 Task: Look for space in Kuningan, Indonesia from 9th July, 2023 to 16th July, 2023 for 2 adults, 1 child in price range Rs.8000 to Rs.16000. Place can be entire place with 2 bedrooms having 2 beds and 1 bathroom. Property type can be house, flat, guest house. Booking option can be shelf check-in. Required host language is English.
Action: Mouse moved to (538, 66)
Screenshot: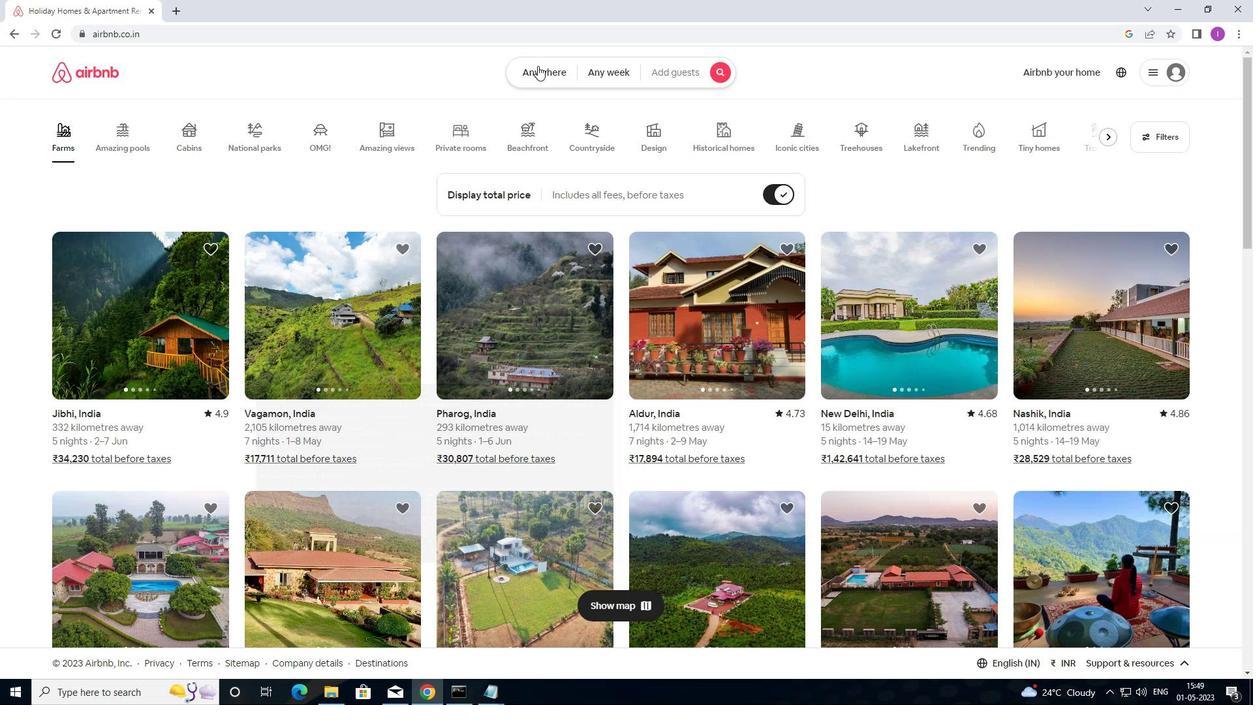 
Action: Mouse pressed left at (538, 66)
Screenshot: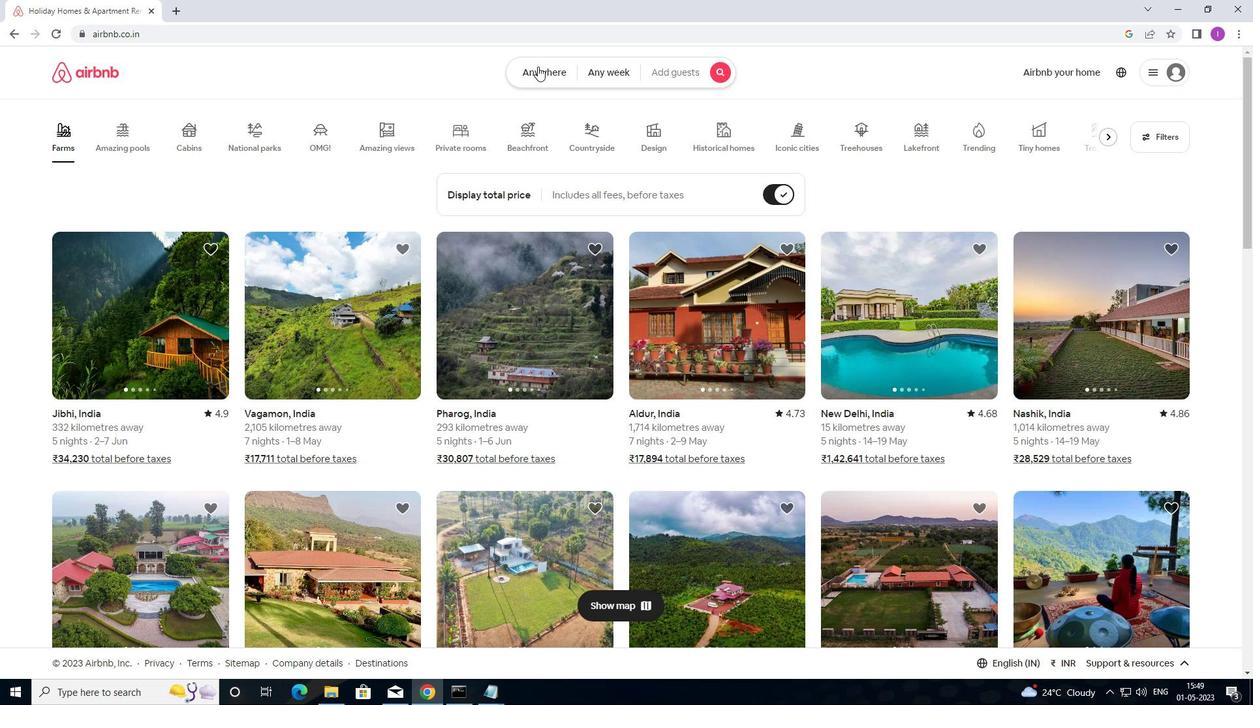 
Action: Mouse moved to (413, 131)
Screenshot: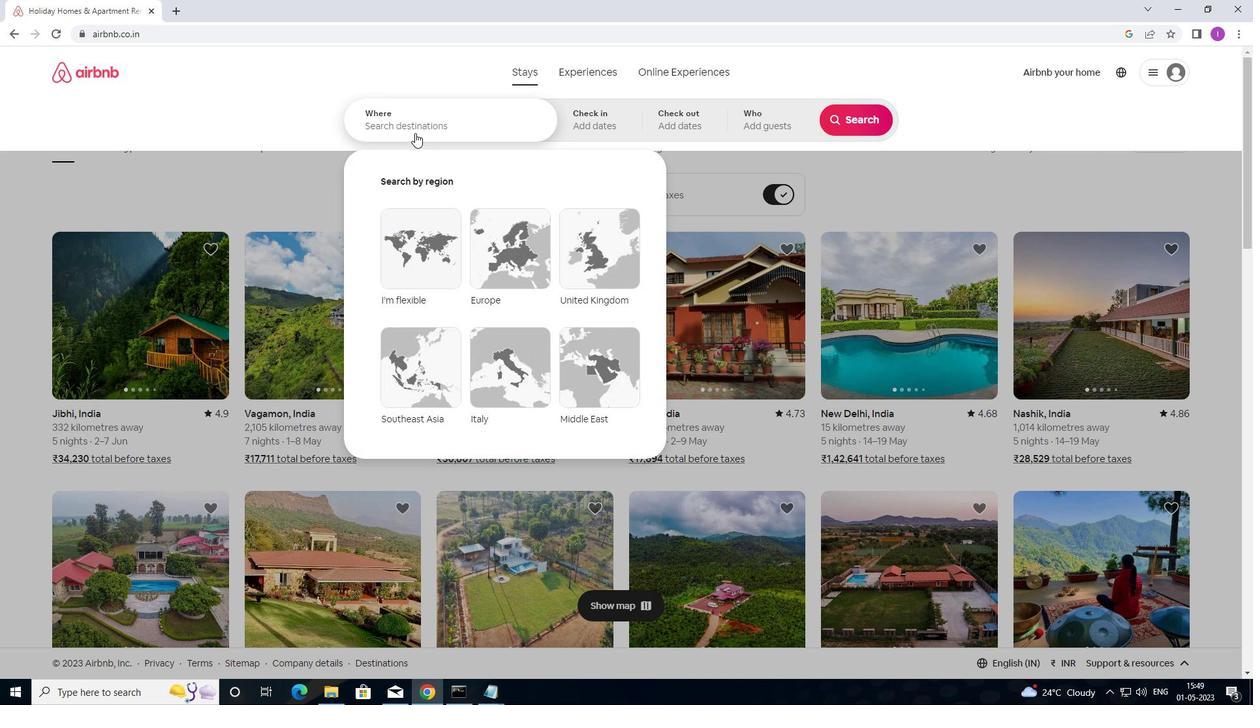 
Action: Mouse pressed left at (413, 131)
Screenshot: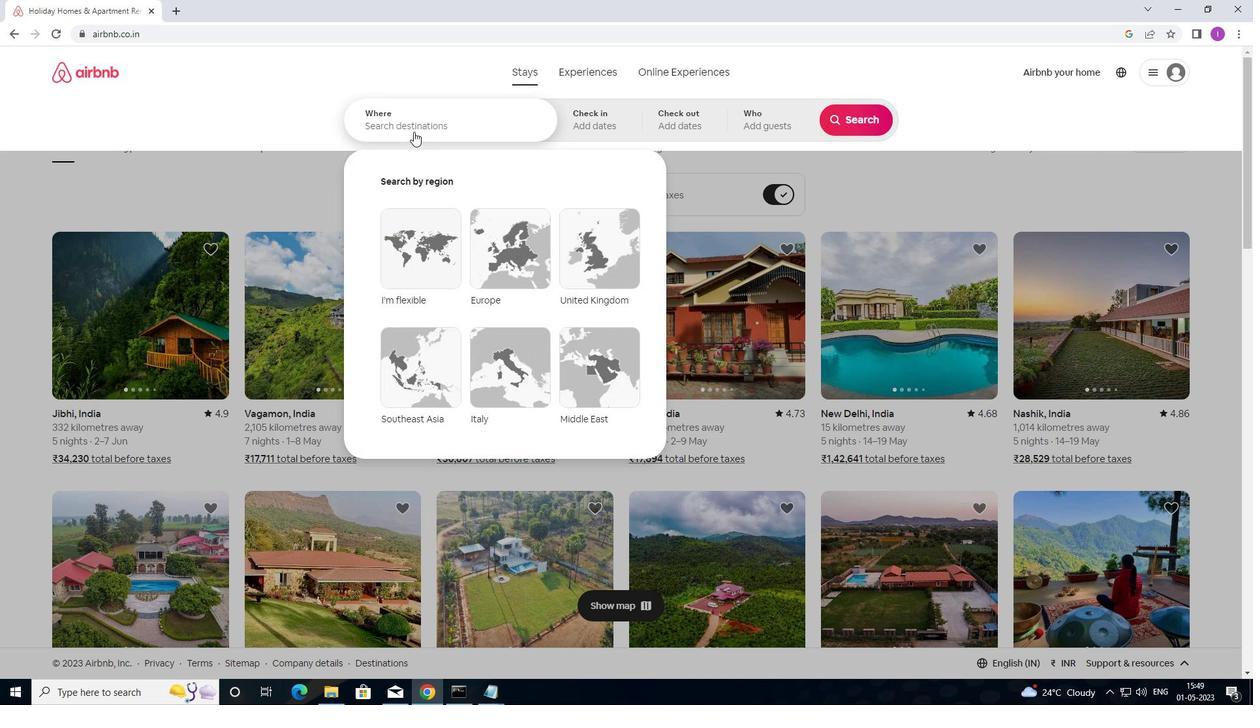 
Action: Mouse moved to (923, 12)
Screenshot: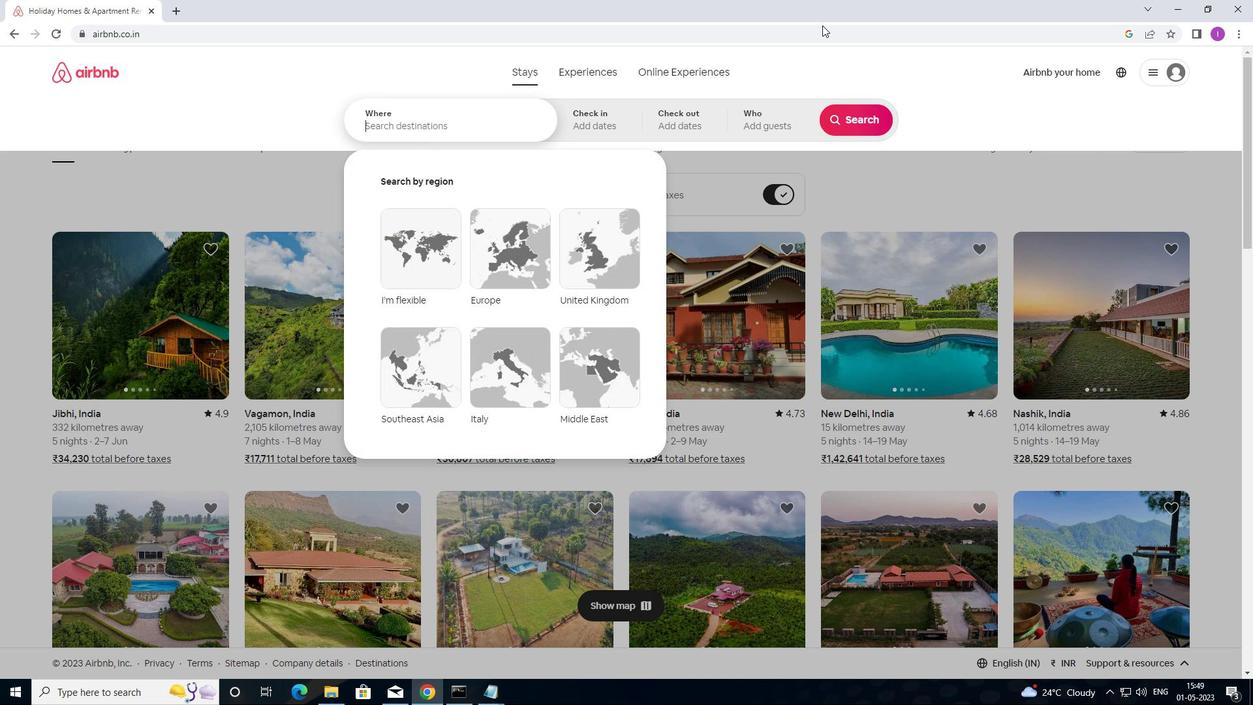 
Action: Key pressed <Key.shift>
Screenshot: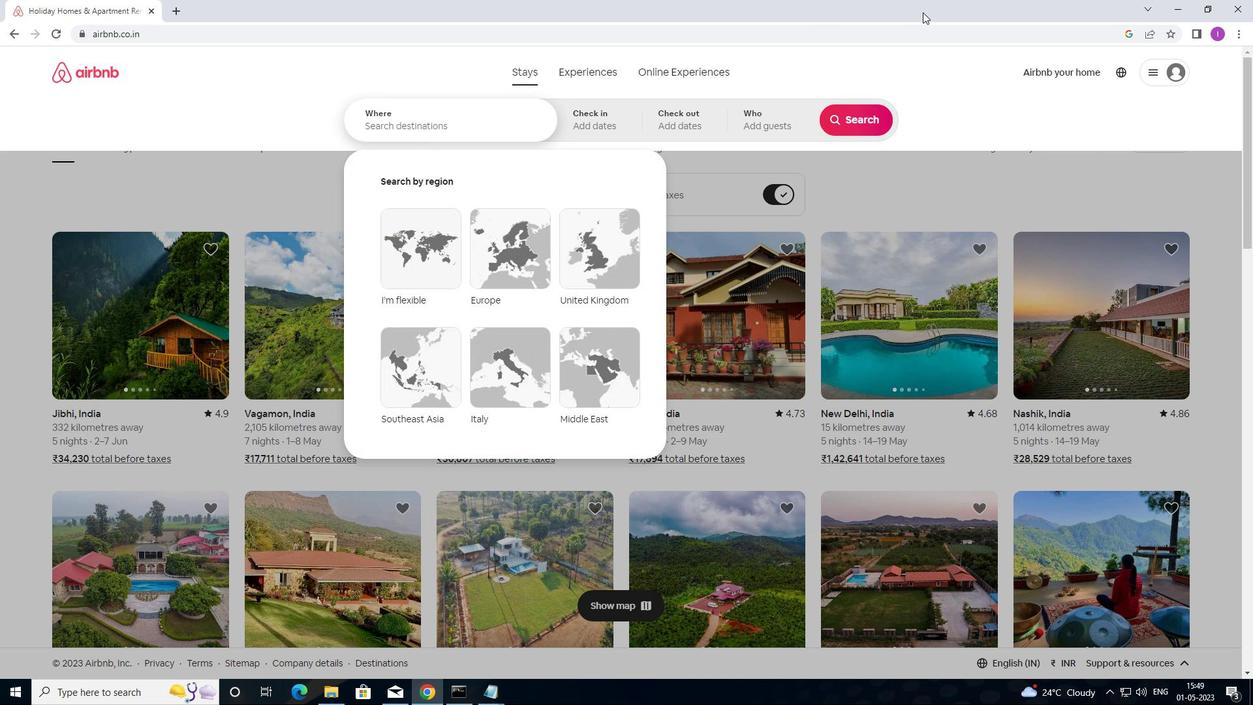 
Action: Mouse moved to (1253, 0)
Screenshot: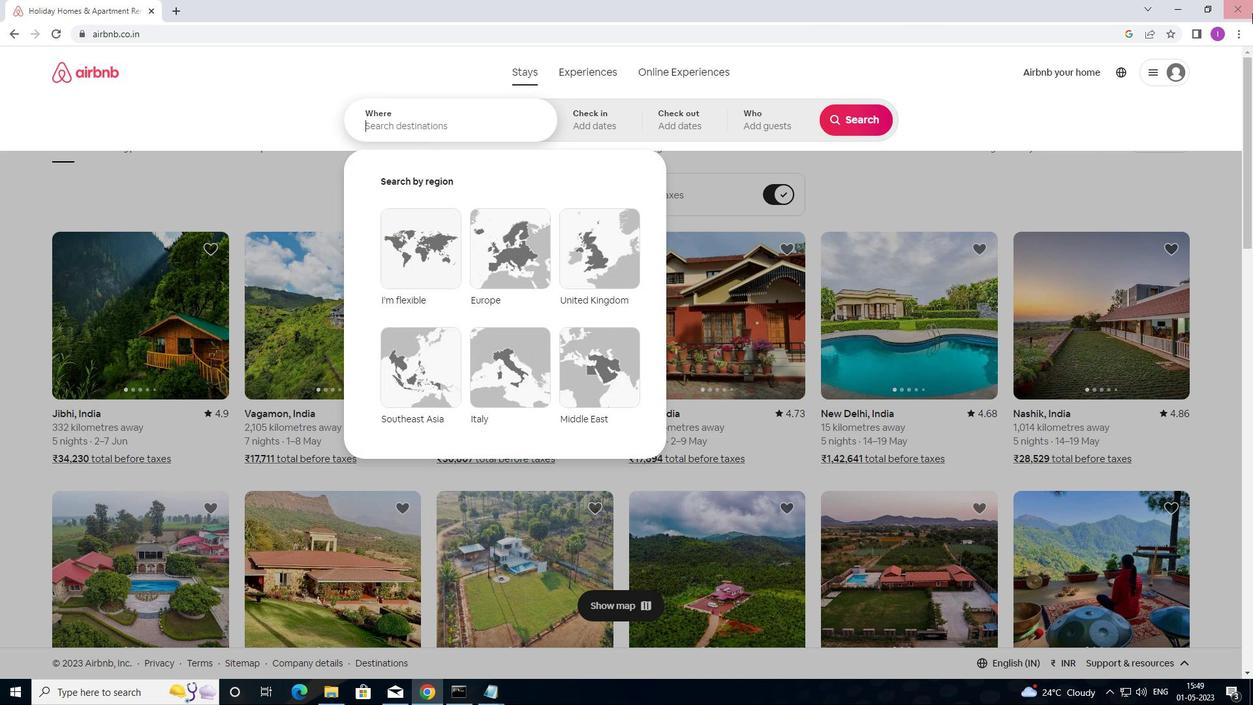 
Action: Key pressed <Key.shift>
Screenshot: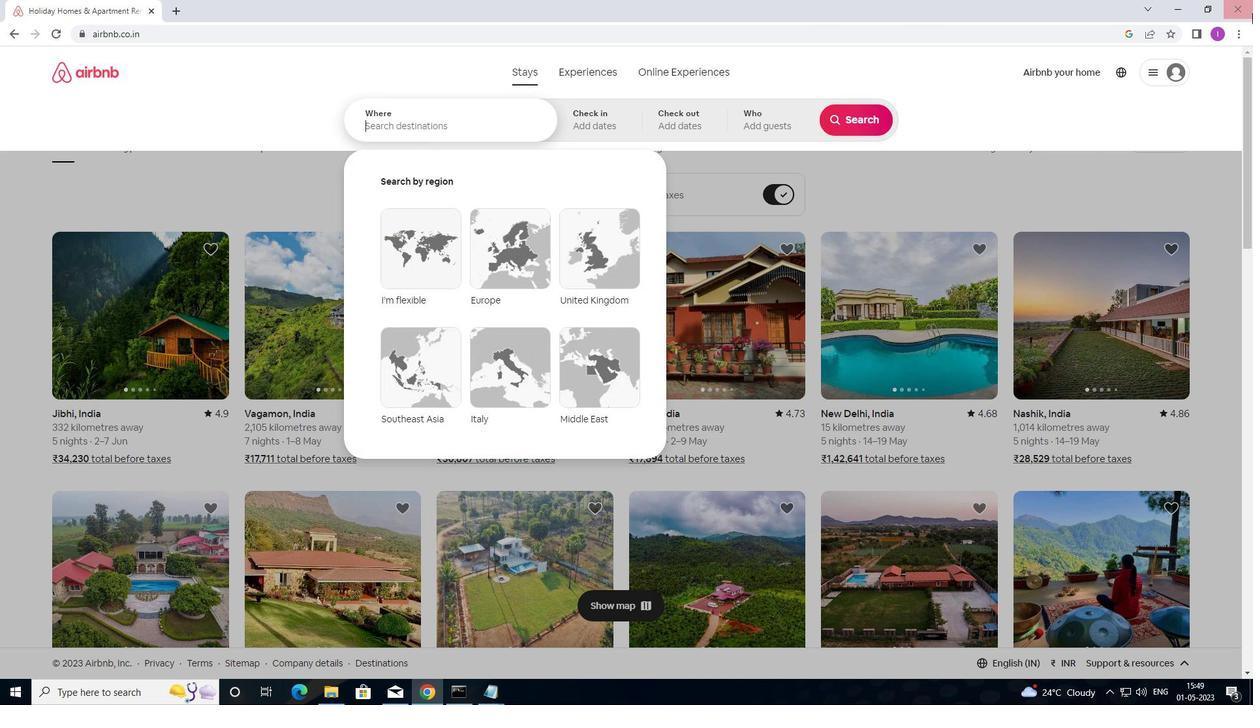 
Action: Mouse moved to (1255, 0)
Screenshot: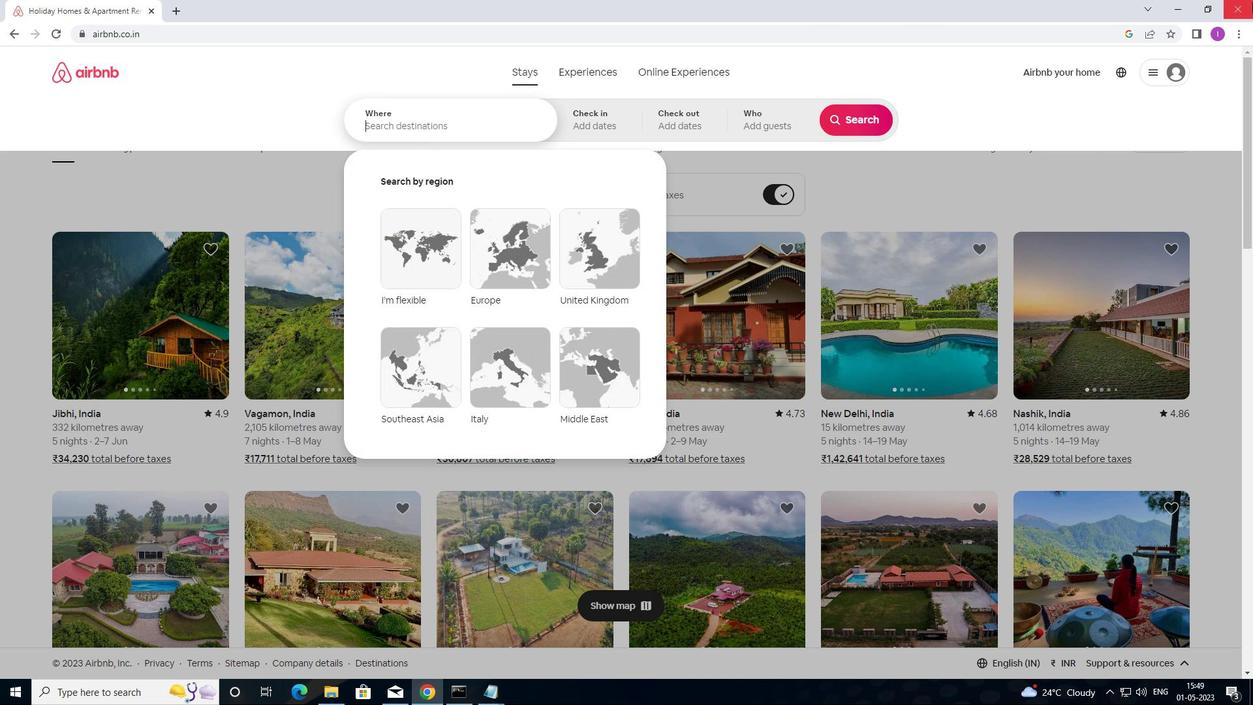 
Action: Key pressed <Key.shift>
Screenshot: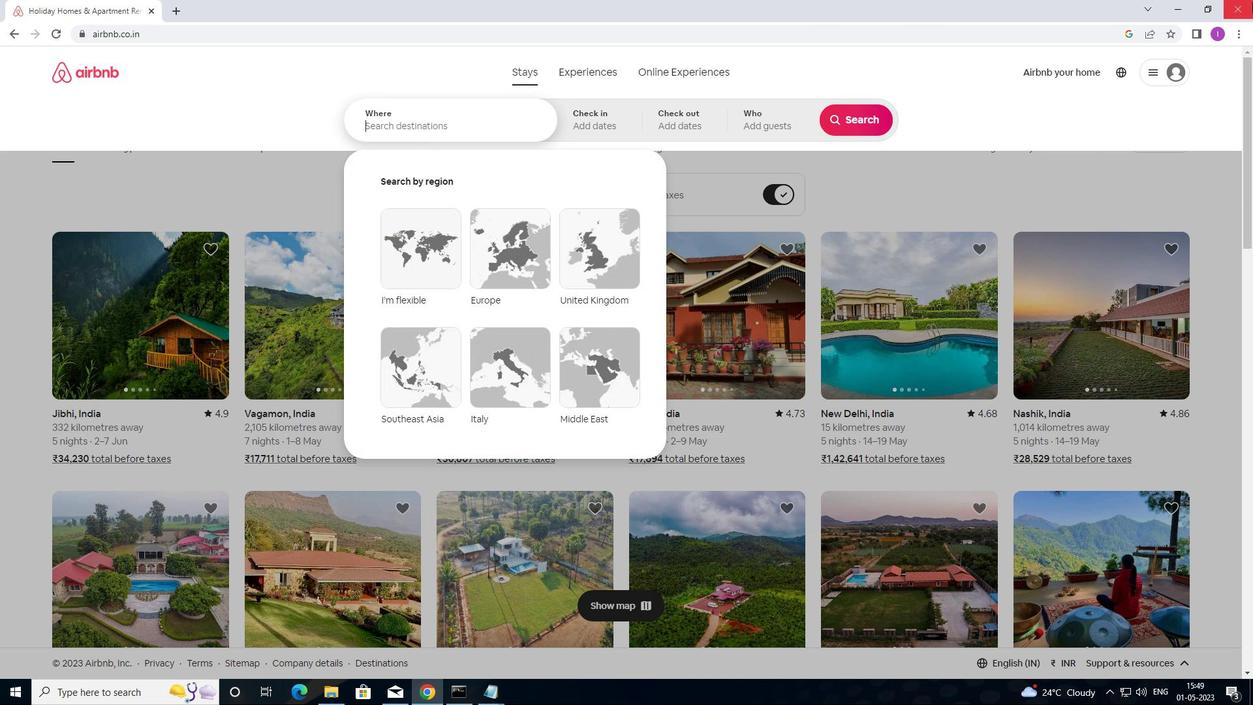 
Action: Mouse moved to (1259, 0)
Screenshot: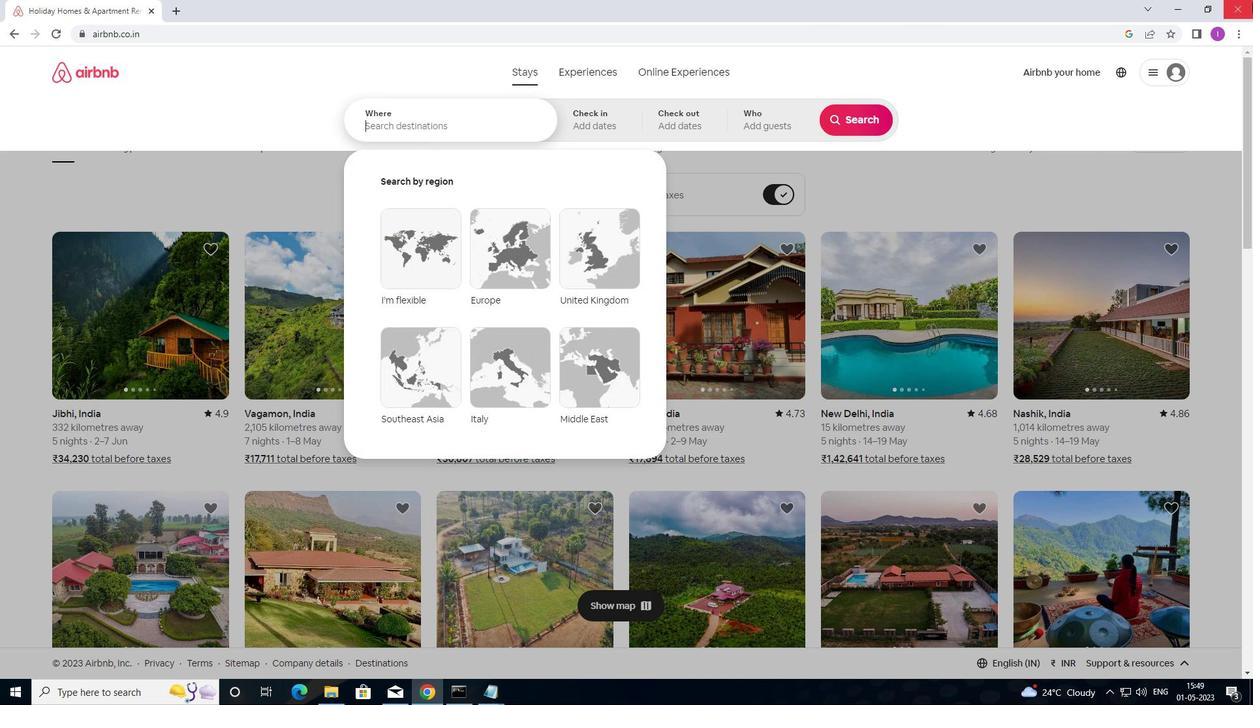 
Action: Key pressed <Key.shift>
Screenshot: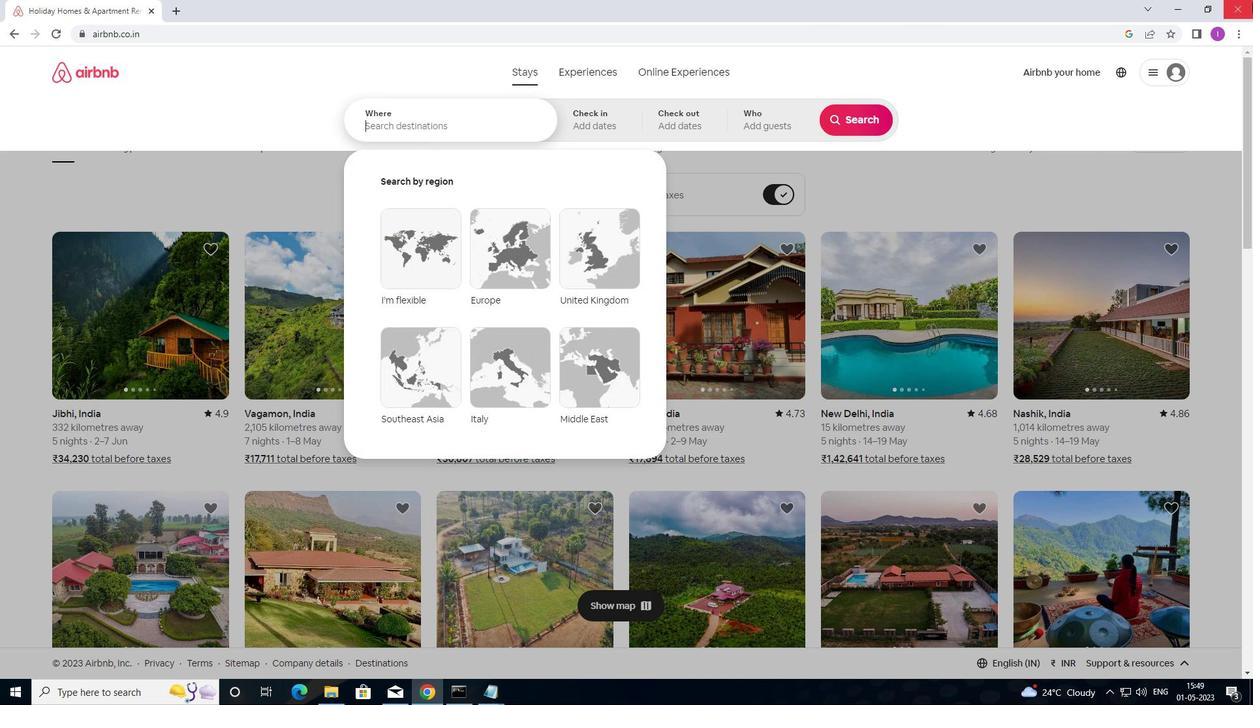 
Action: Mouse moved to (1255, 1)
Screenshot: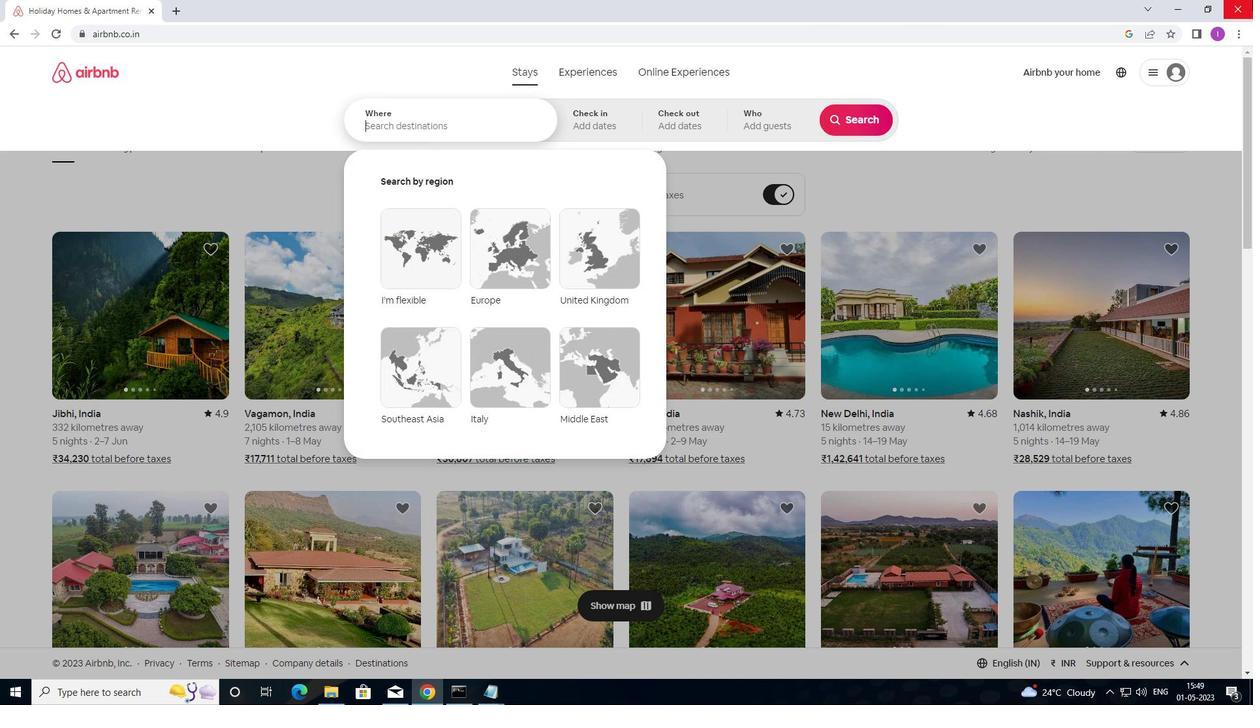 
Action: Key pressed <Key.shift>
Screenshot: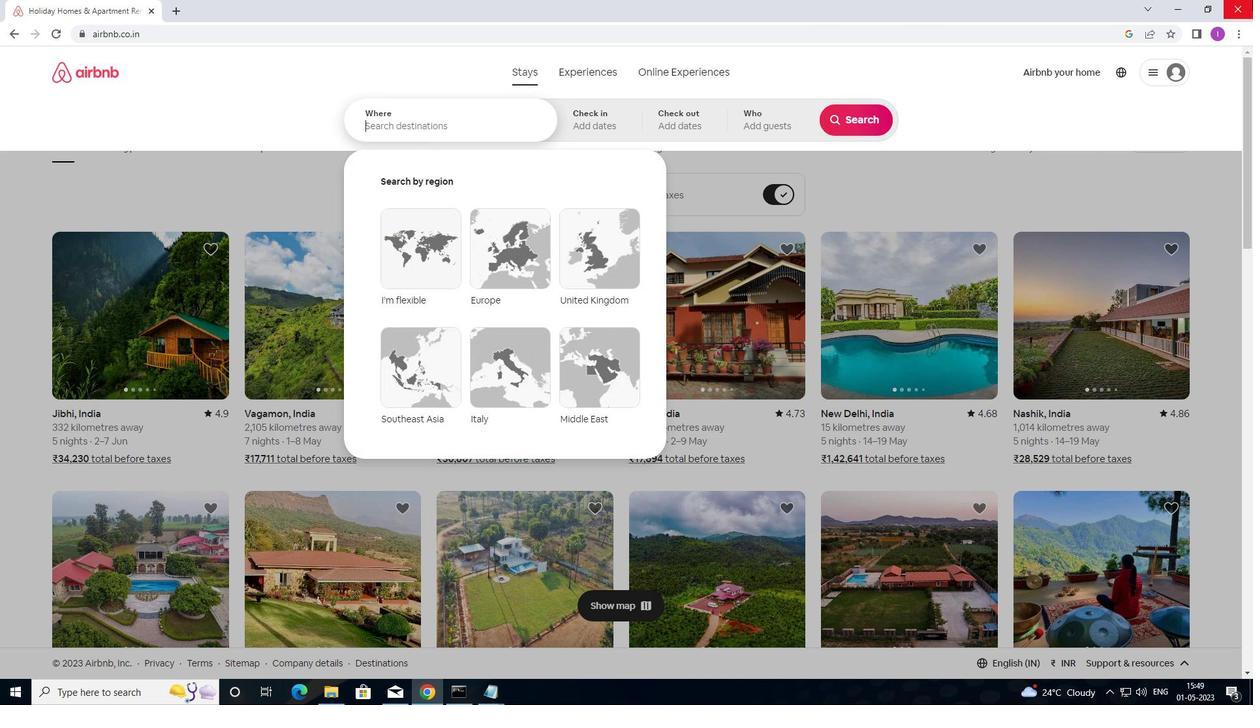 
Action: Mouse moved to (1253, 1)
Screenshot: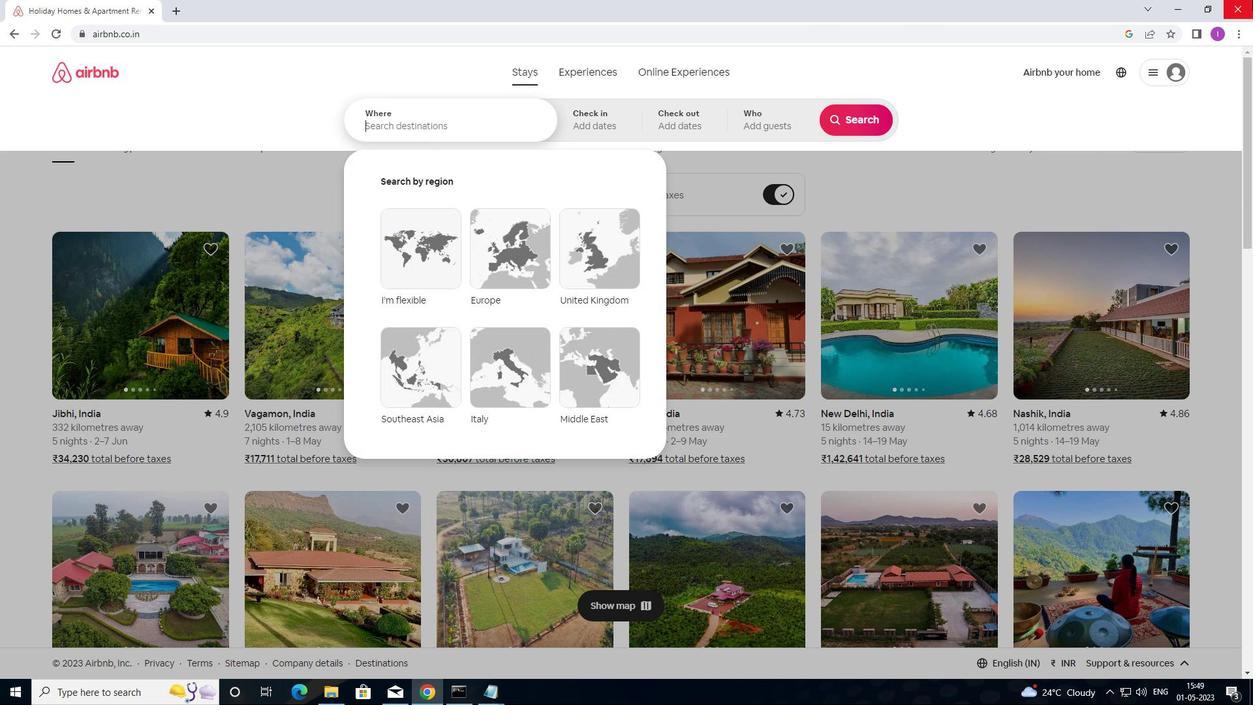 
Action: Key pressed <Key.shift><Key.shift><Key.shift><Key.shift><Key.shift><Key.shift><Key.shift><Key.shift><Key.shift>KU
Screenshot: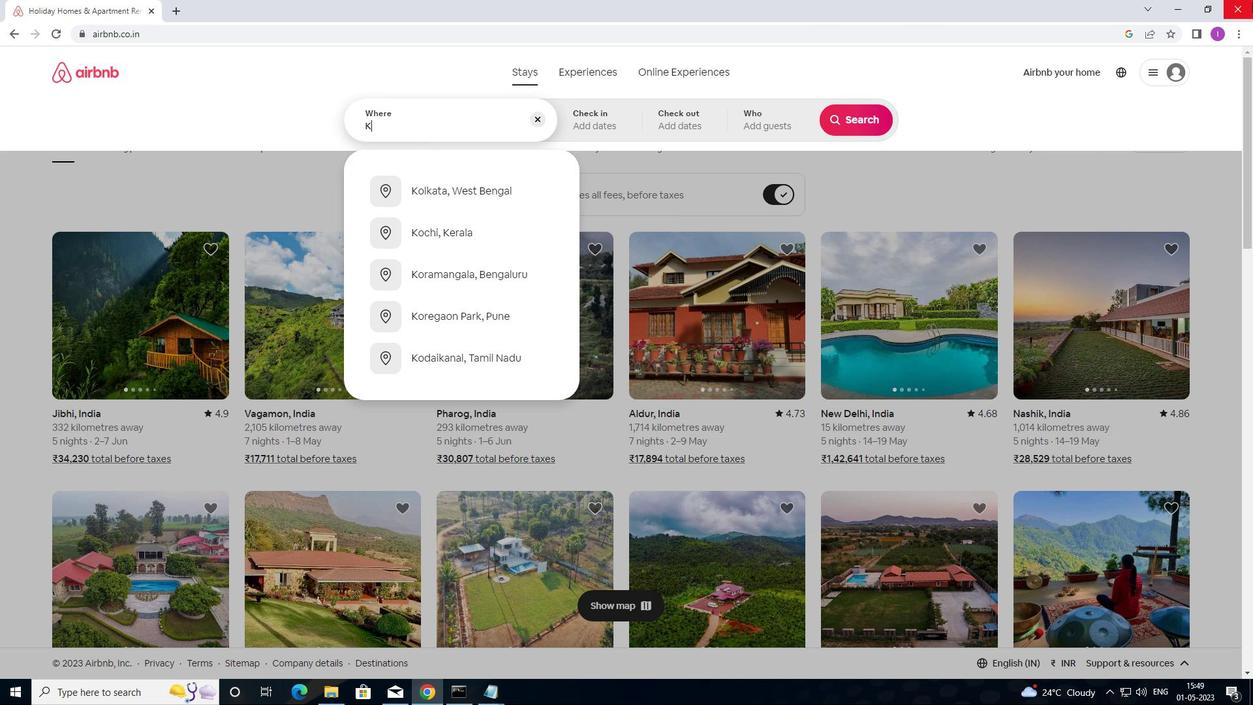 
Action: Mouse moved to (1253, 23)
Screenshot: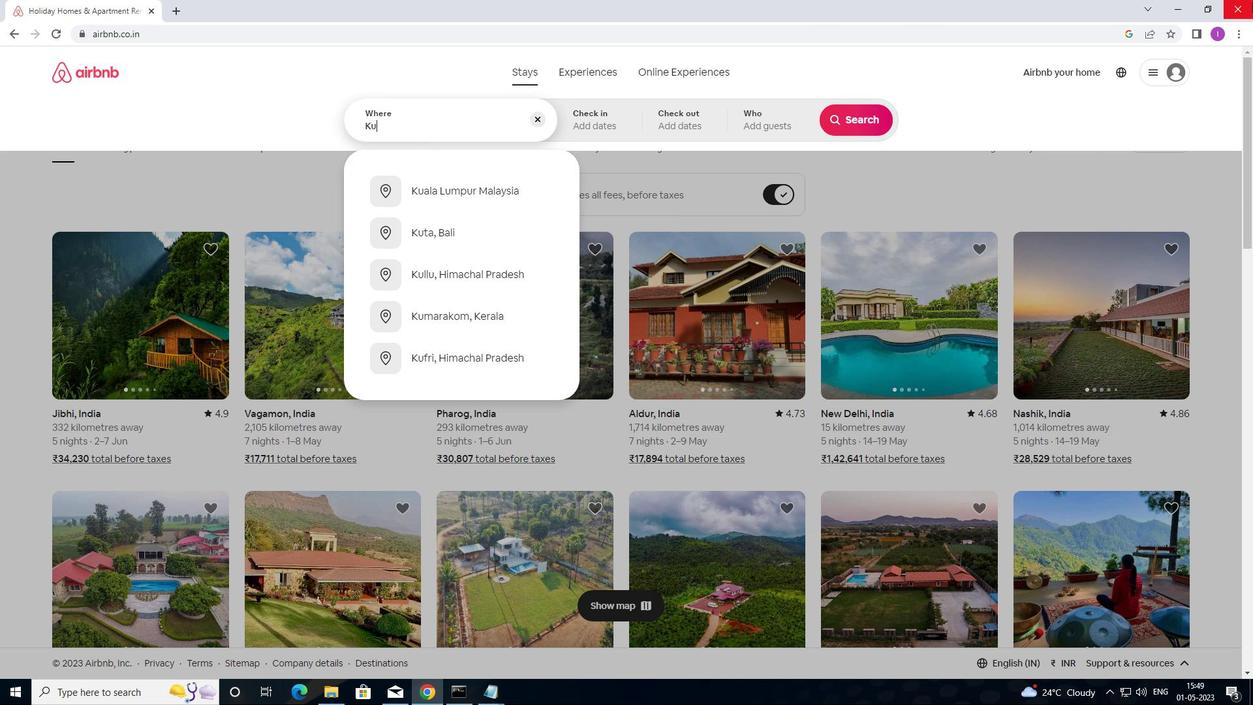 
Action: Key pressed NI
Screenshot: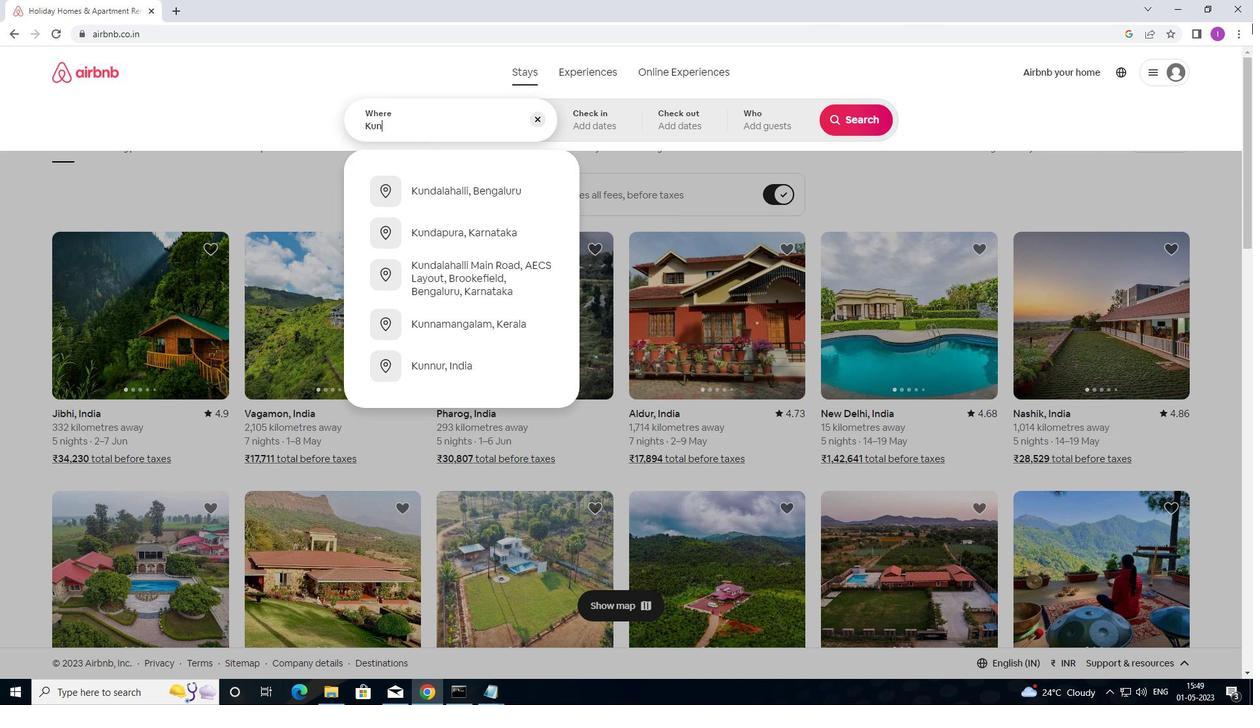 
Action: Mouse moved to (1253, 37)
Screenshot: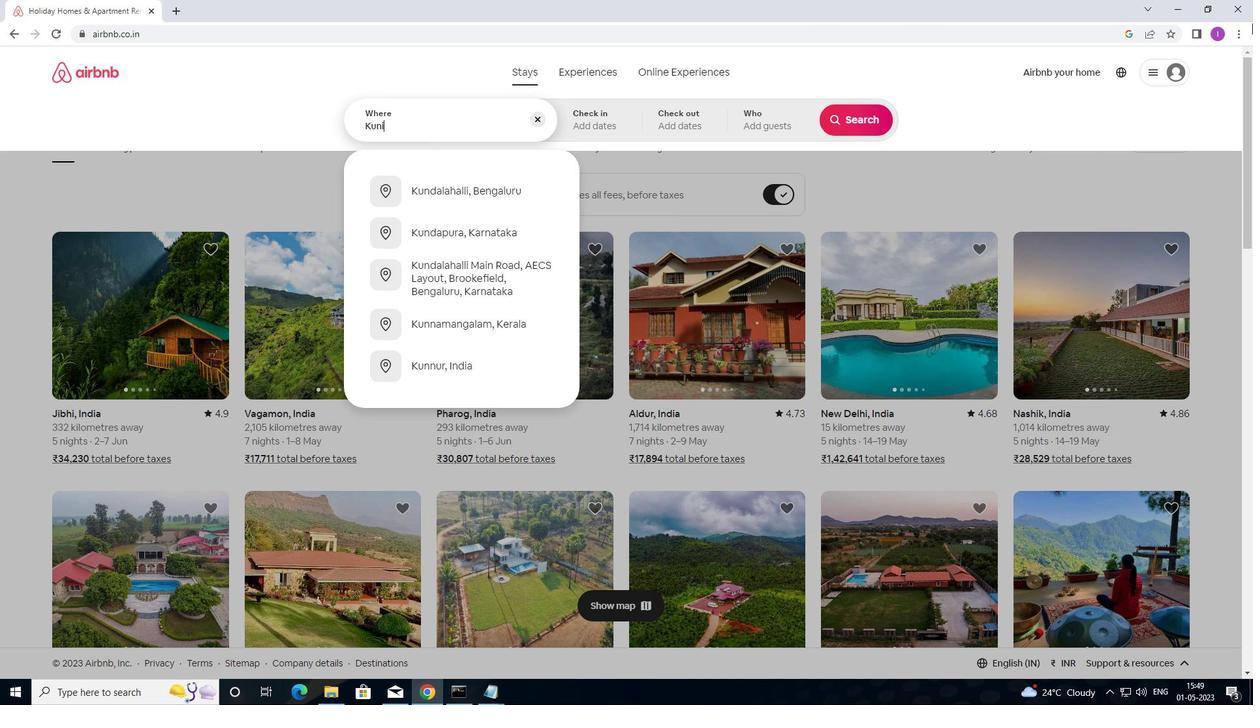 
Action: Key pressed NGAN
Screenshot: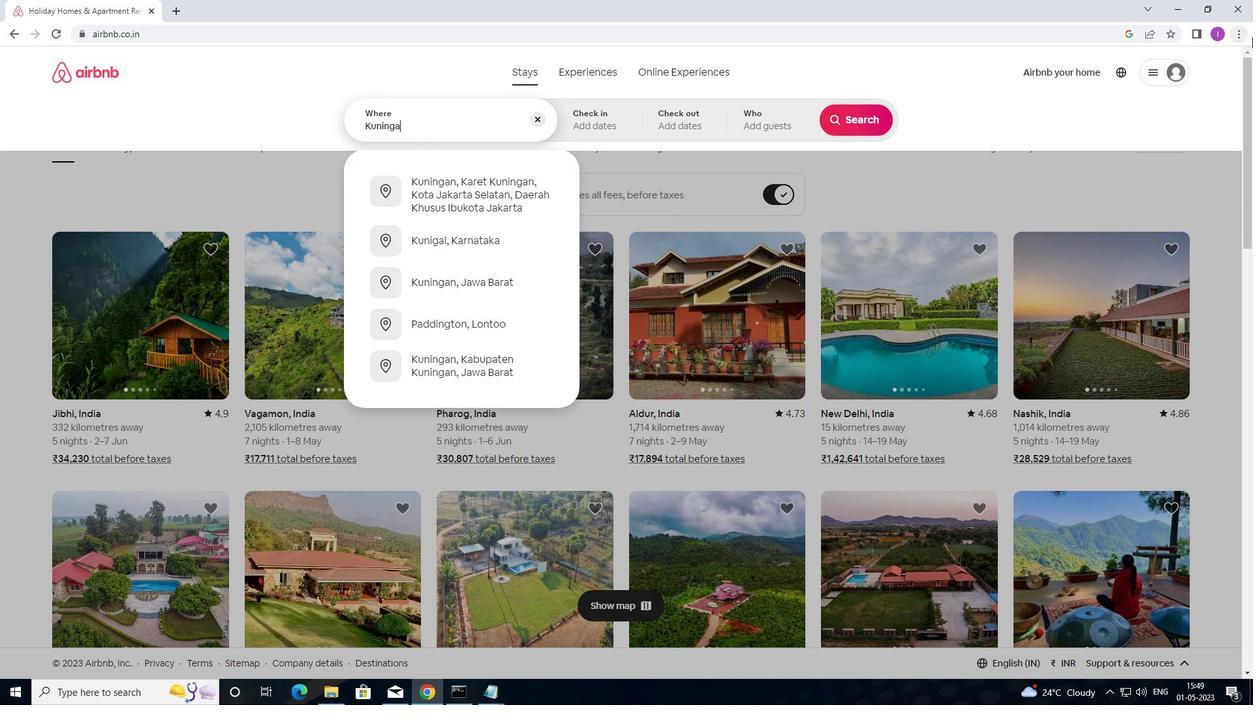 
Action: Mouse moved to (1253, 73)
Screenshot: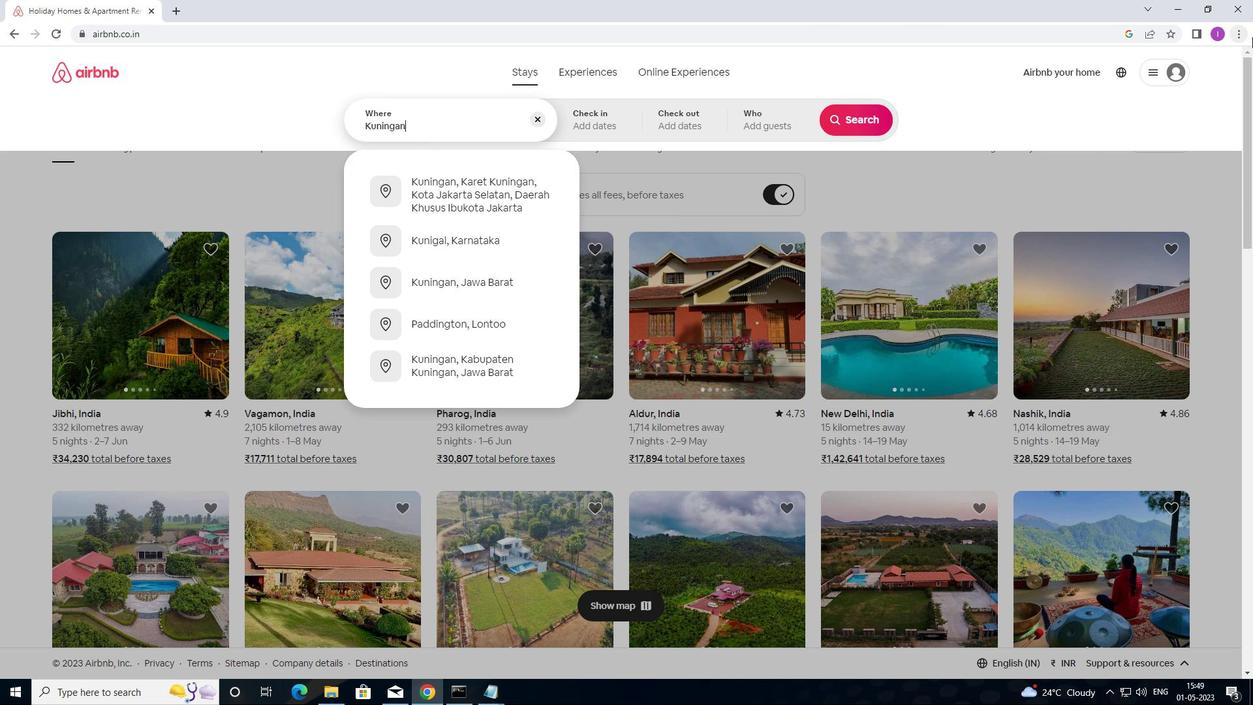 
Action: Key pressed ,<Key.shift>U
Screenshot: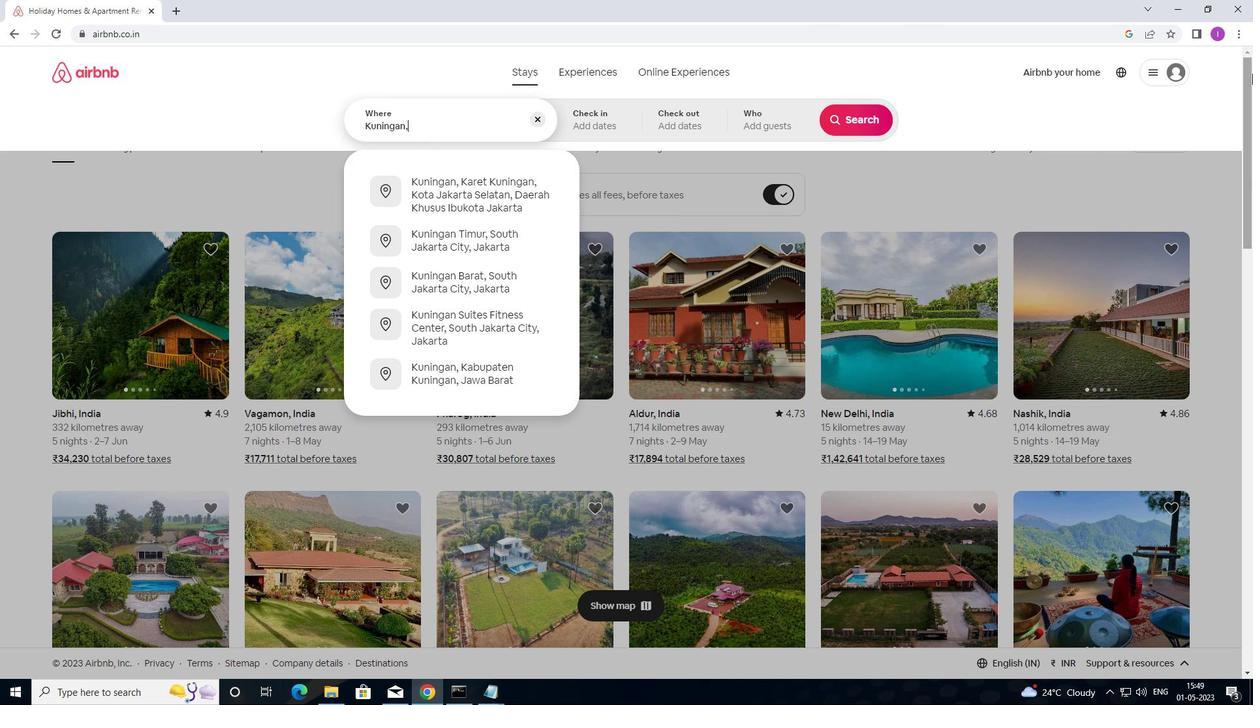 
Action: Mouse moved to (1254, 122)
Screenshot: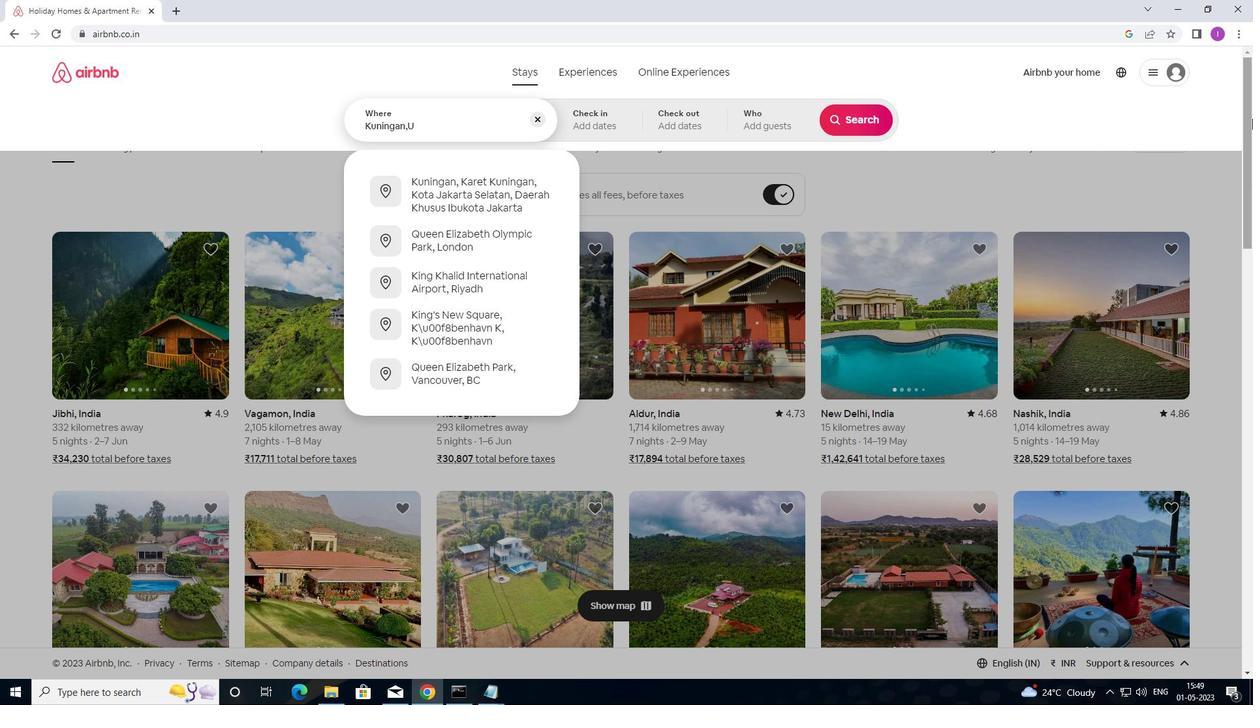 
Action: Key pressed <Key.backspace><Key.shift>I
Screenshot: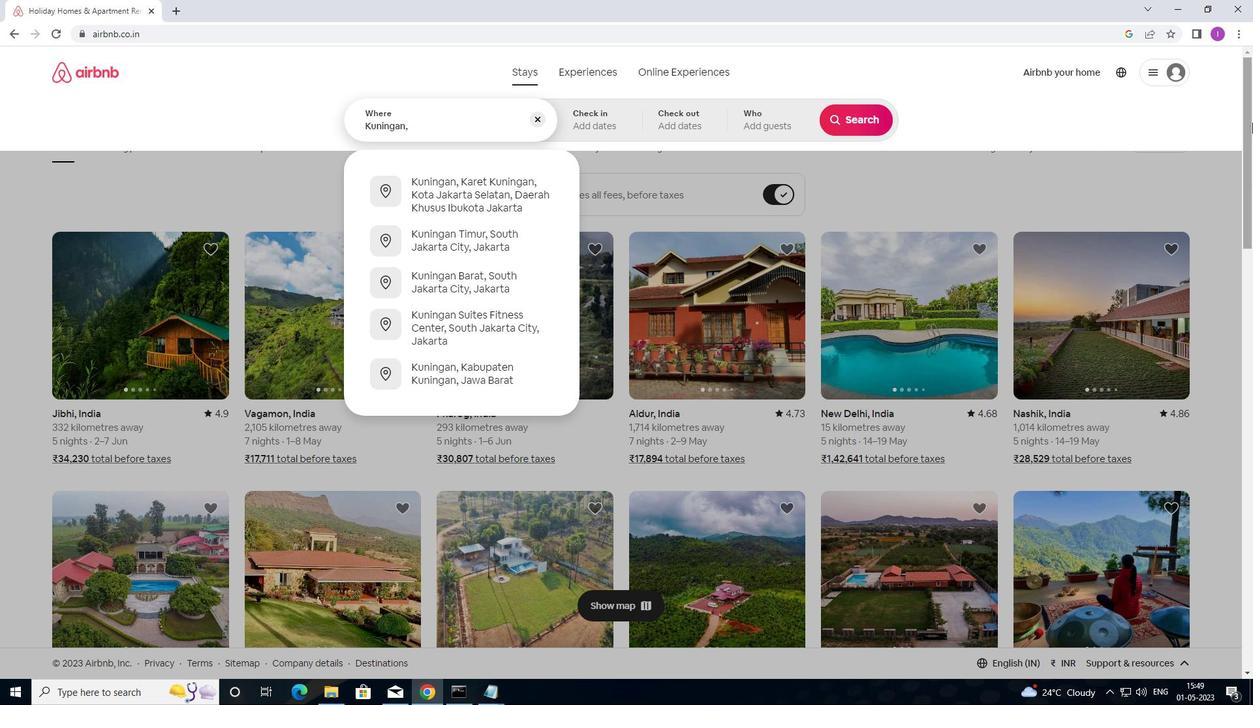
Action: Mouse moved to (1253, 228)
Screenshot: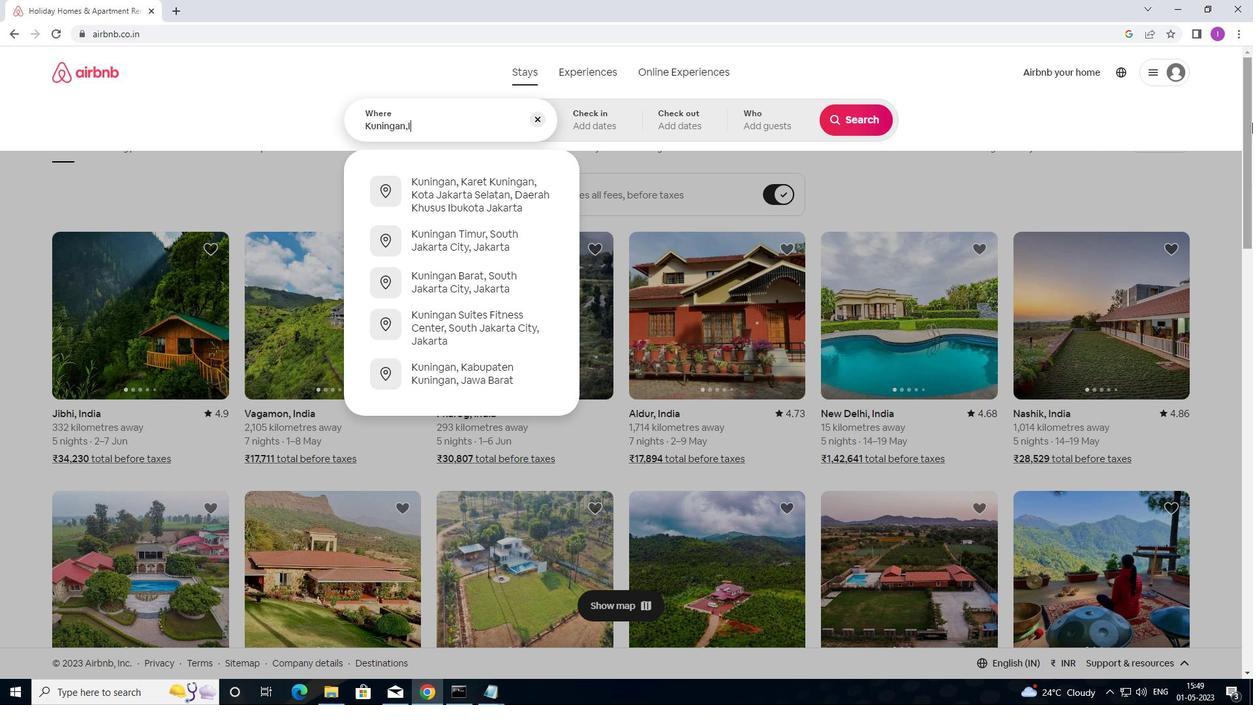 
Action: Key pressed NDONE
Screenshot: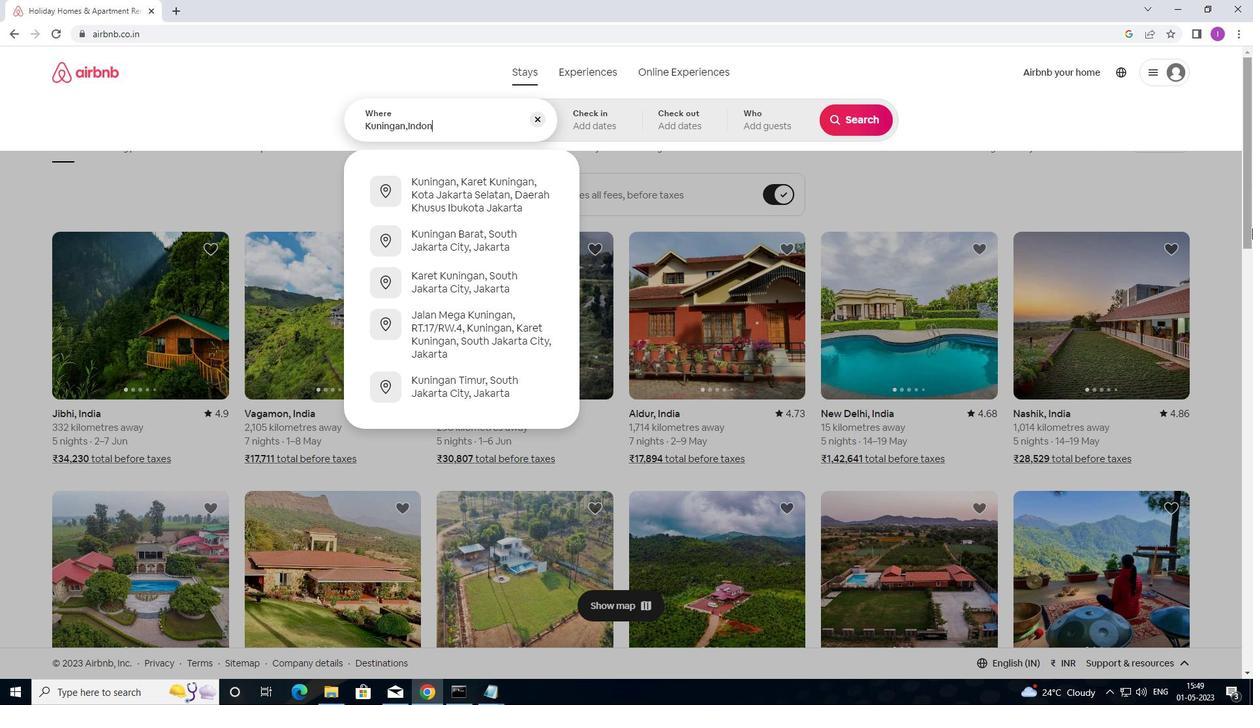 
Action: Mouse moved to (1253, 228)
Screenshot: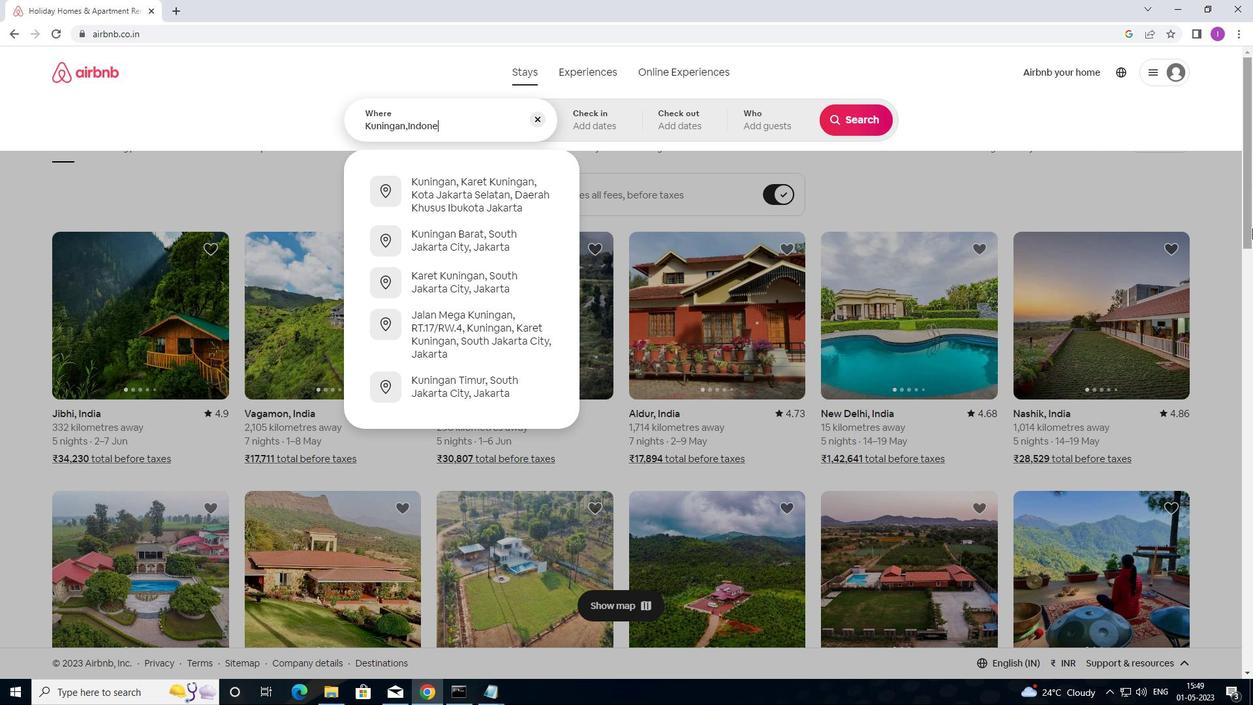 
Action: Key pressed SIA
Screenshot: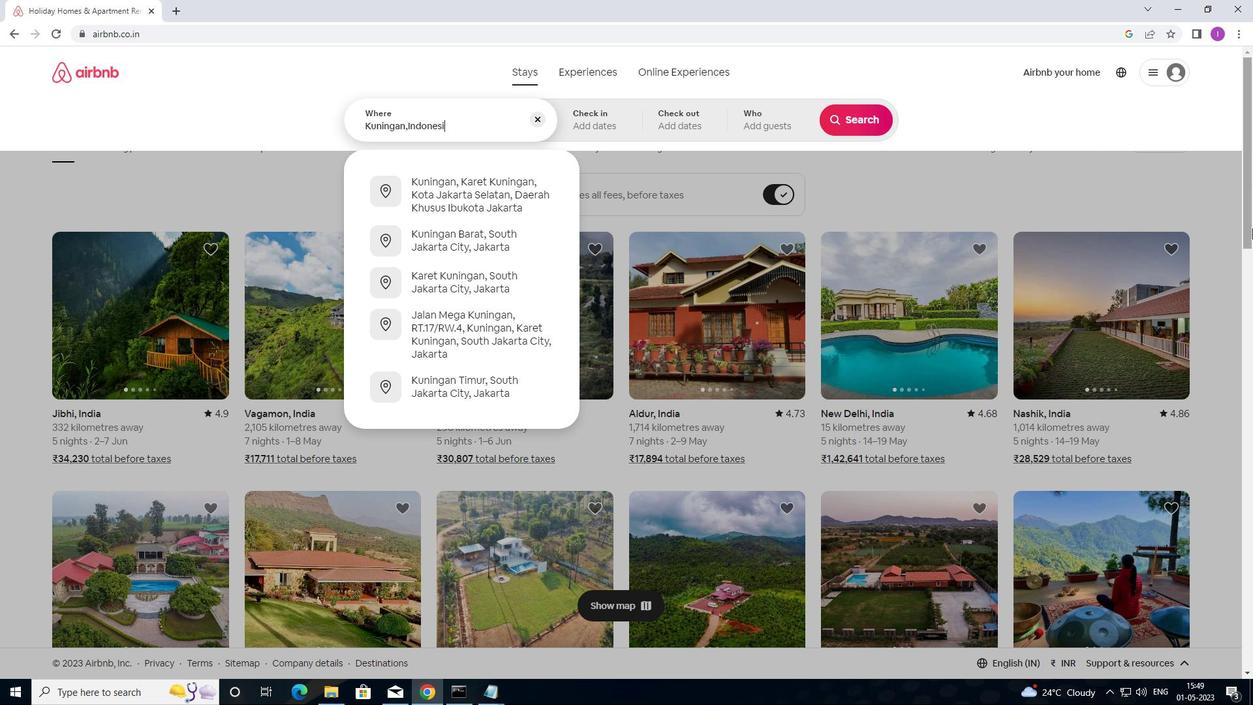 
Action: Mouse moved to (594, 120)
Screenshot: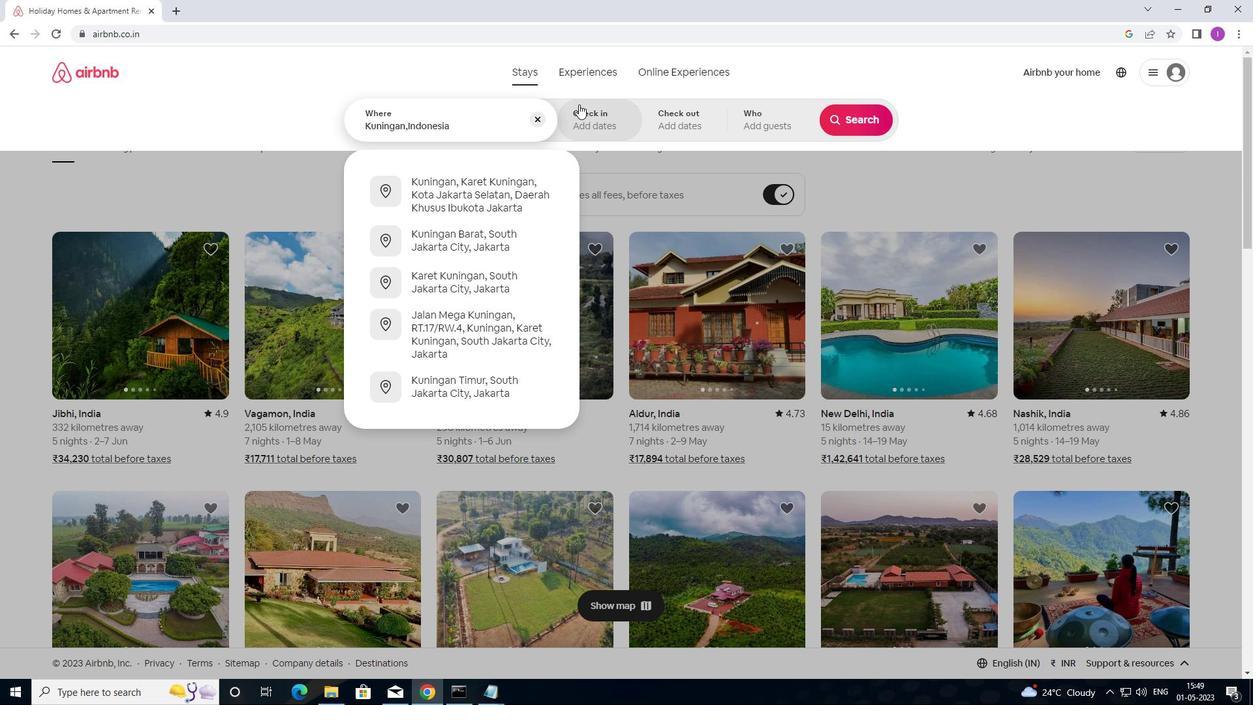 
Action: Mouse pressed left at (594, 120)
Screenshot: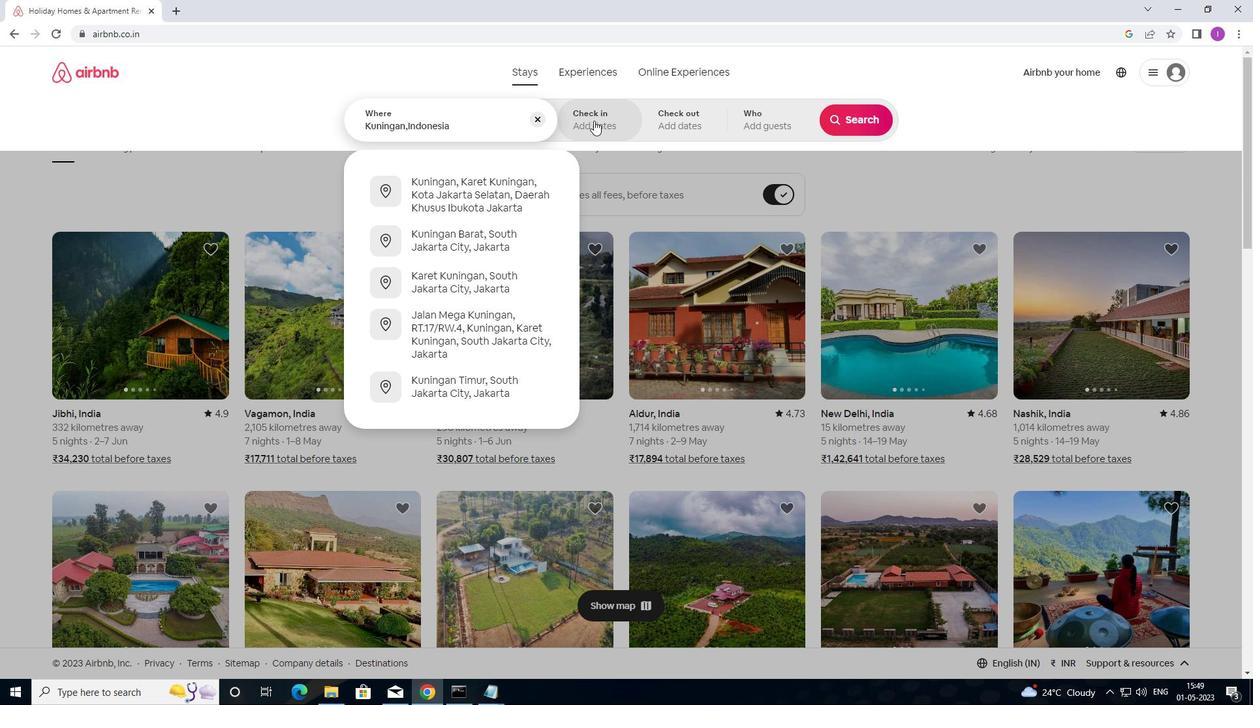 
Action: Mouse moved to (856, 216)
Screenshot: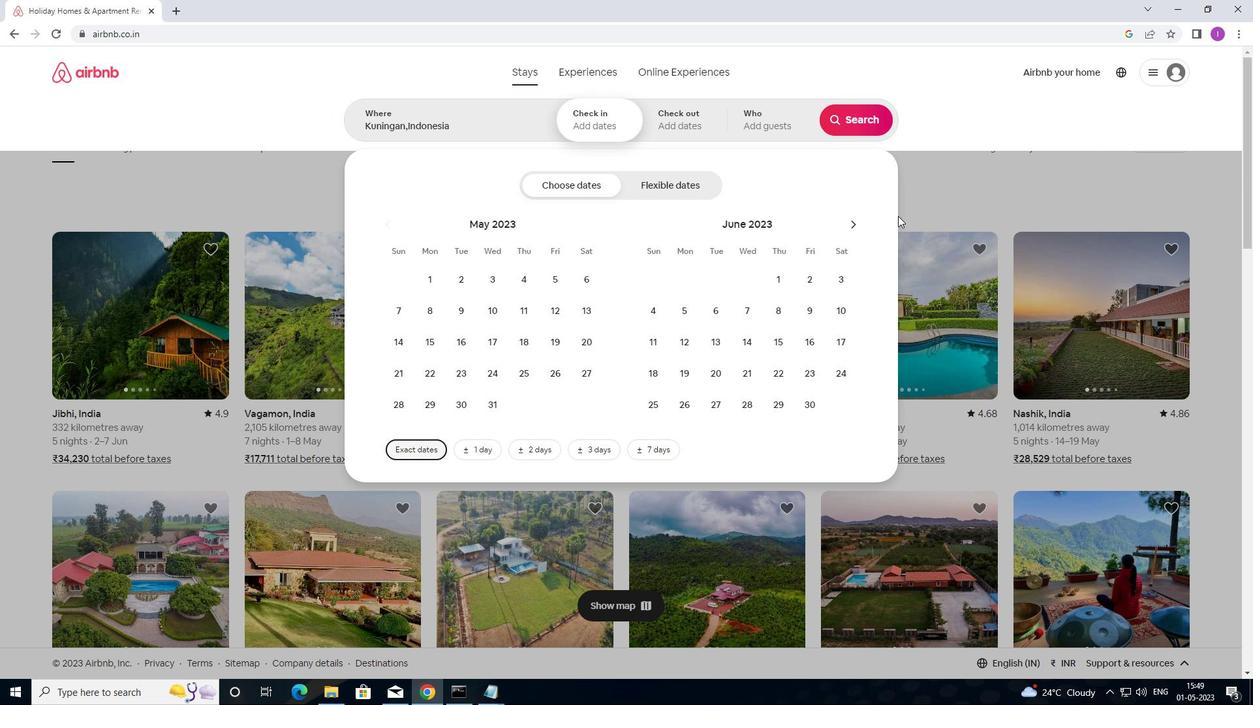 
Action: Mouse pressed left at (856, 216)
Screenshot: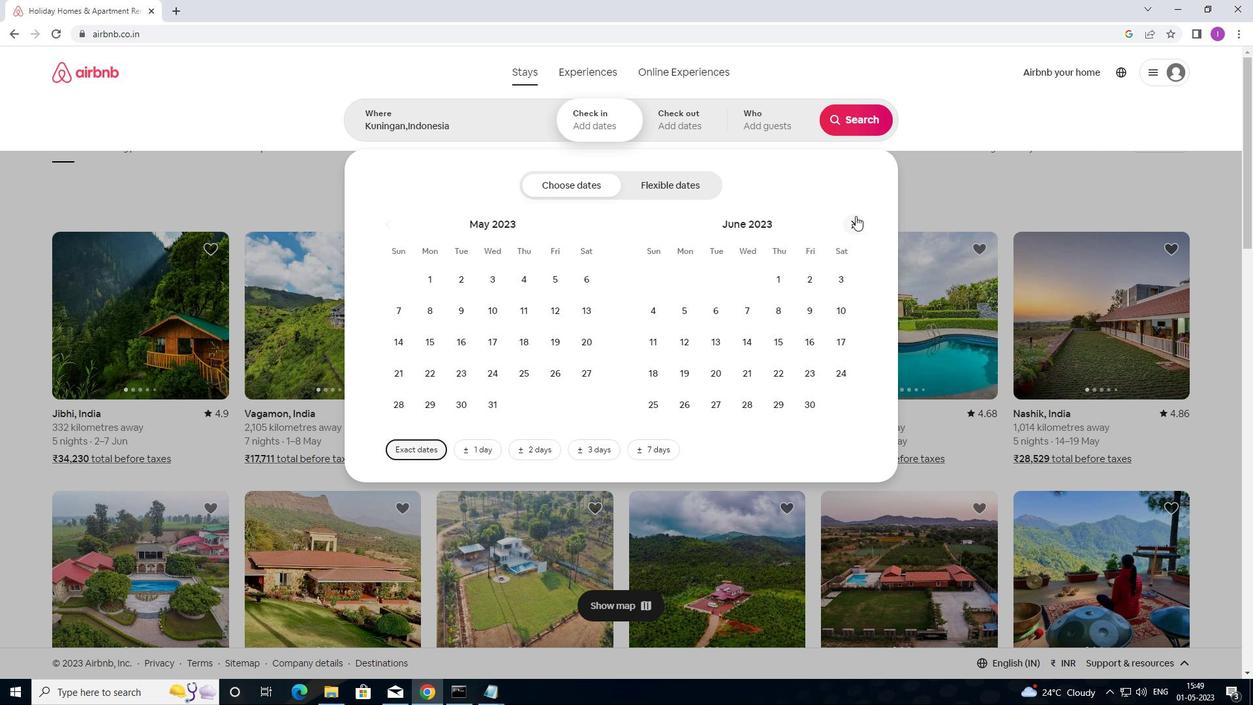 
Action: Mouse pressed left at (856, 216)
Screenshot: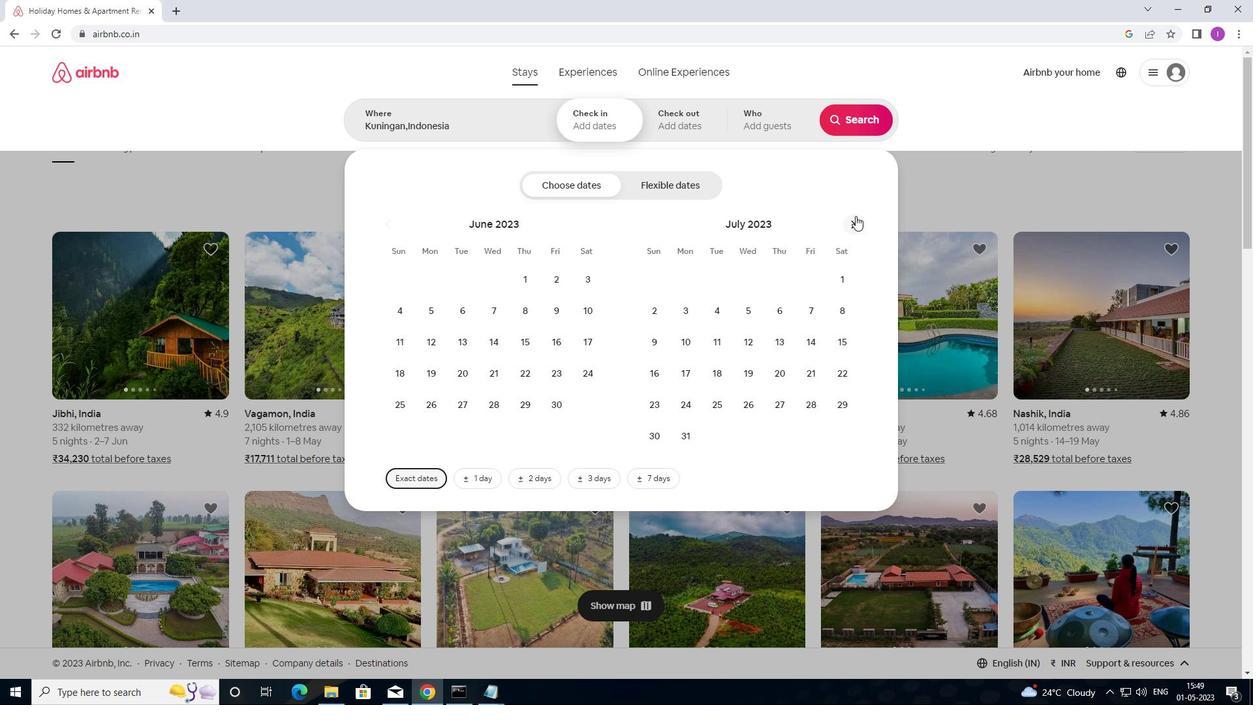 
Action: Mouse moved to (399, 339)
Screenshot: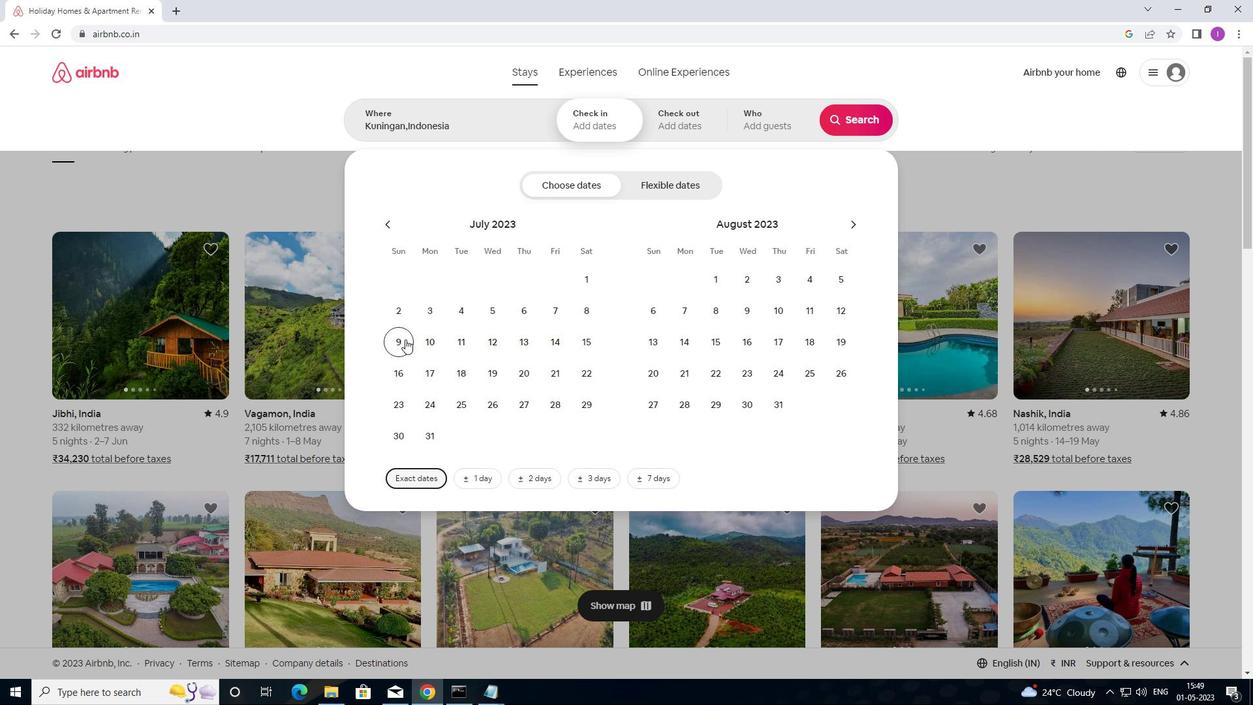 
Action: Mouse pressed left at (399, 339)
Screenshot: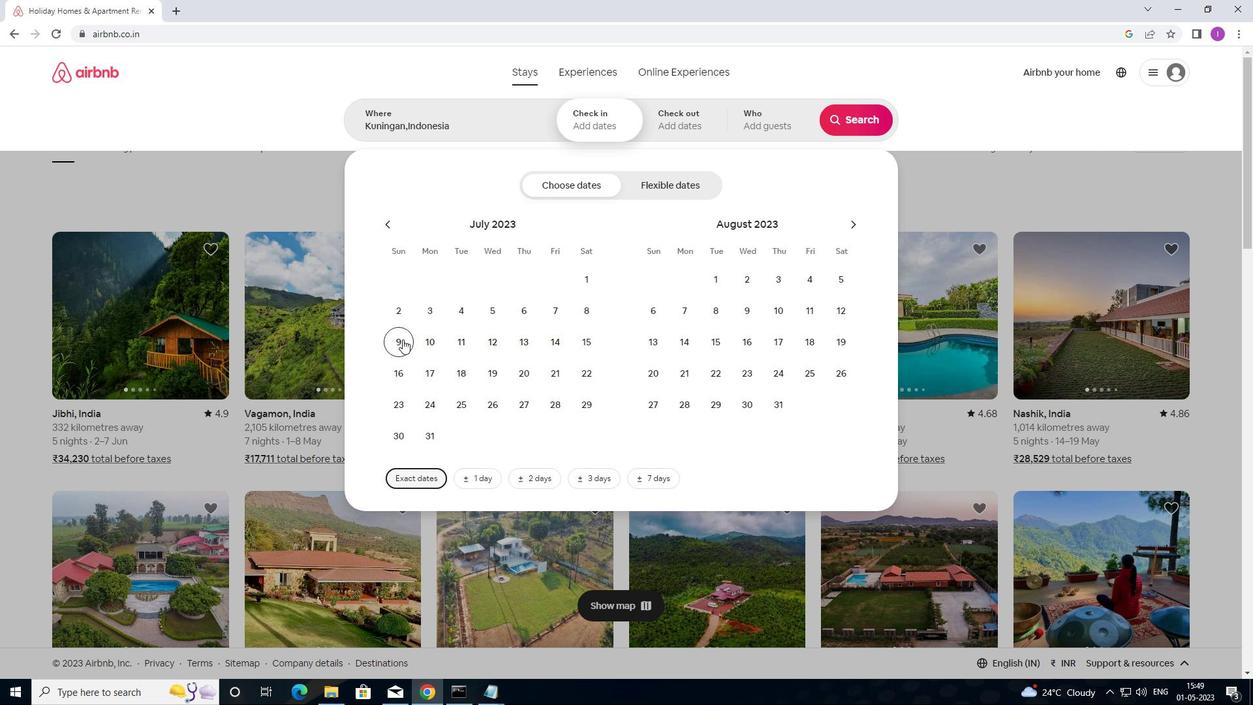 
Action: Mouse moved to (410, 376)
Screenshot: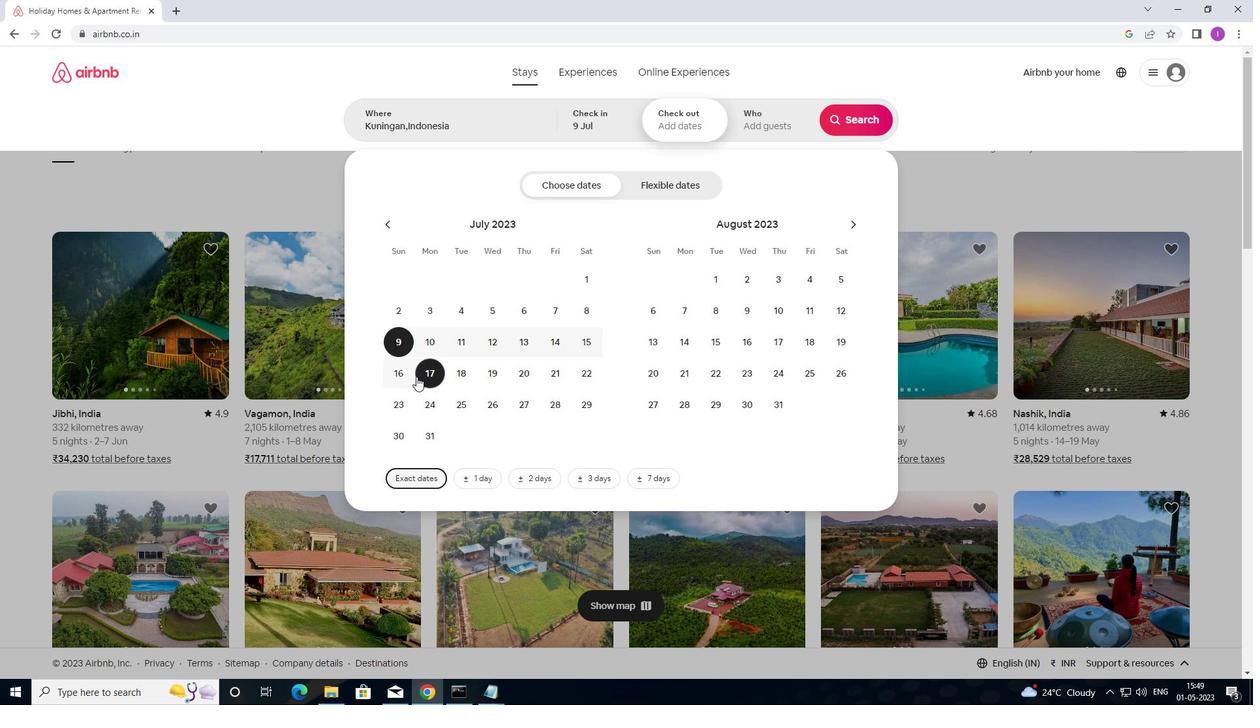 
Action: Mouse pressed left at (410, 376)
Screenshot: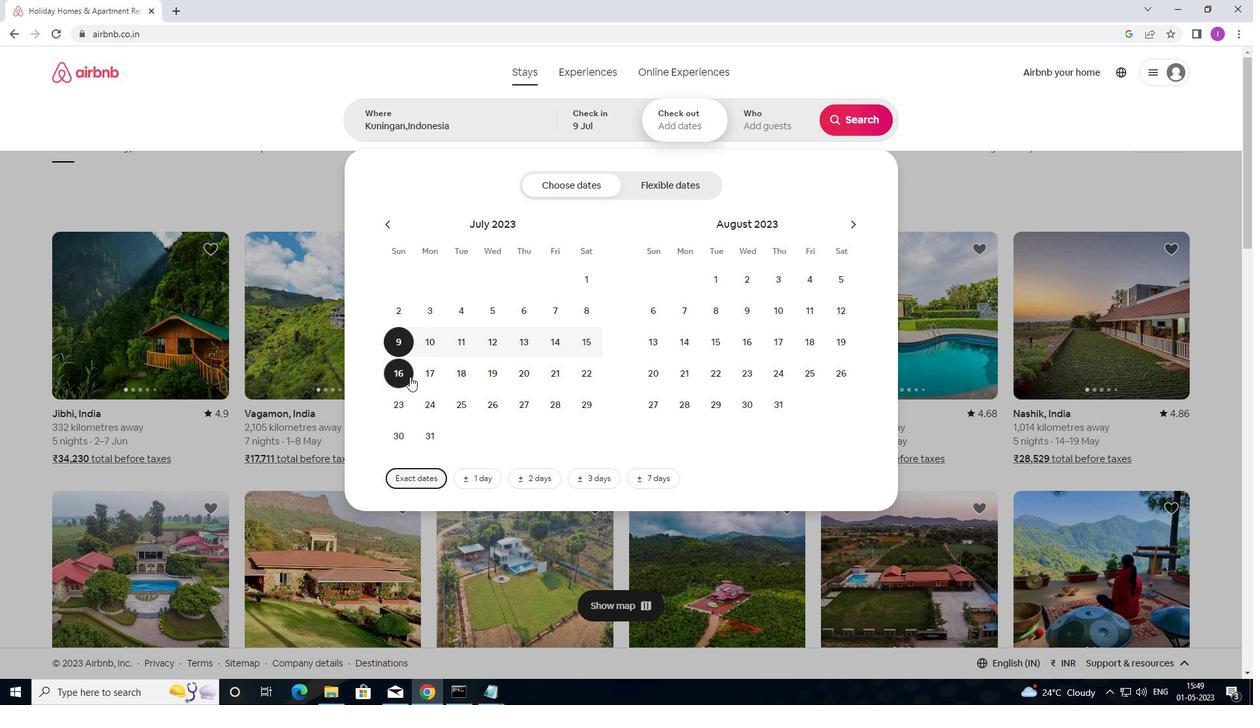 
Action: Mouse moved to (768, 132)
Screenshot: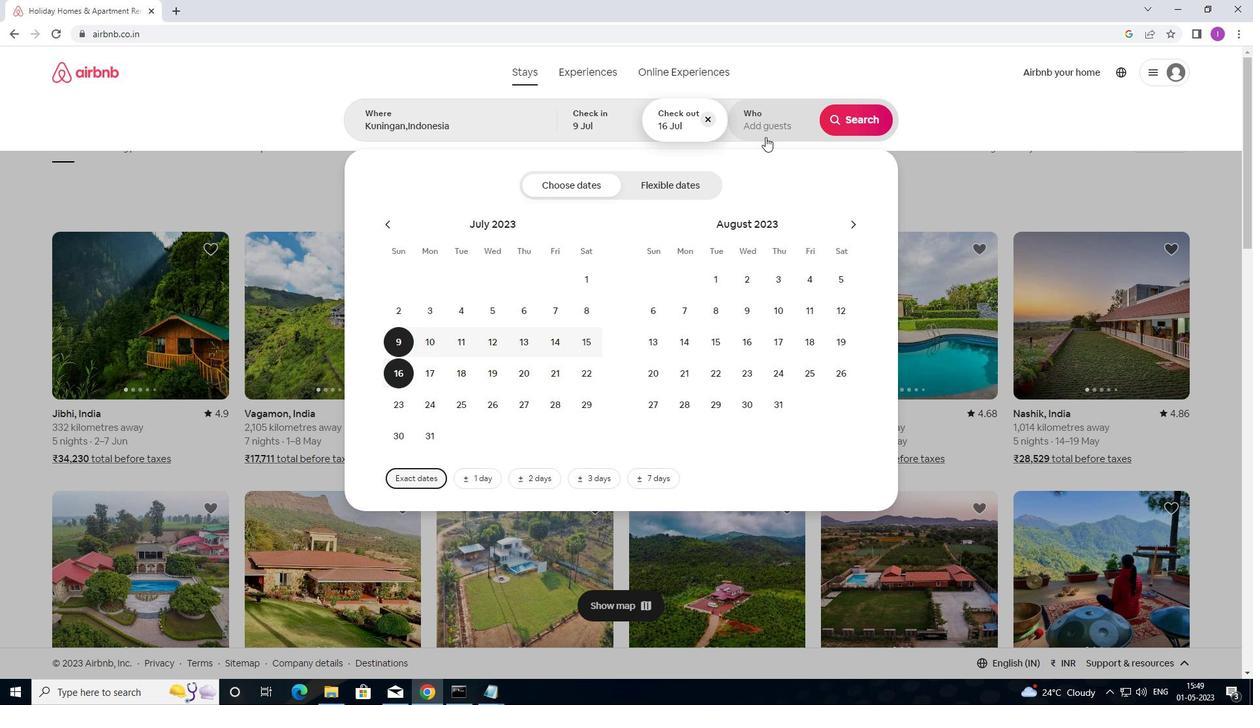 
Action: Mouse pressed left at (768, 132)
Screenshot: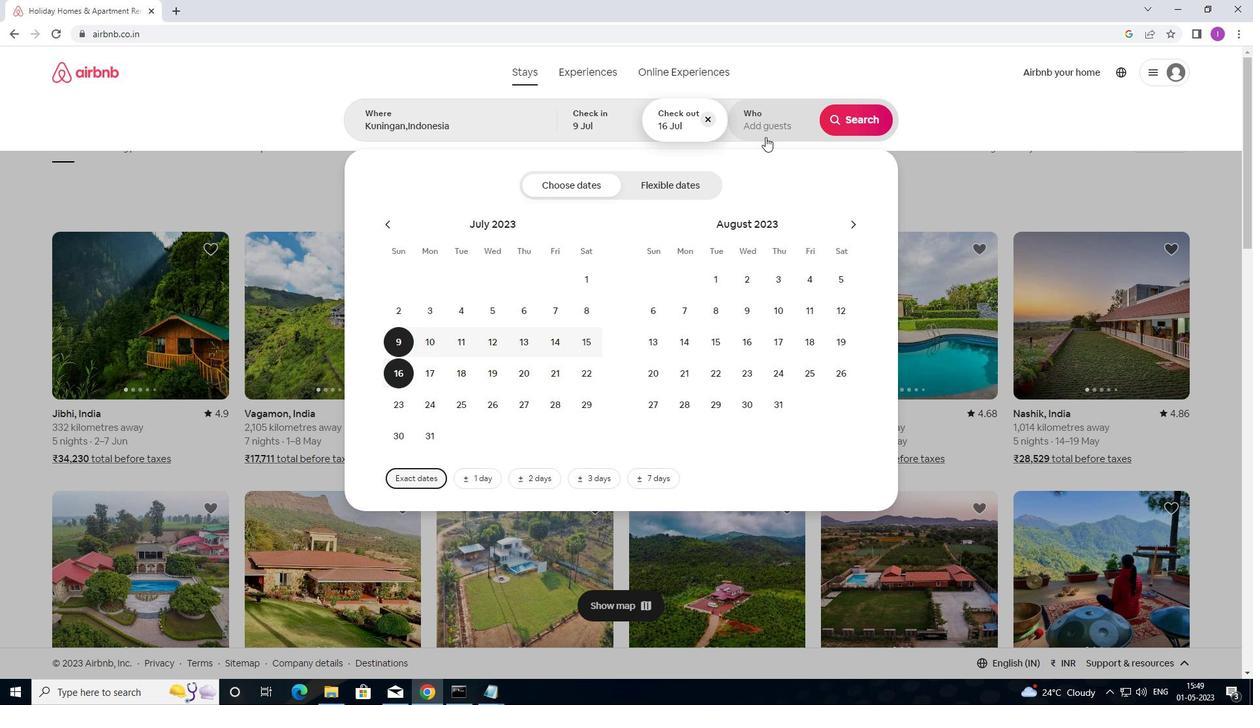 
Action: Mouse moved to (858, 195)
Screenshot: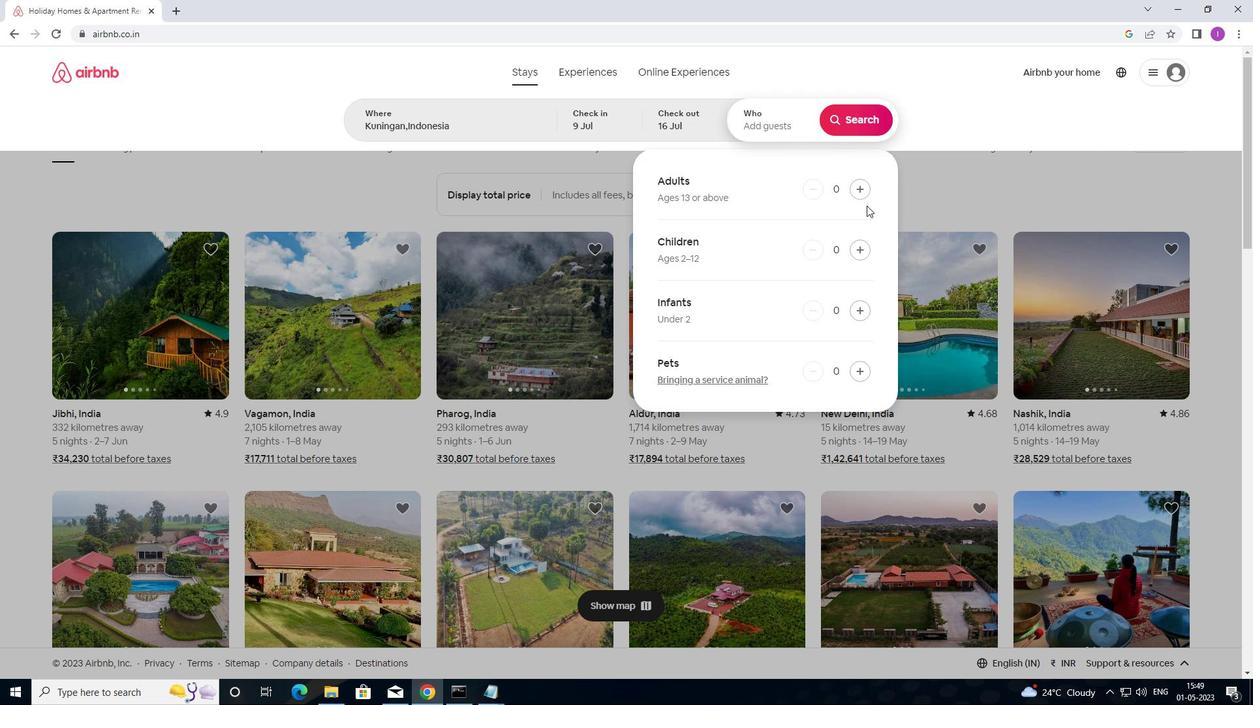 
Action: Mouse pressed left at (858, 195)
Screenshot: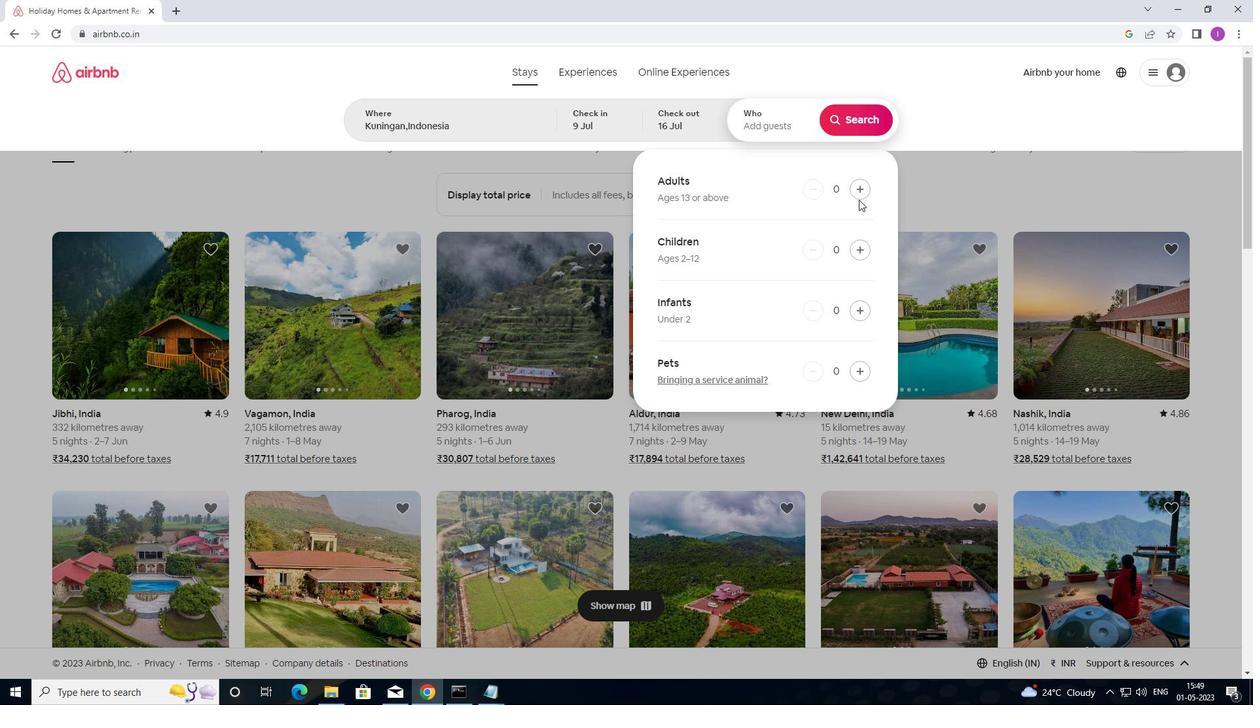 
Action: Mouse pressed left at (858, 195)
Screenshot: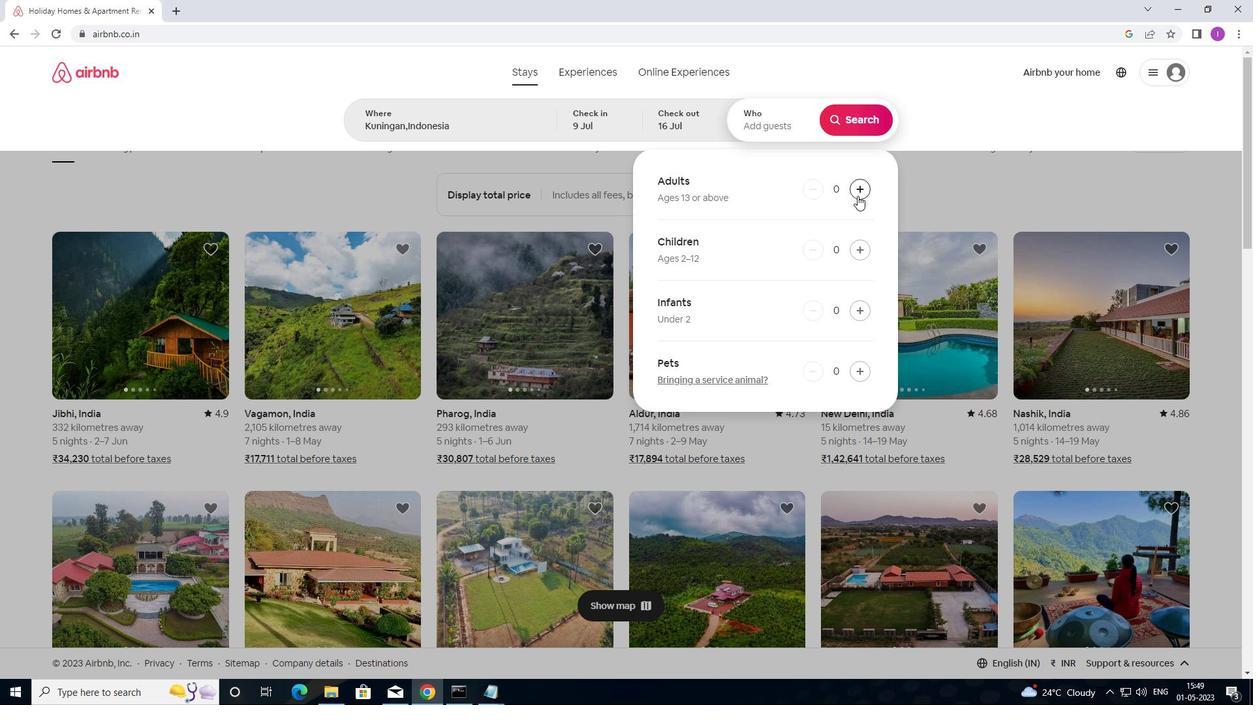 
Action: Mouse moved to (869, 248)
Screenshot: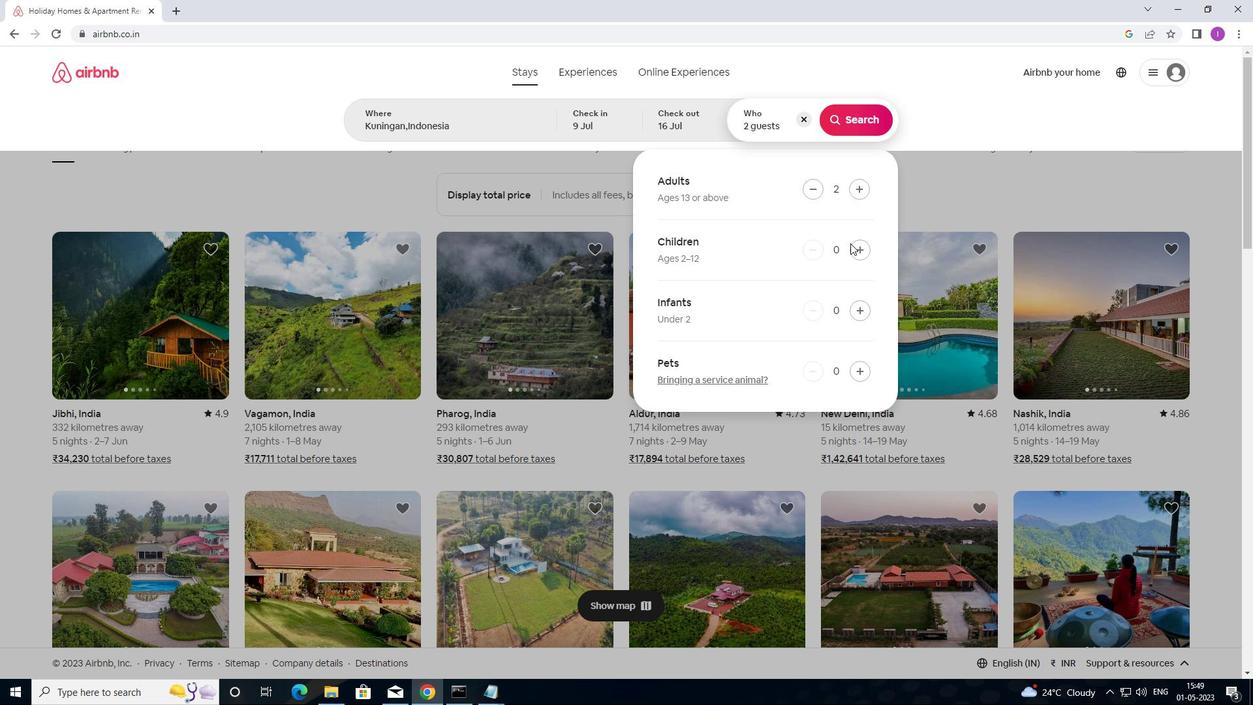
Action: Mouse pressed left at (869, 248)
Screenshot: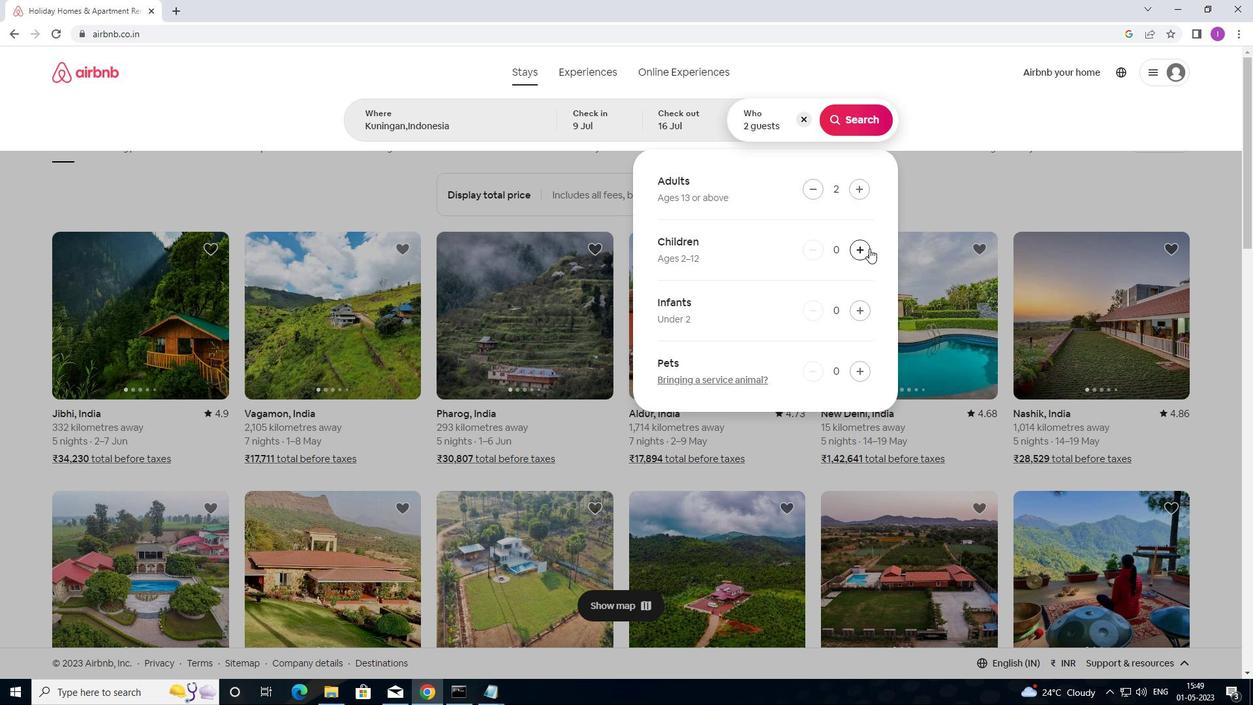 
Action: Mouse moved to (852, 130)
Screenshot: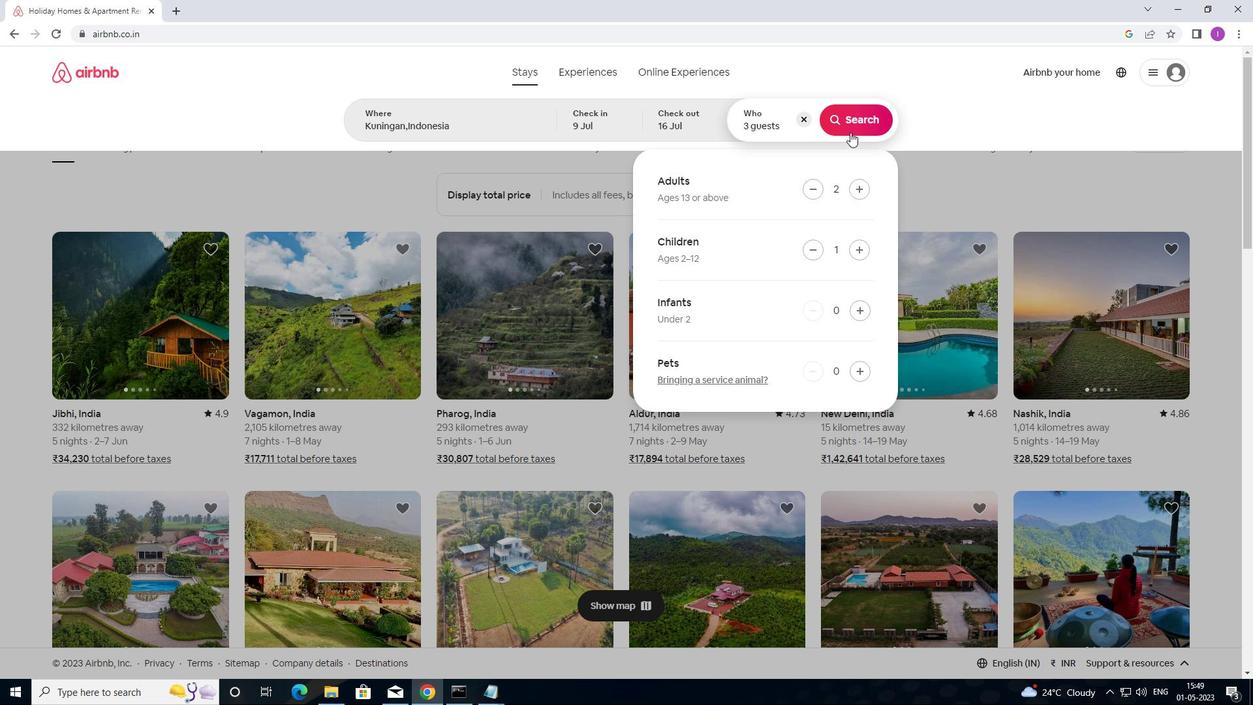 
Action: Mouse pressed left at (852, 130)
Screenshot: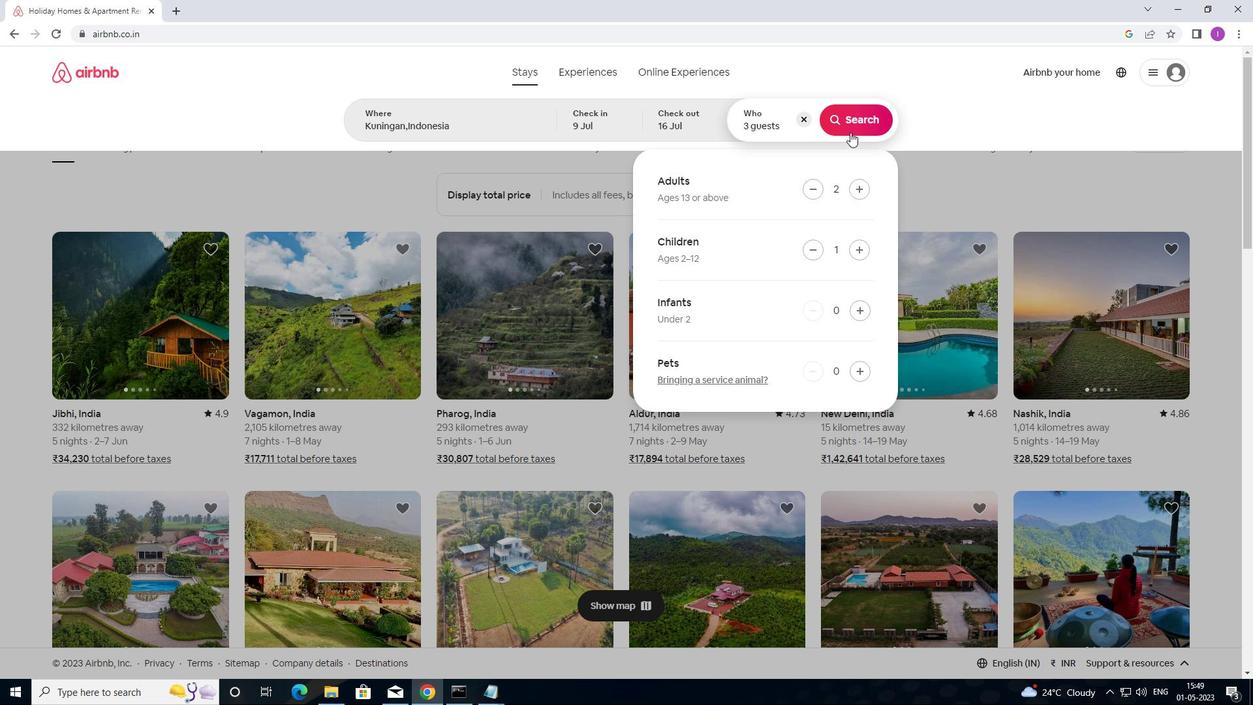 
Action: Mouse moved to (1210, 128)
Screenshot: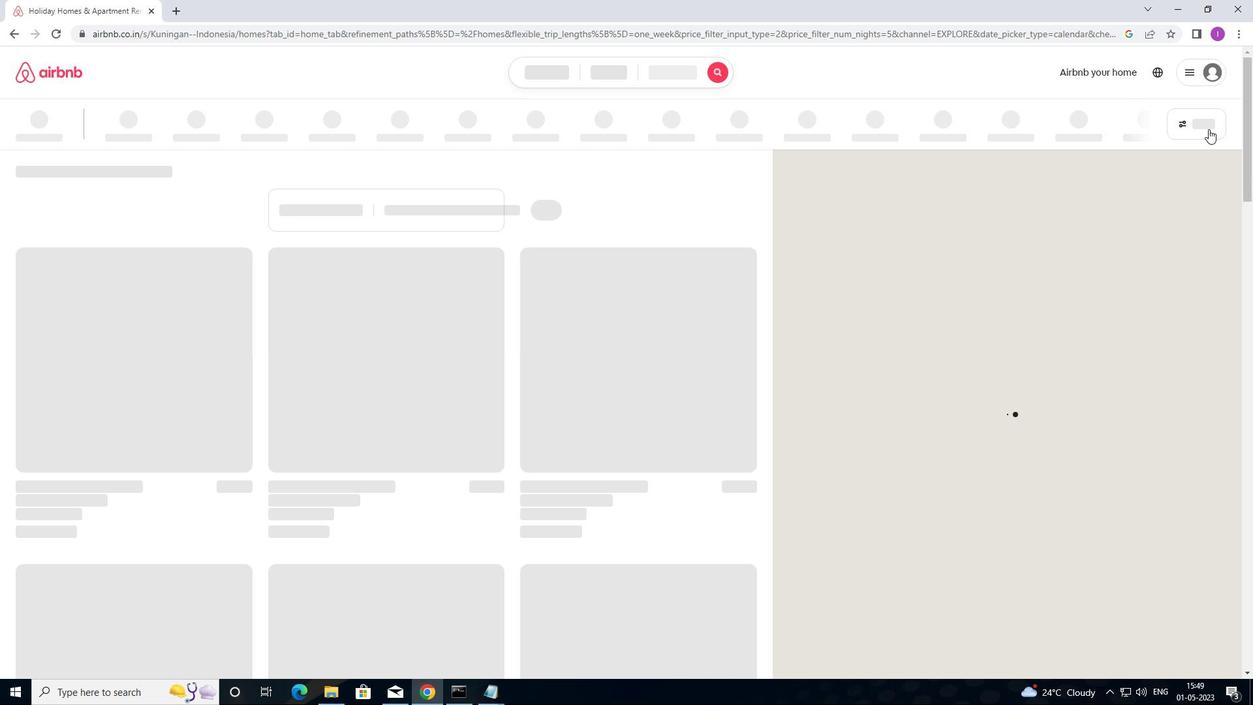 
Action: Mouse pressed left at (1210, 128)
Screenshot: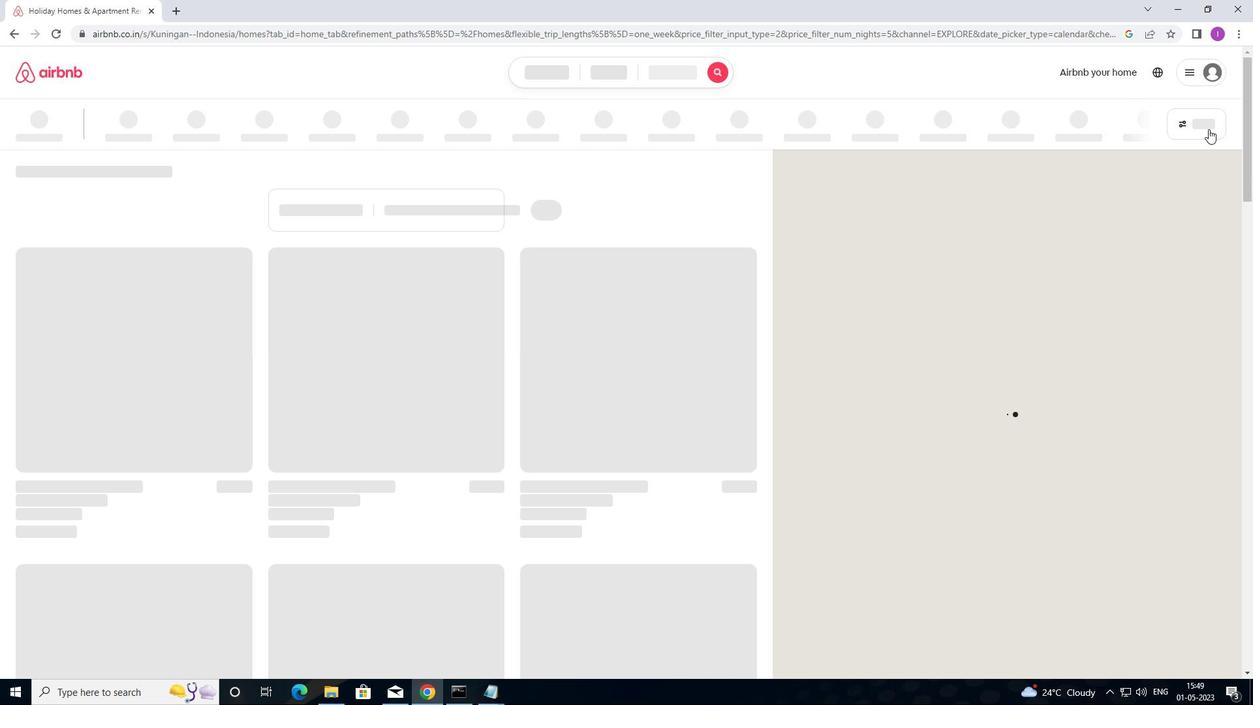 
Action: Mouse moved to (1192, 137)
Screenshot: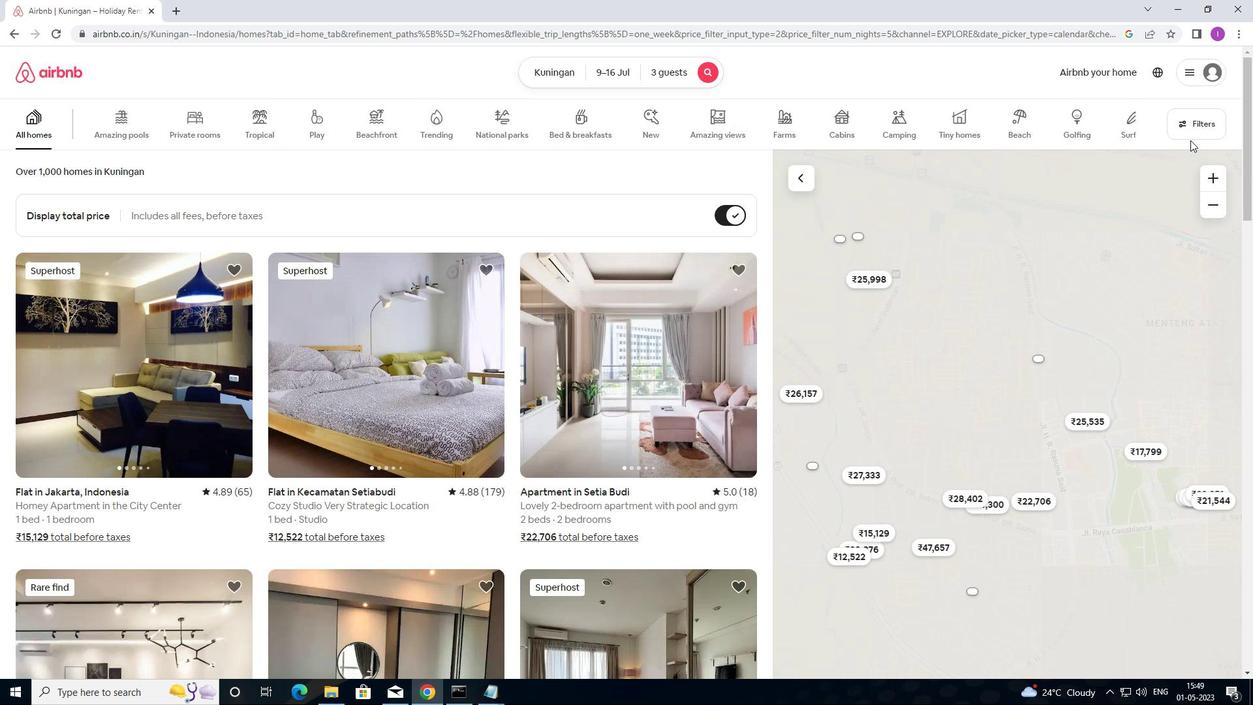 
Action: Mouse pressed left at (1192, 137)
Screenshot: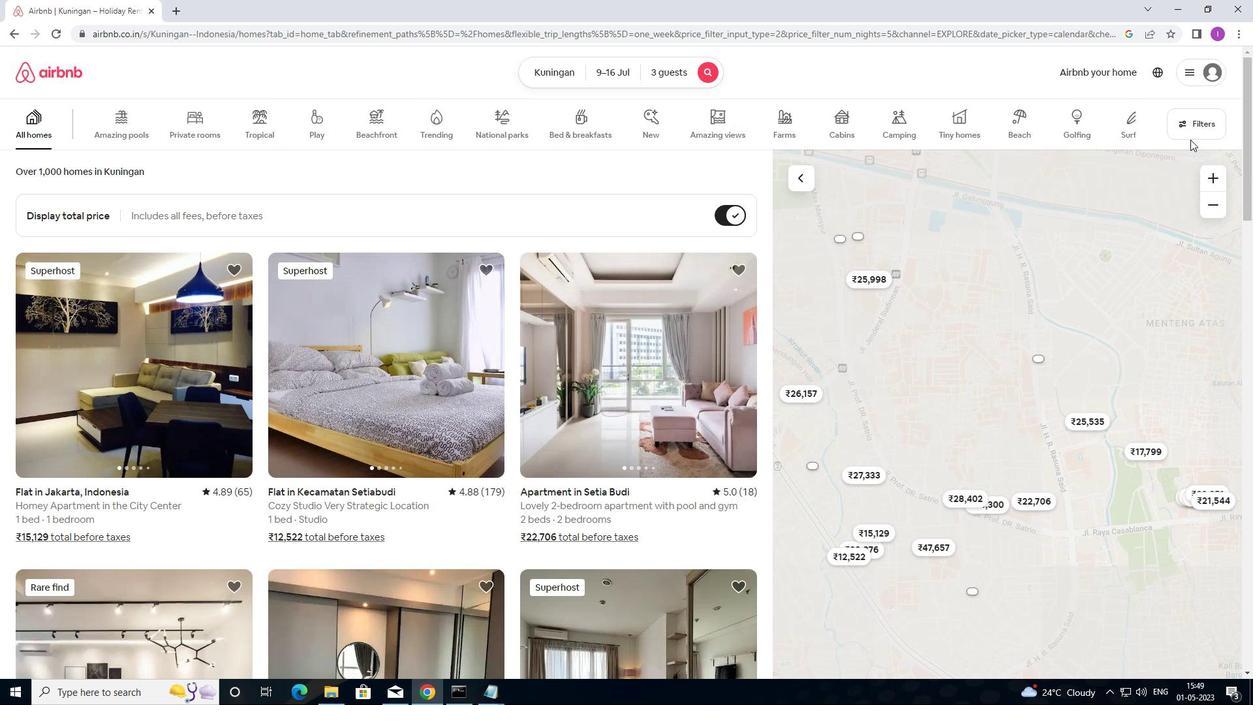 
Action: Mouse moved to (505, 286)
Screenshot: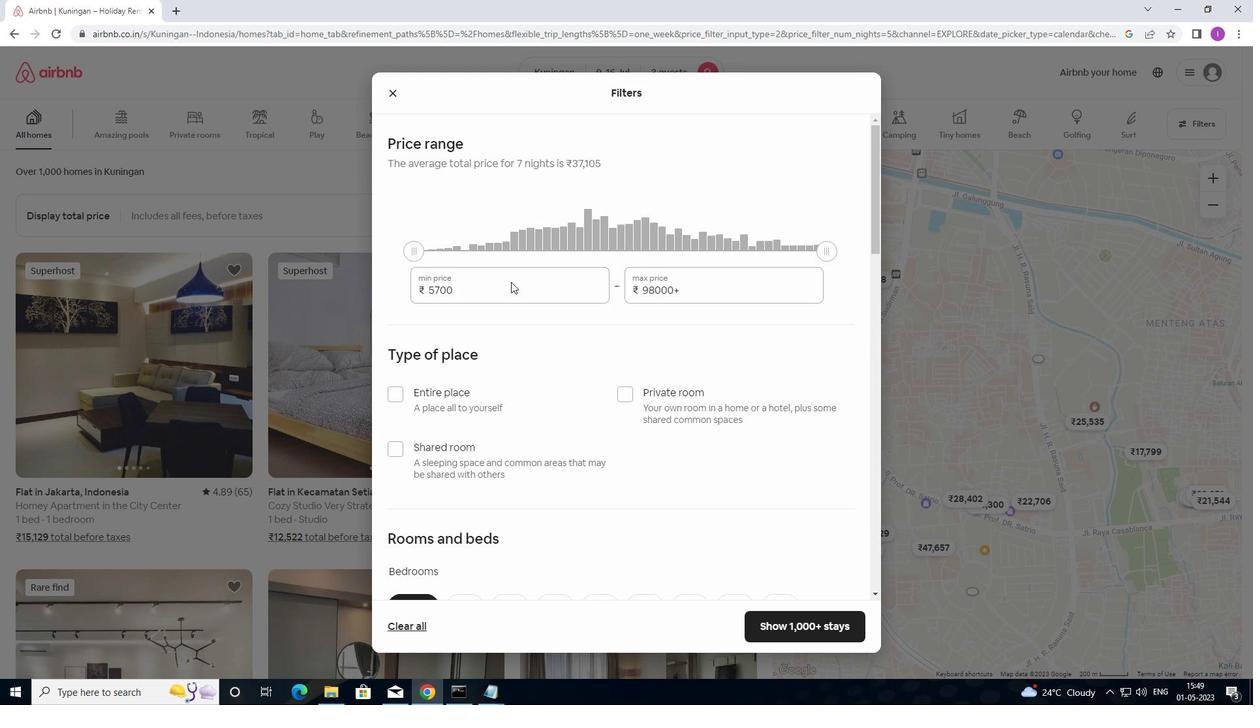 
Action: Mouse pressed left at (505, 286)
Screenshot: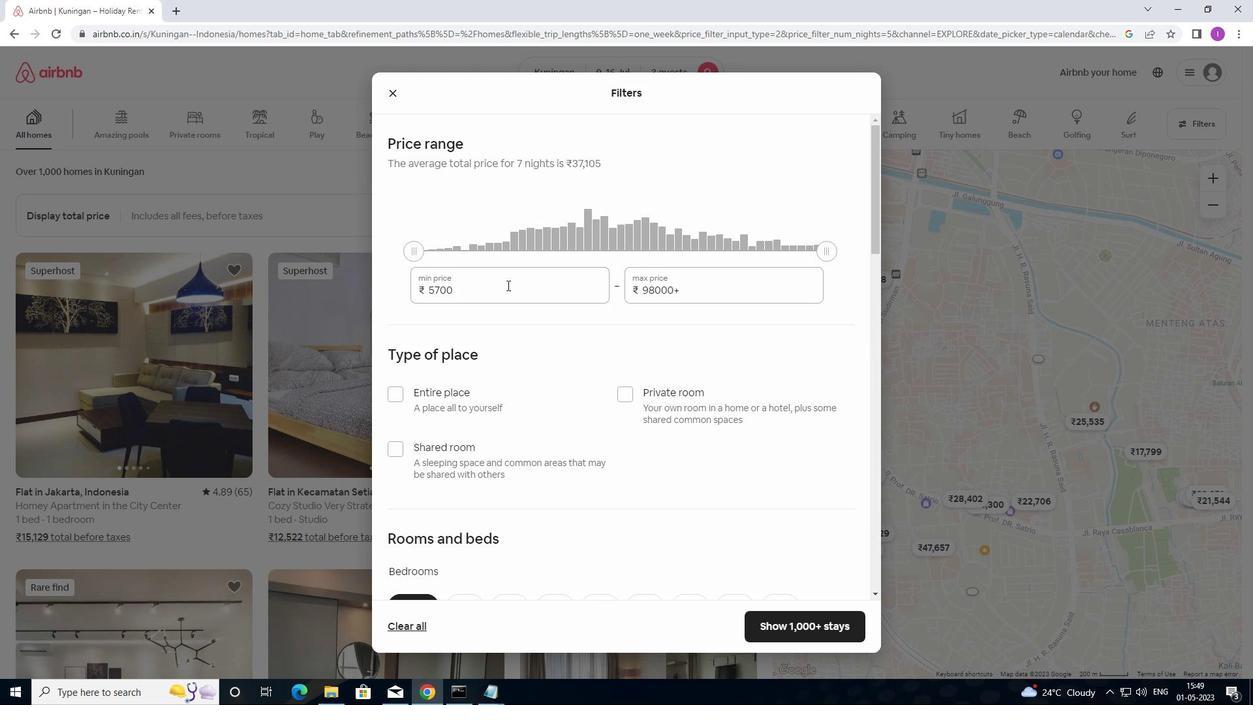 
Action: Mouse moved to (429, 291)
Screenshot: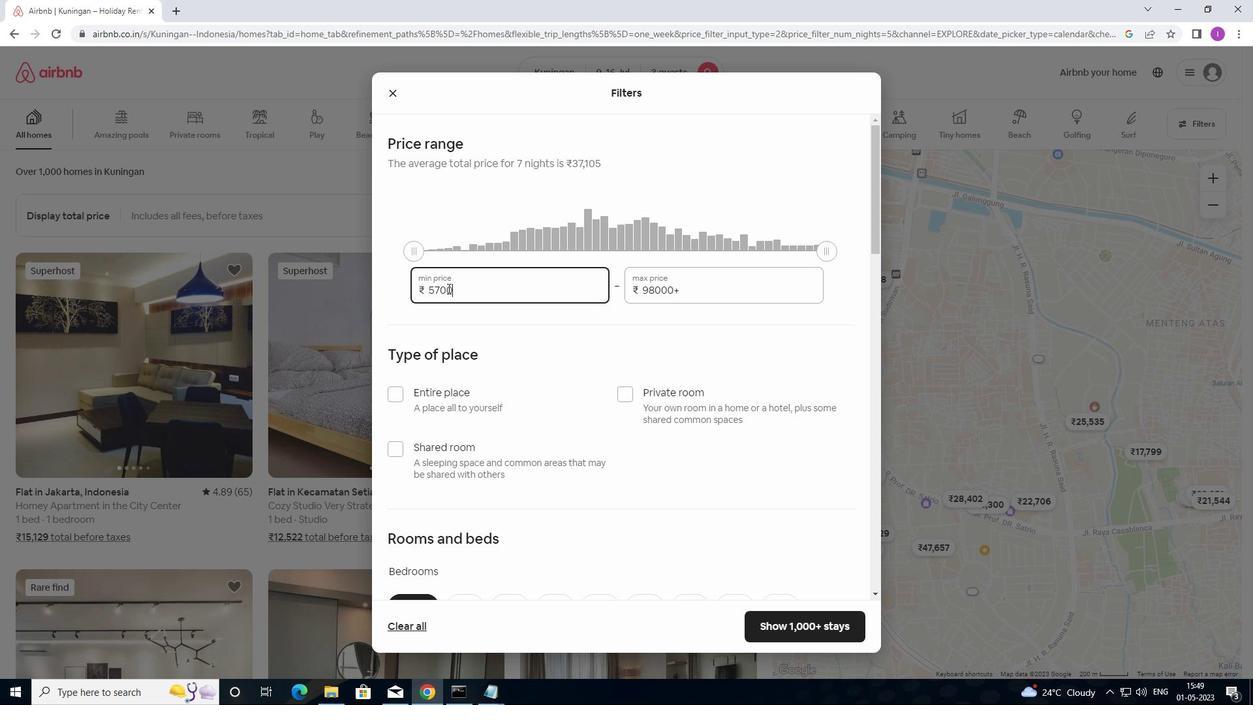 
Action: Mouse pressed left at (429, 291)
Screenshot: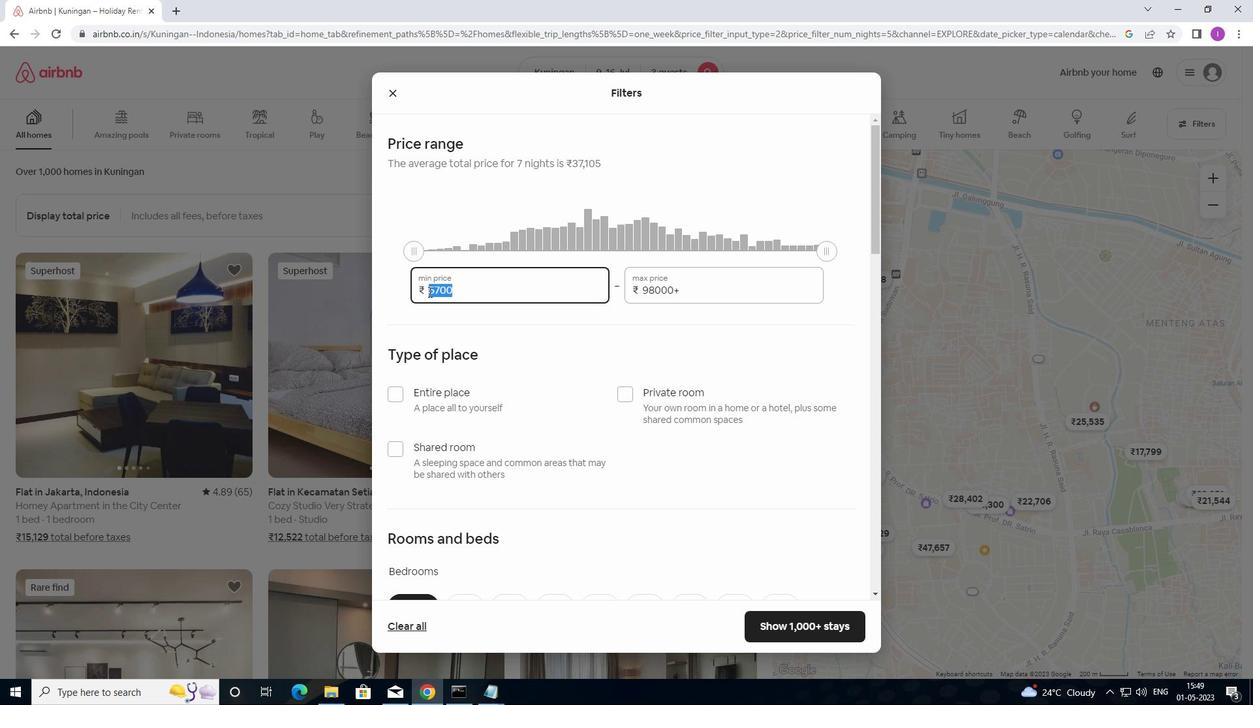 
Action: Mouse moved to (478, 311)
Screenshot: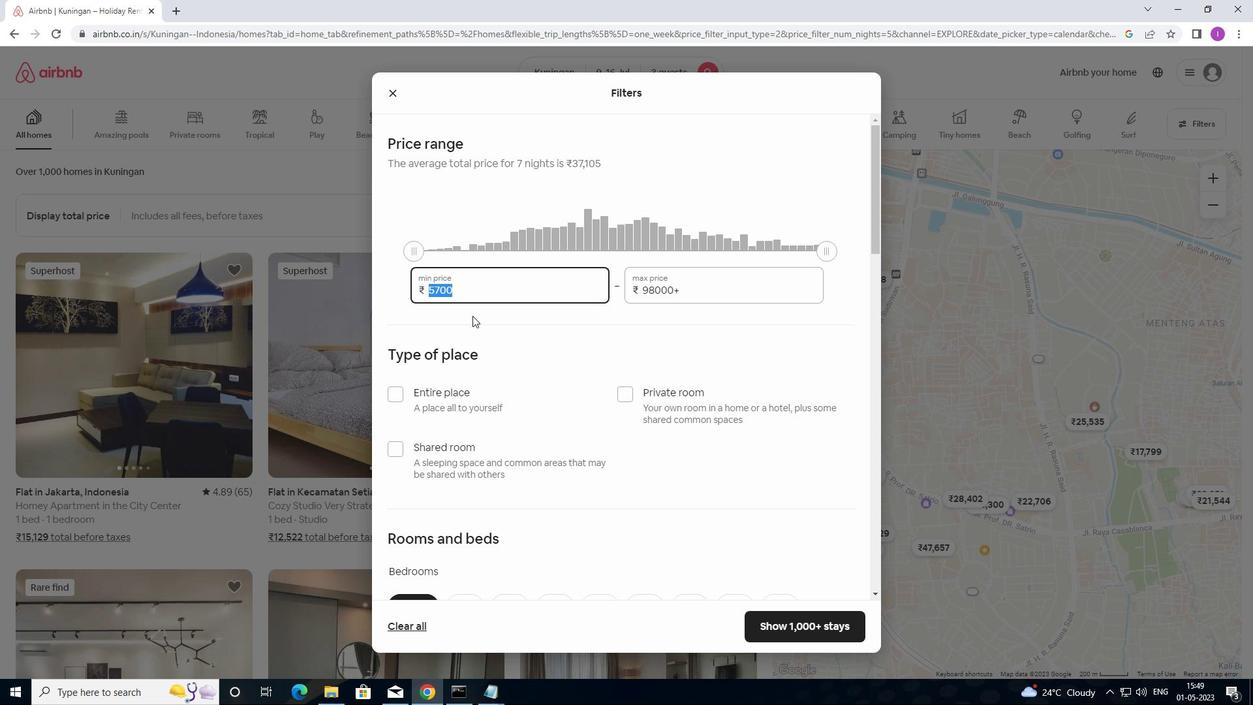 
Action: Key pressed 8
Screenshot: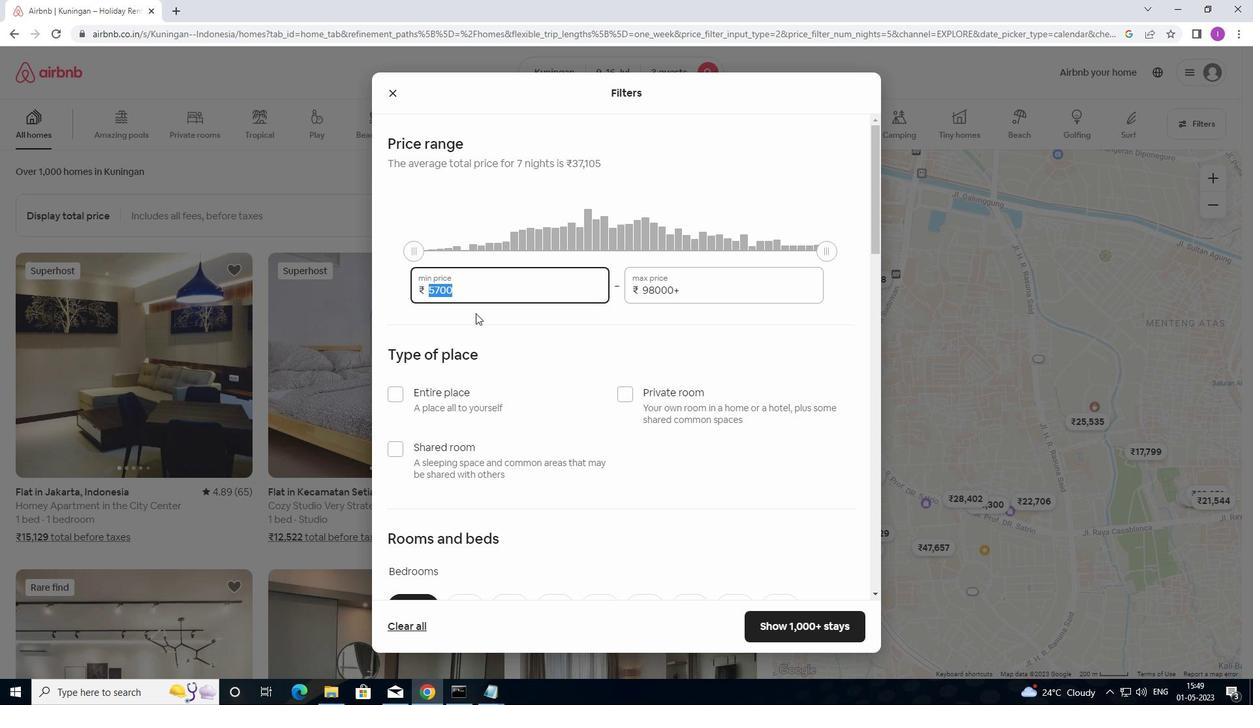 
Action: Mouse moved to (482, 310)
Screenshot: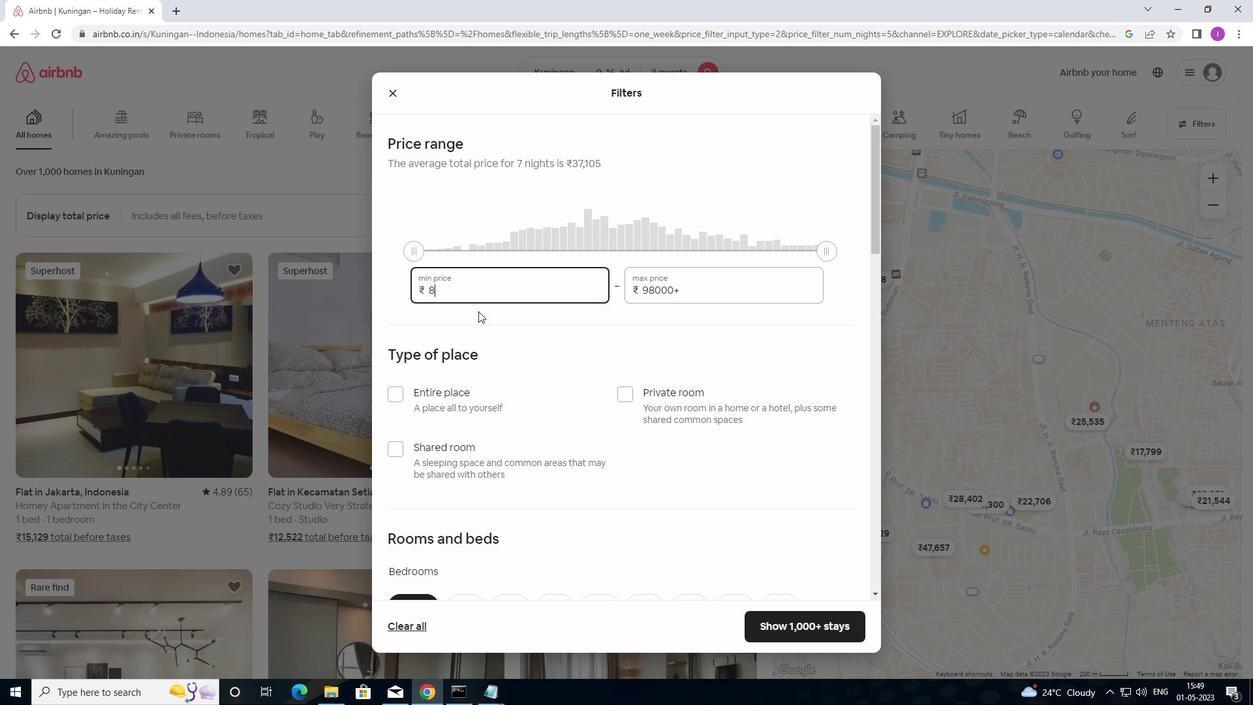 
Action: Key pressed 0
Screenshot: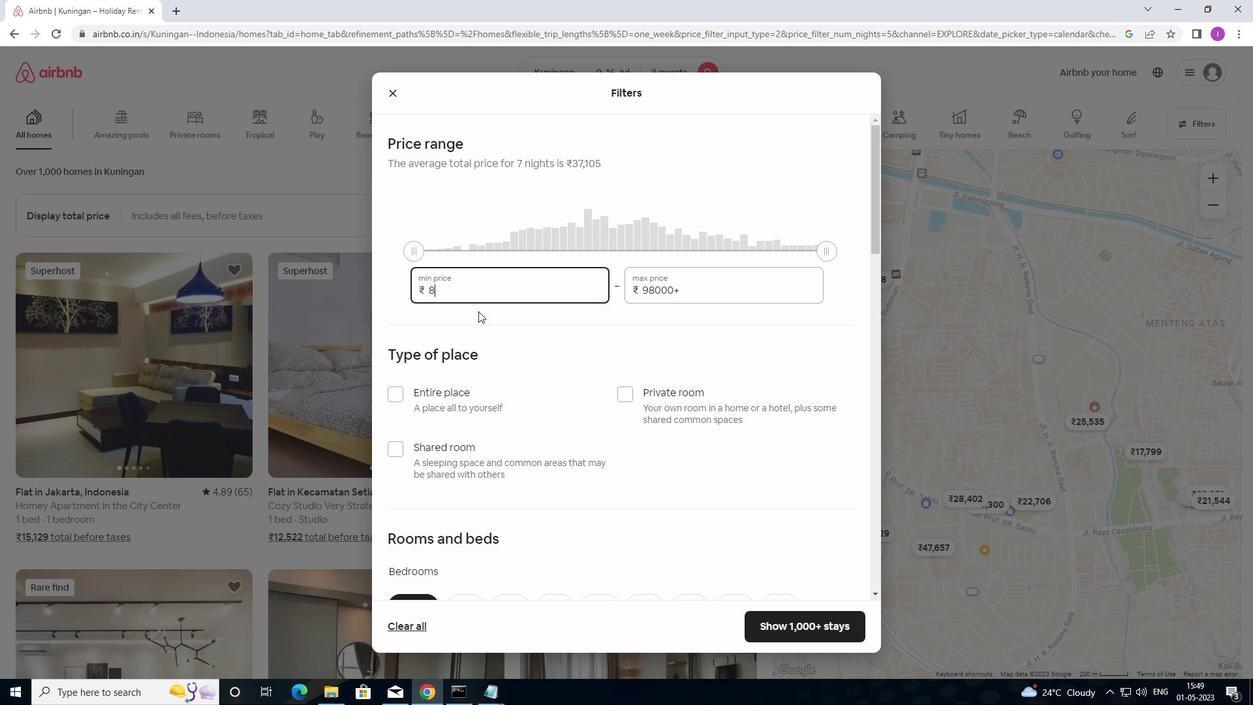 
Action: Mouse moved to (484, 309)
Screenshot: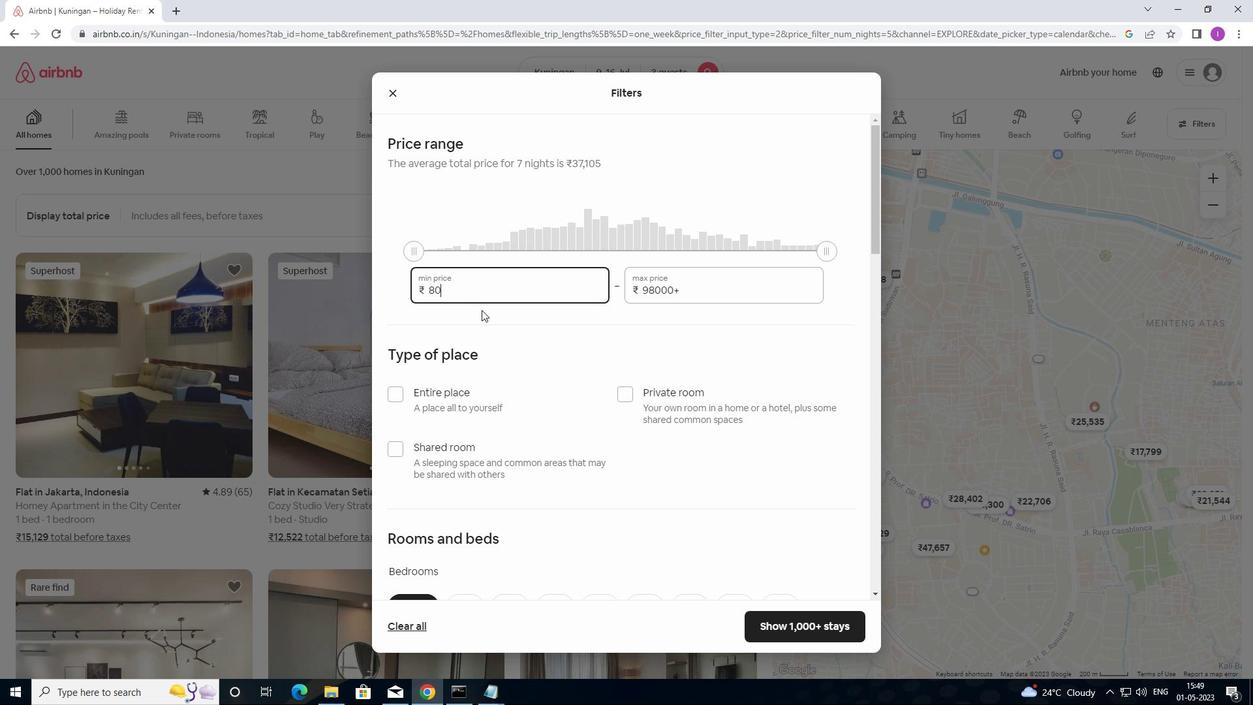 
Action: Key pressed 0
Screenshot: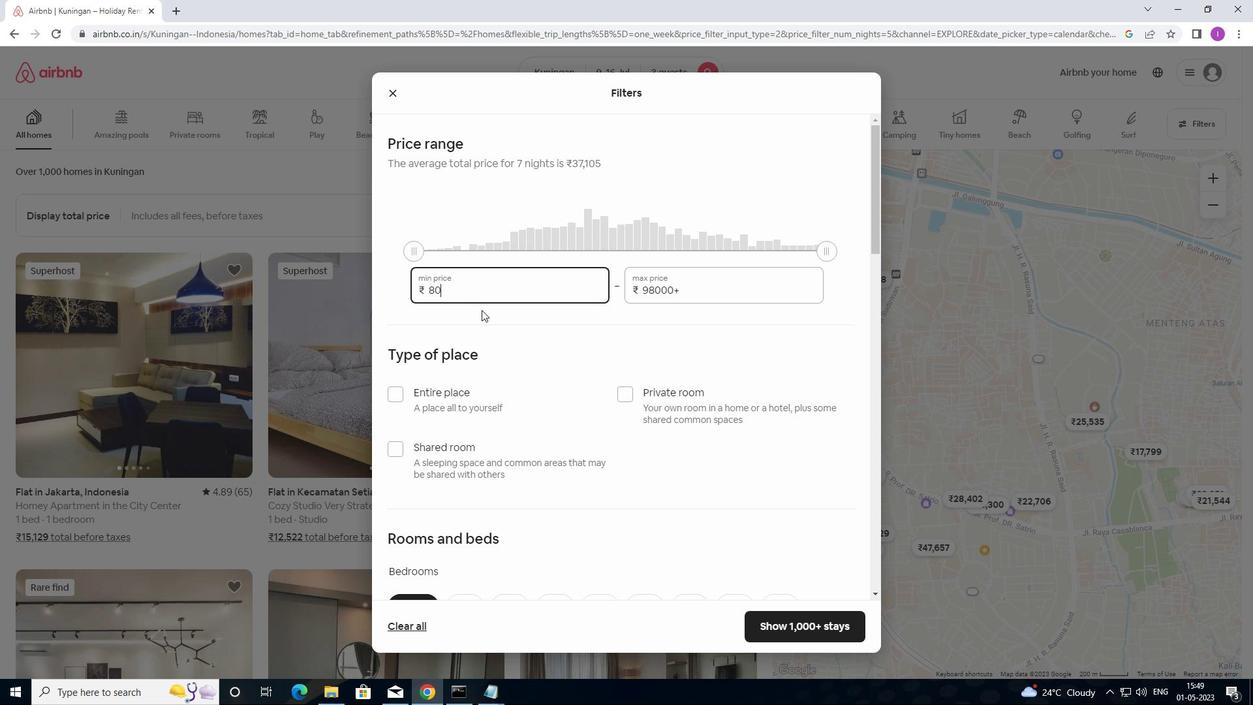 
Action: Mouse moved to (494, 308)
Screenshot: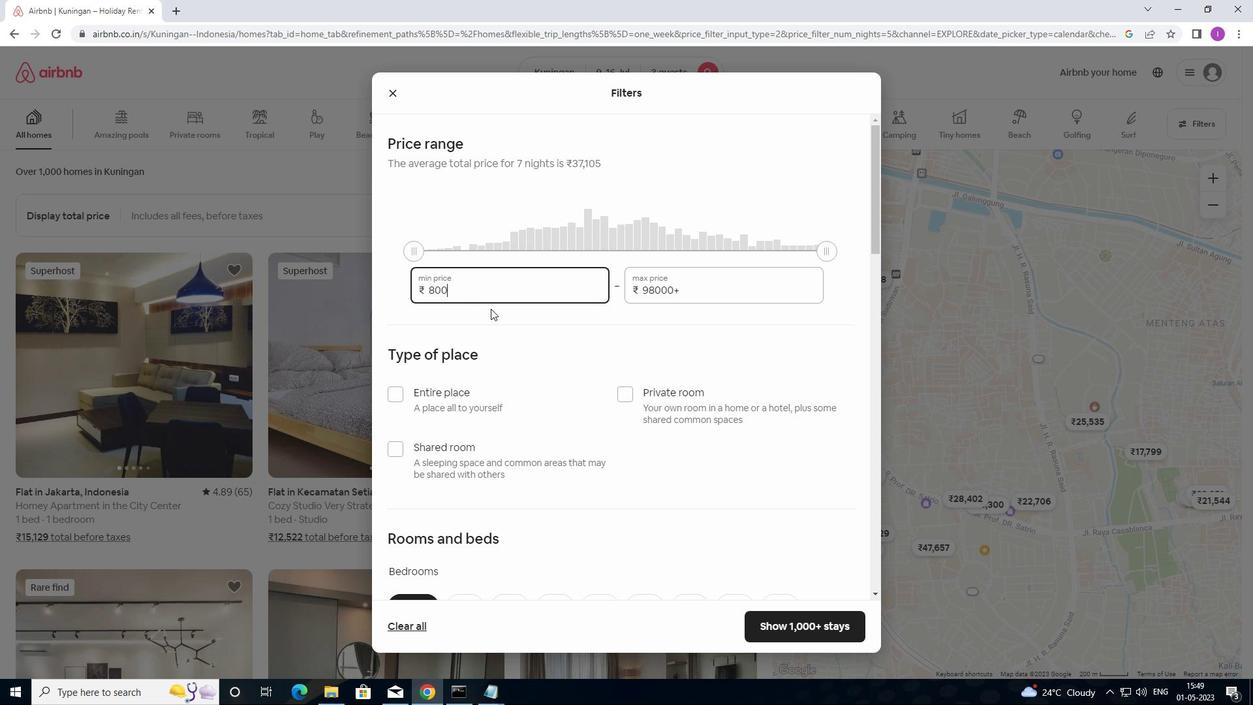 
Action: Key pressed 0
Screenshot: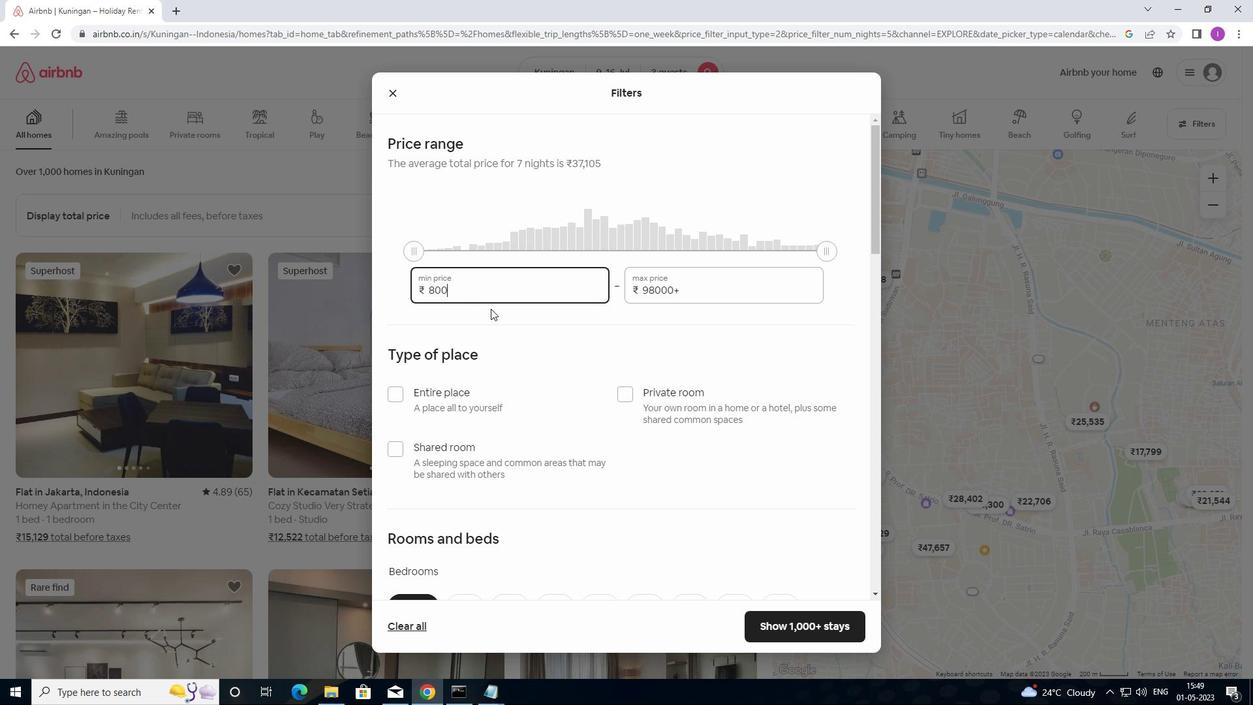 
Action: Mouse moved to (689, 291)
Screenshot: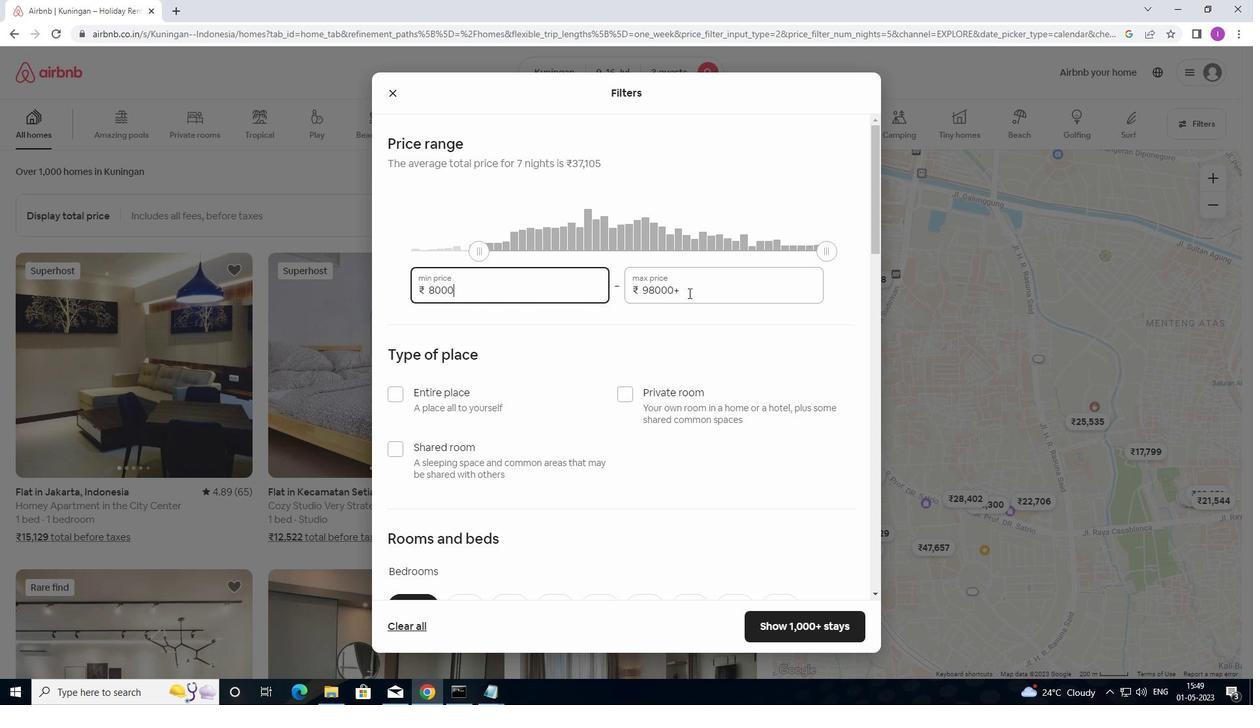 
Action: Mouse pressed left at (689, 291)
Screenshot: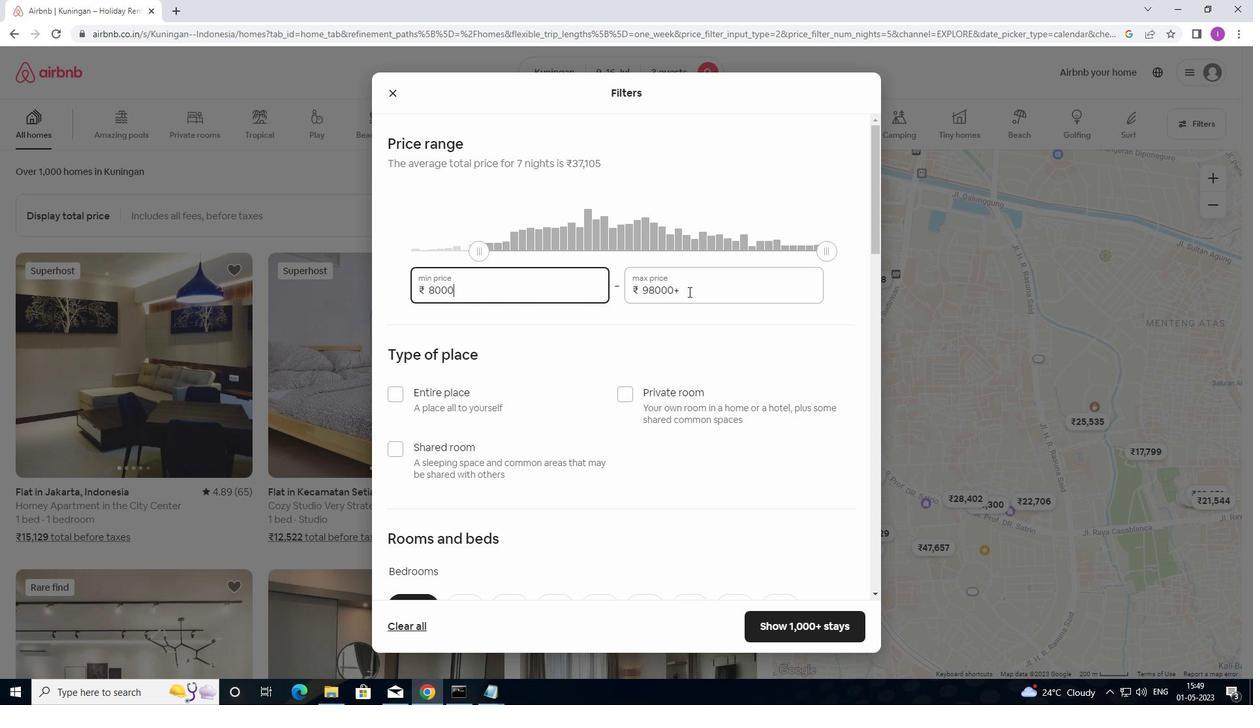 
Action: Mouse moved to (632, 297)
Screenshot: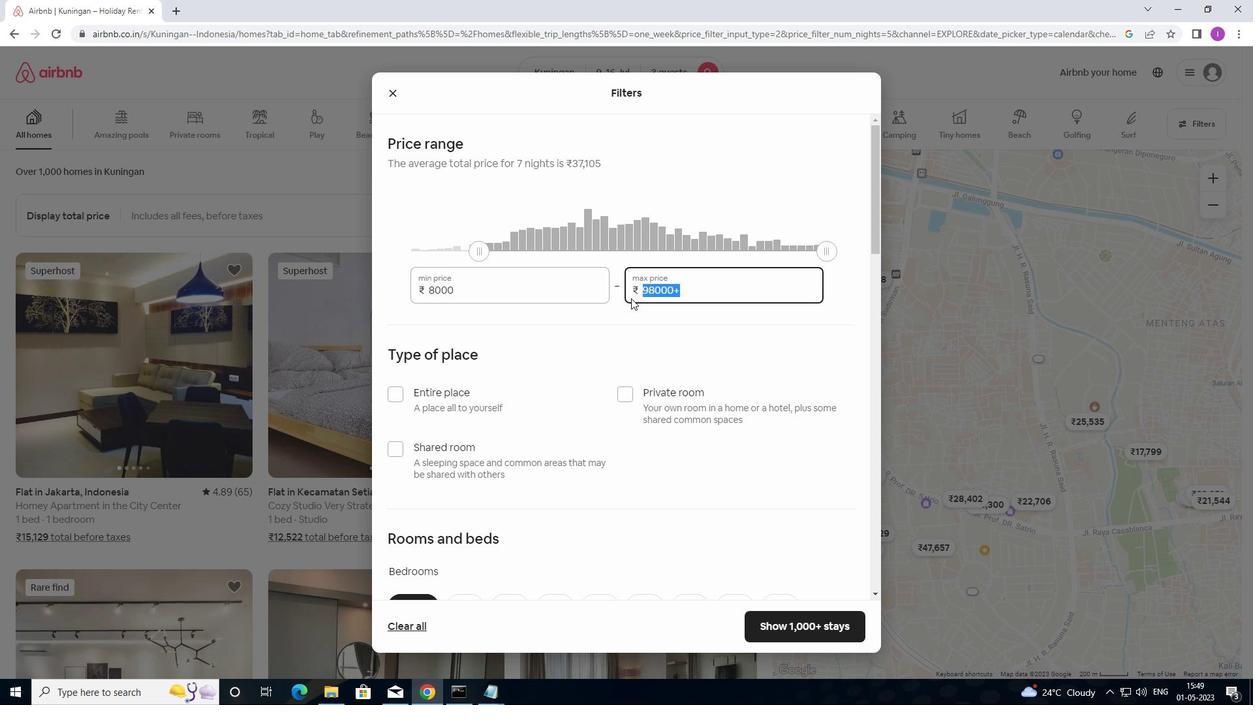
Action: Key pressed 1
Screenshot: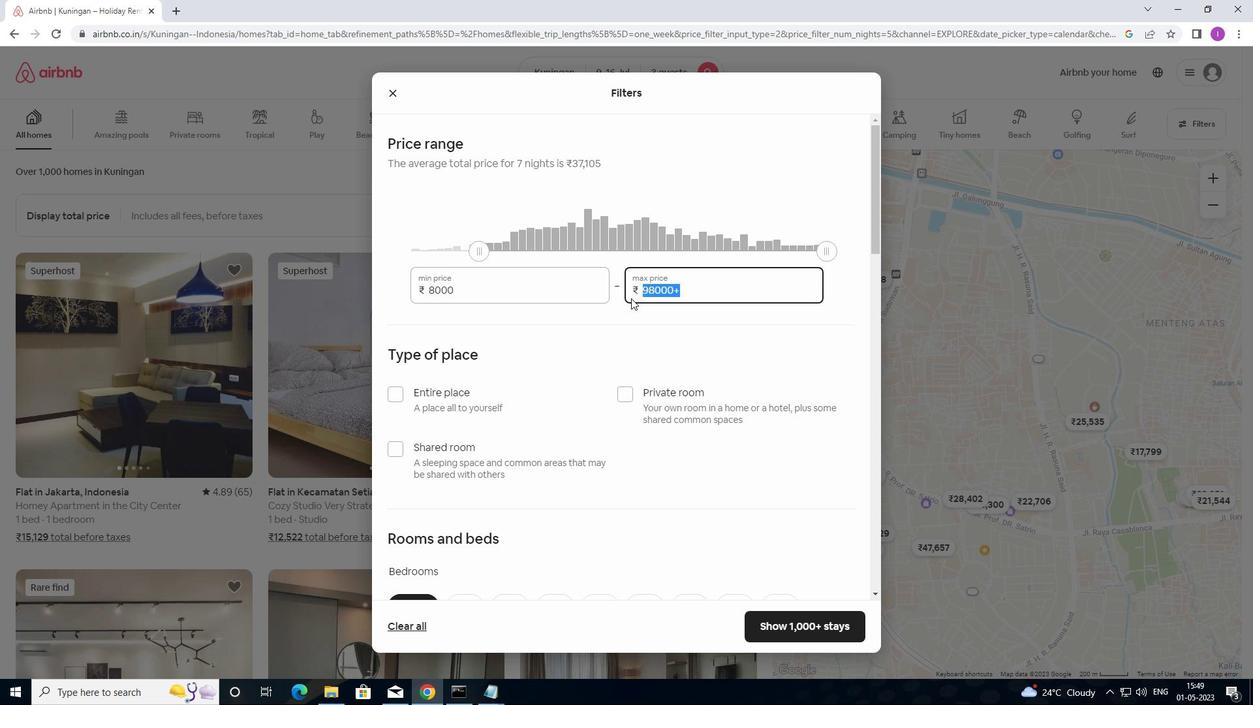 
Action: Mouse moved to (632, 297)
Screenshot: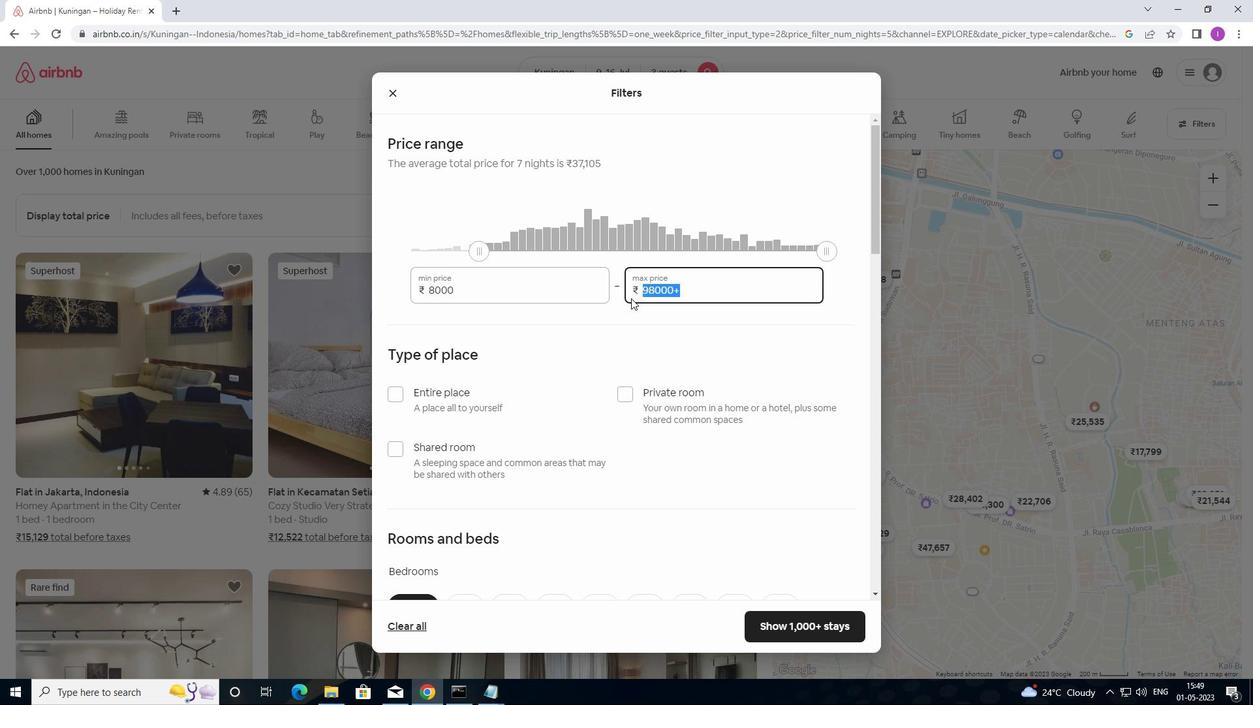 
Action: Key pressed 6
Screenshot: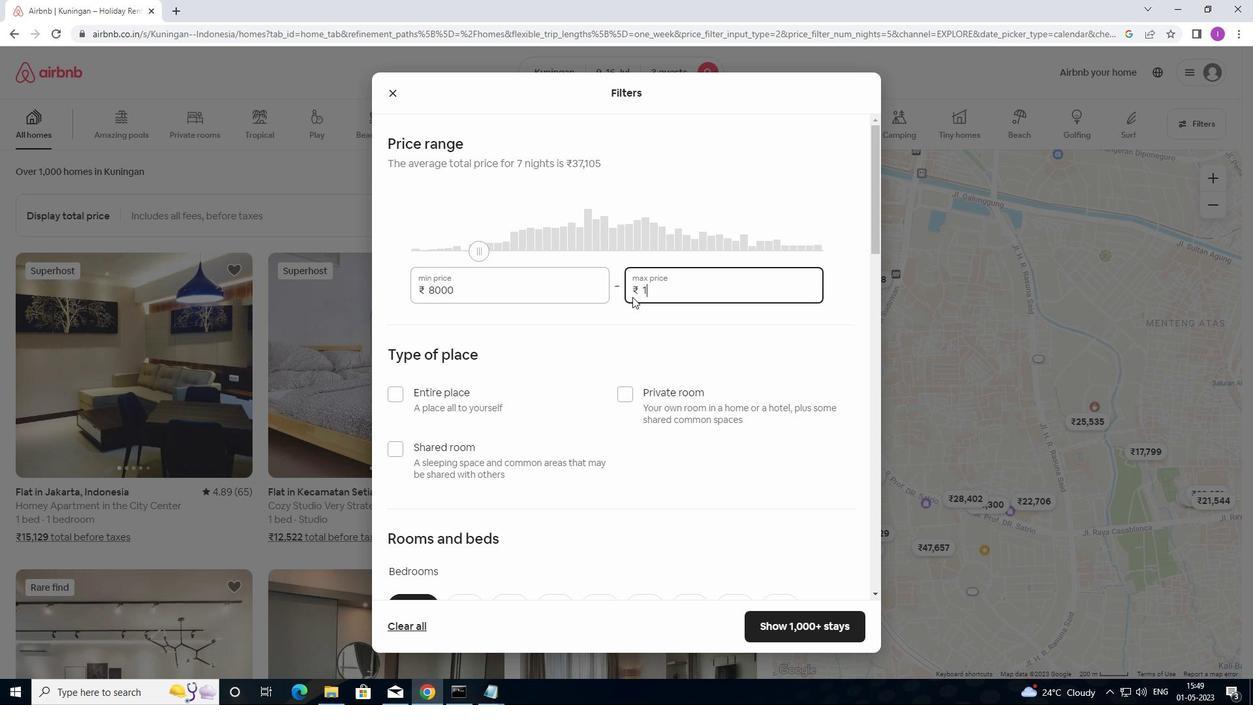 
Action: Mouse moved to (636, 294)
Screenshot: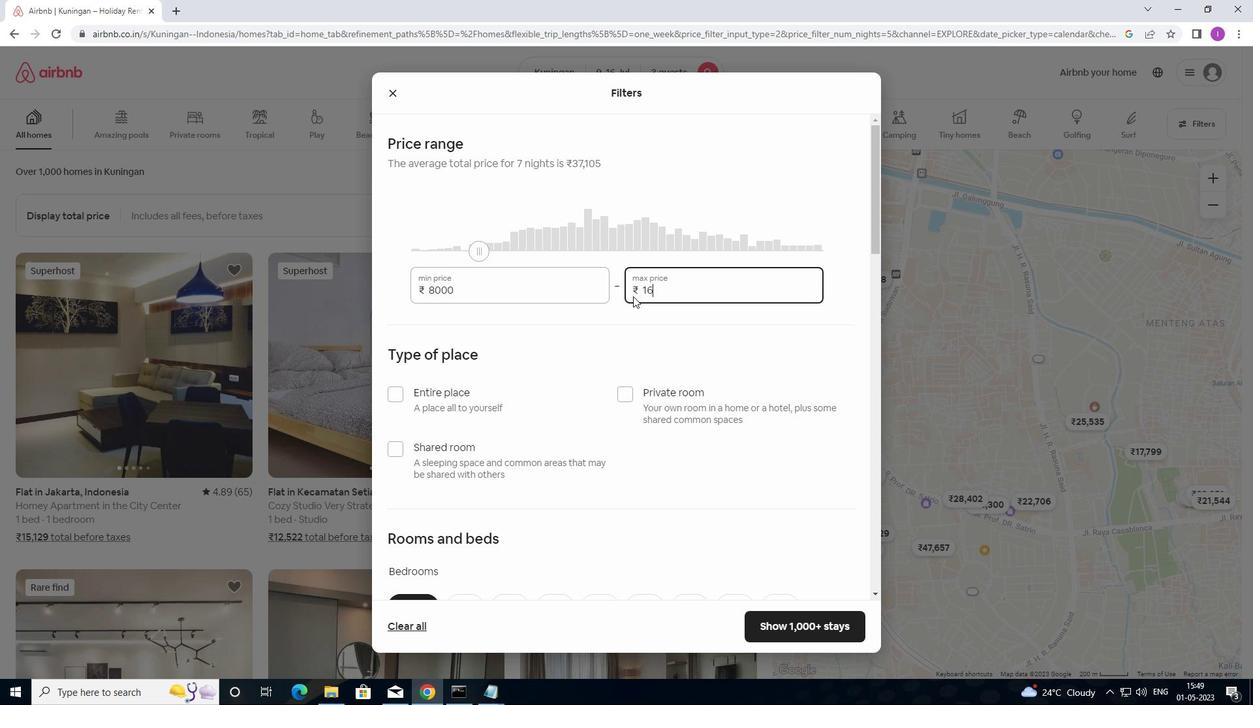 
Action: Key pressed 0
Screenshot: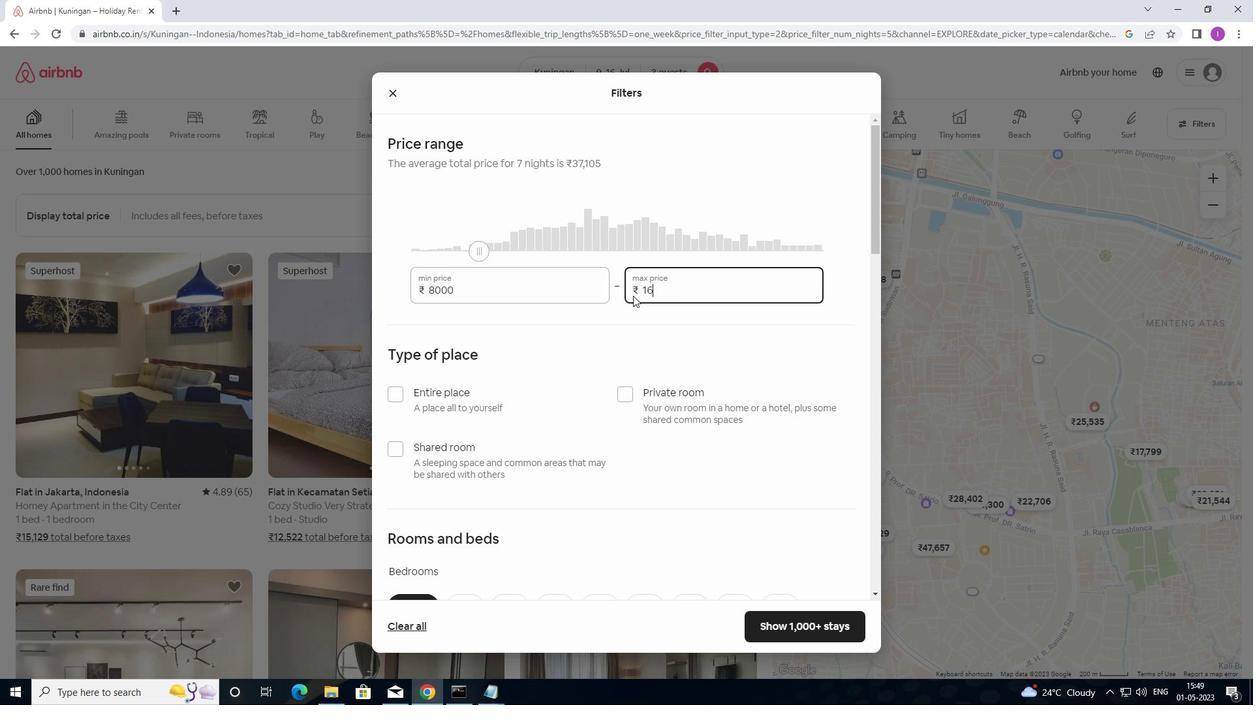 
Action: Mouse moved to (637, 294)
Screenshot: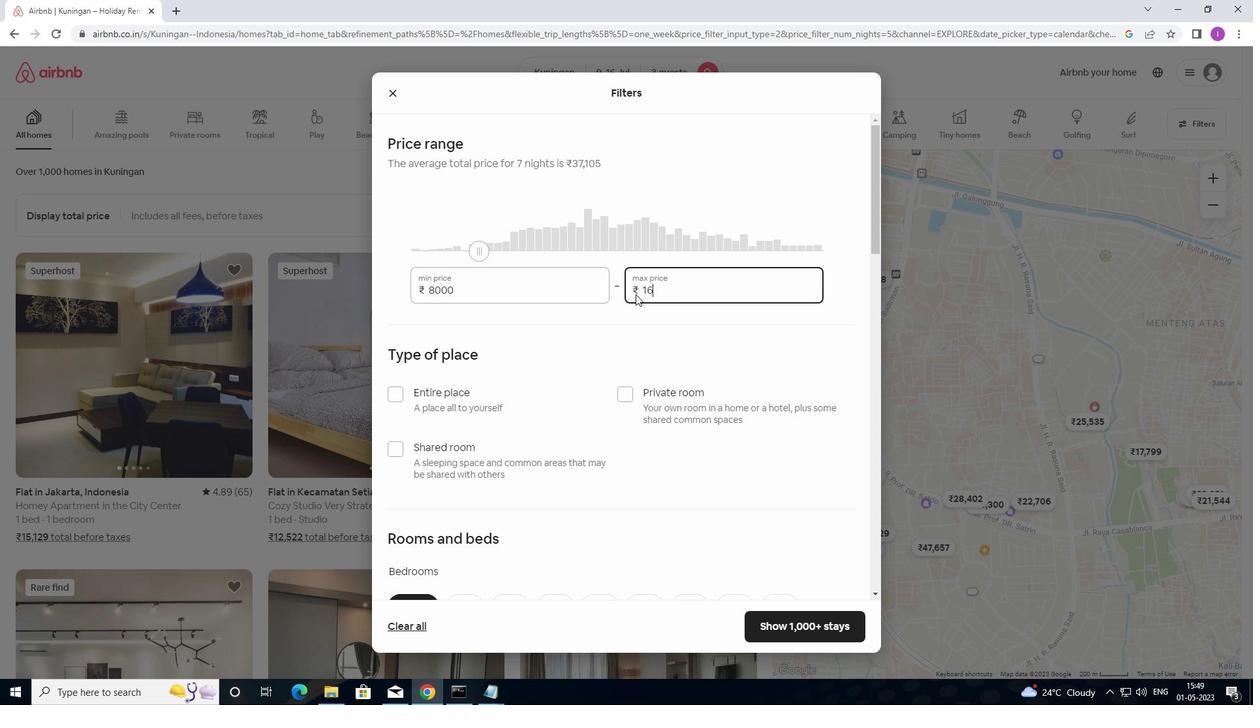 
Action: Key pressed 0
Screenshot: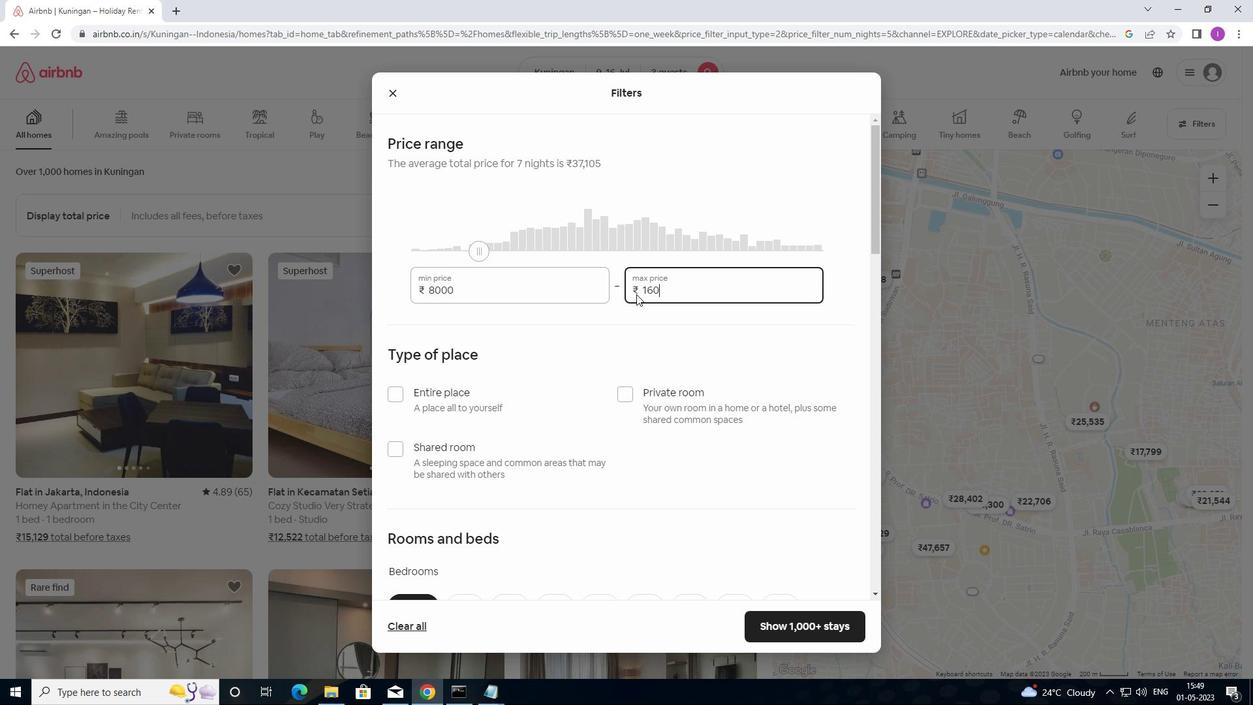 
Action: Mouse moved to (638, 293)
Screenshot: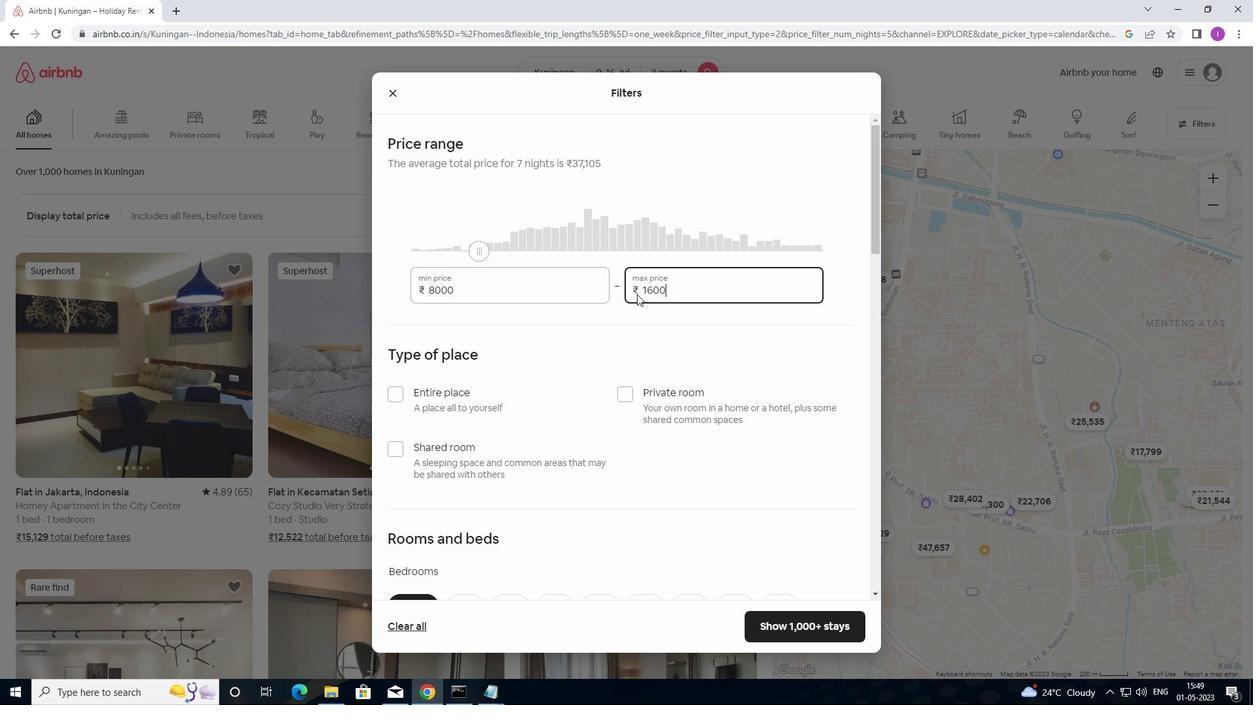 
Action: Key pressed 0
Screenshot: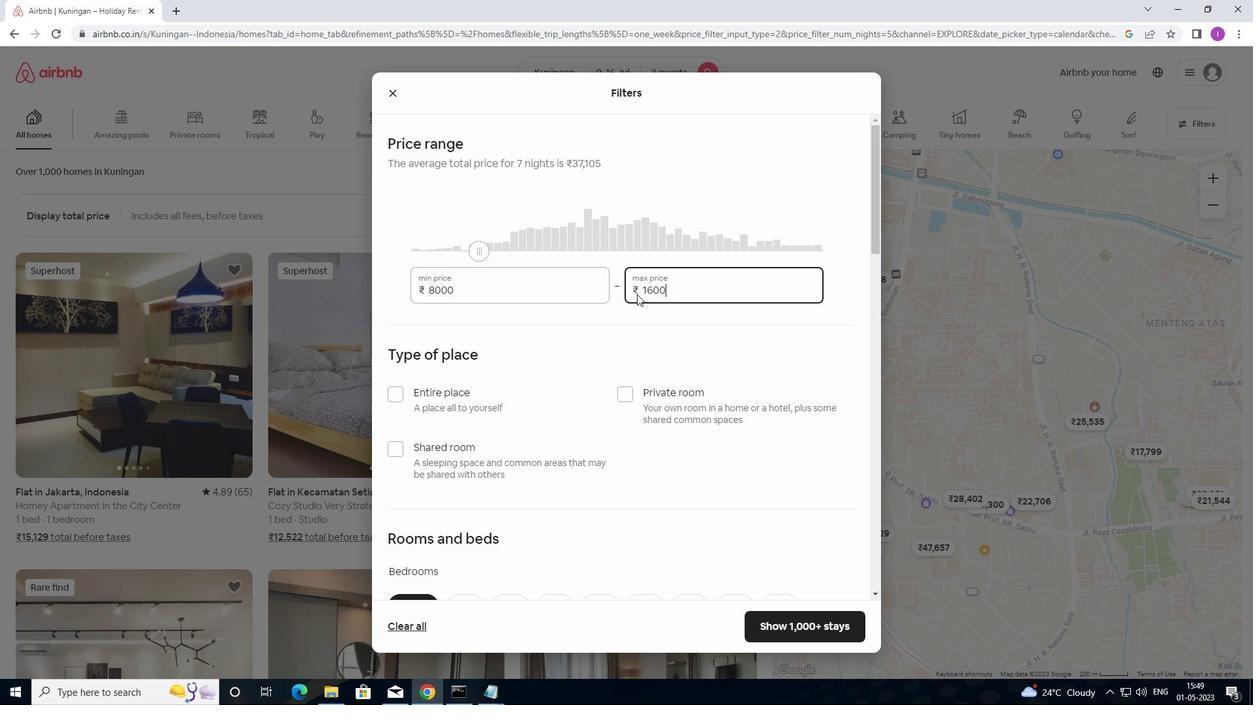 
Action: Mouse moved to (647, 337)
Screenshot: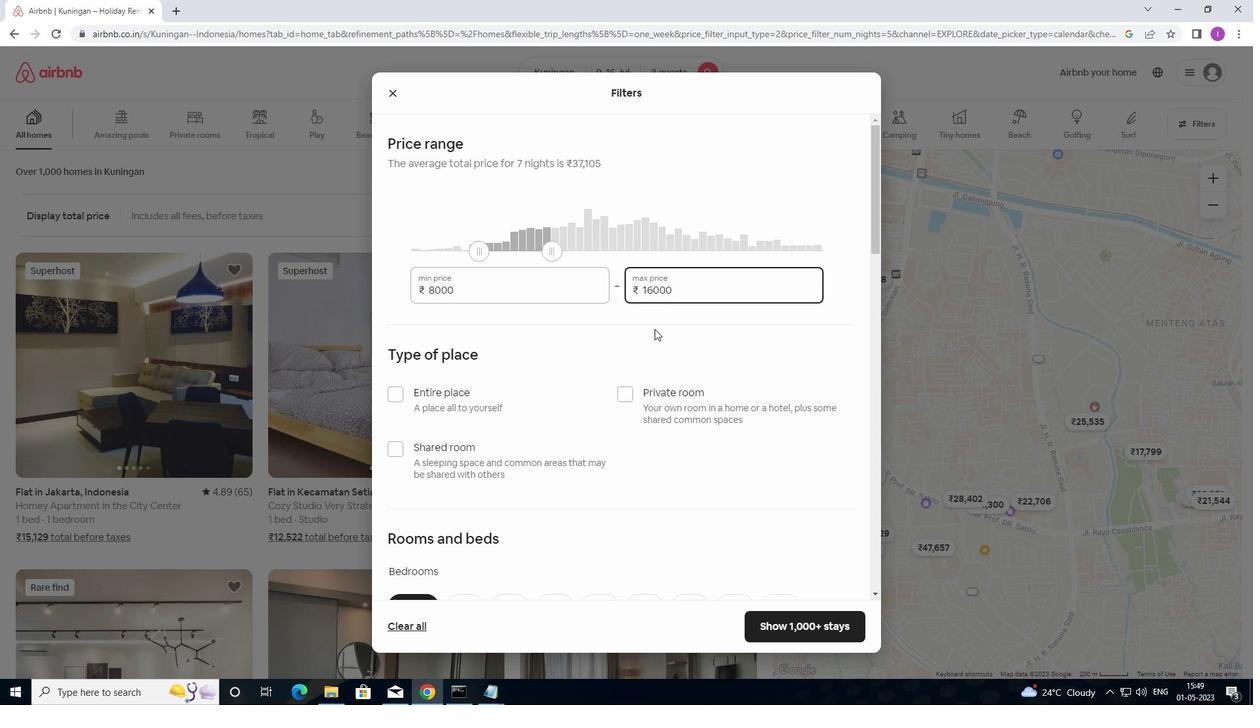 
Action: Mouse scrolled (647, 336) with delta (0, 0)
Screenshot: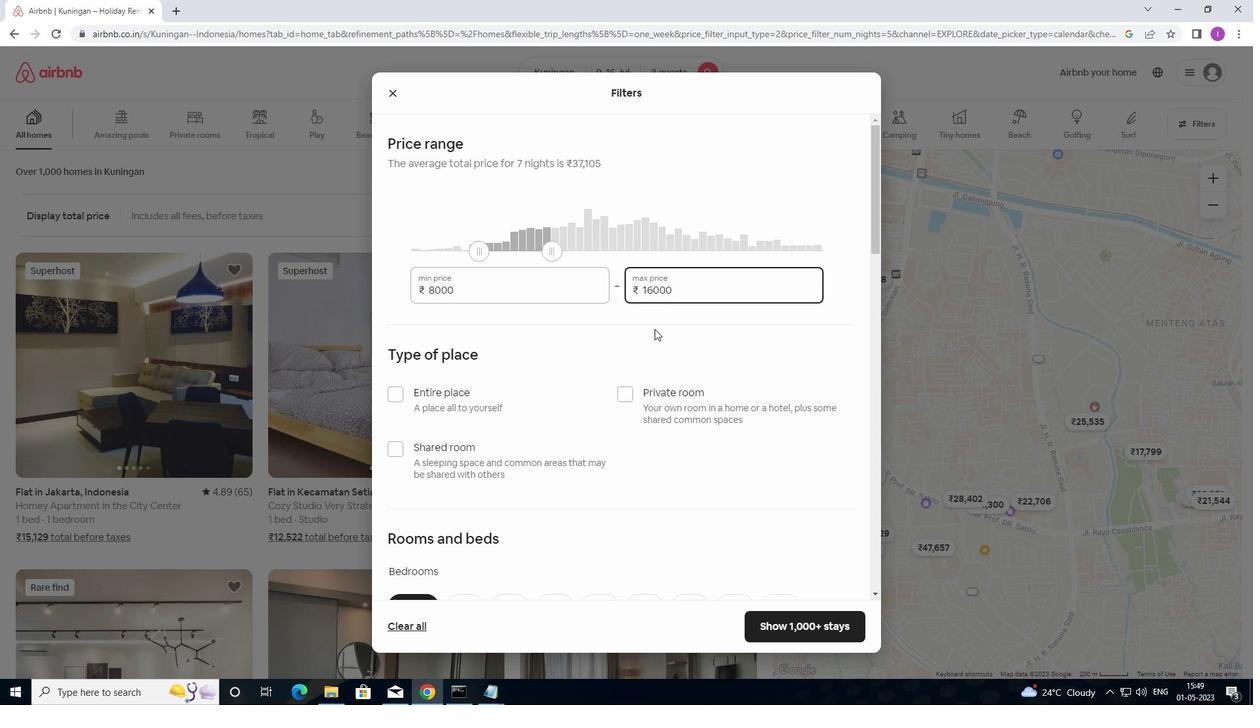 
Action: Mouse moved to (647, 337)
Screenshot: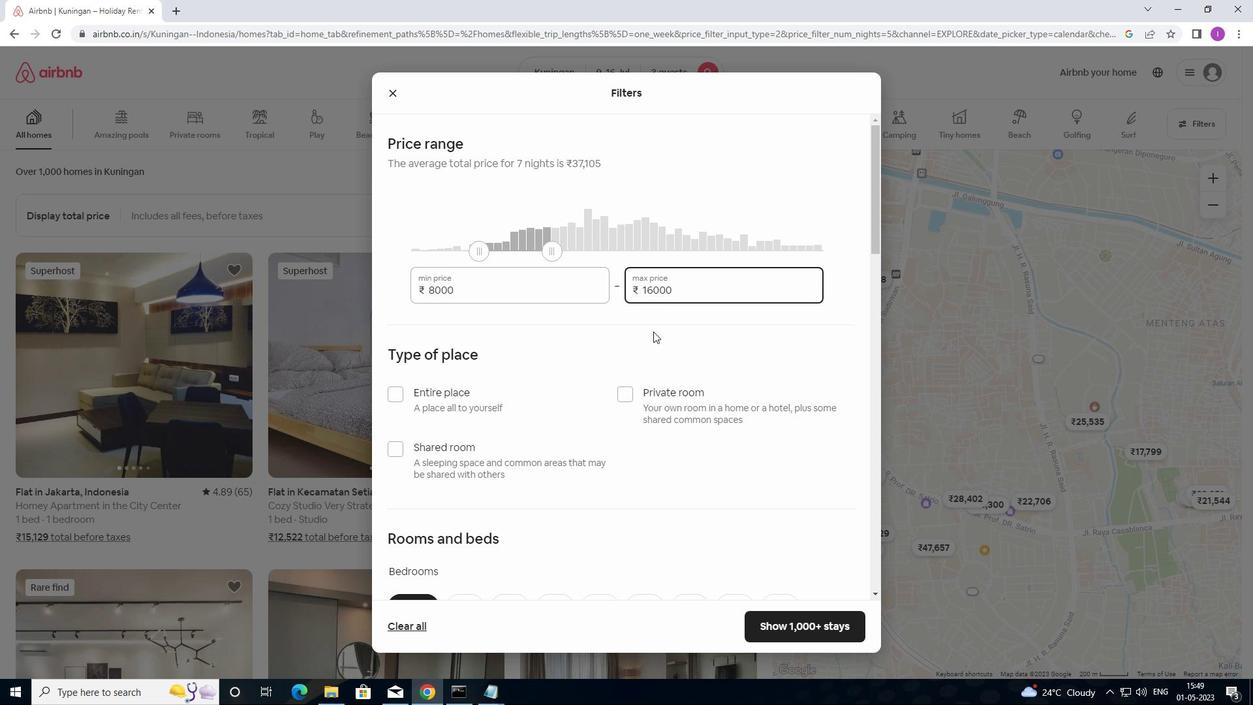 
Action: Mouse scrolled (647, 337) with delta (0, 0)
Screenshot: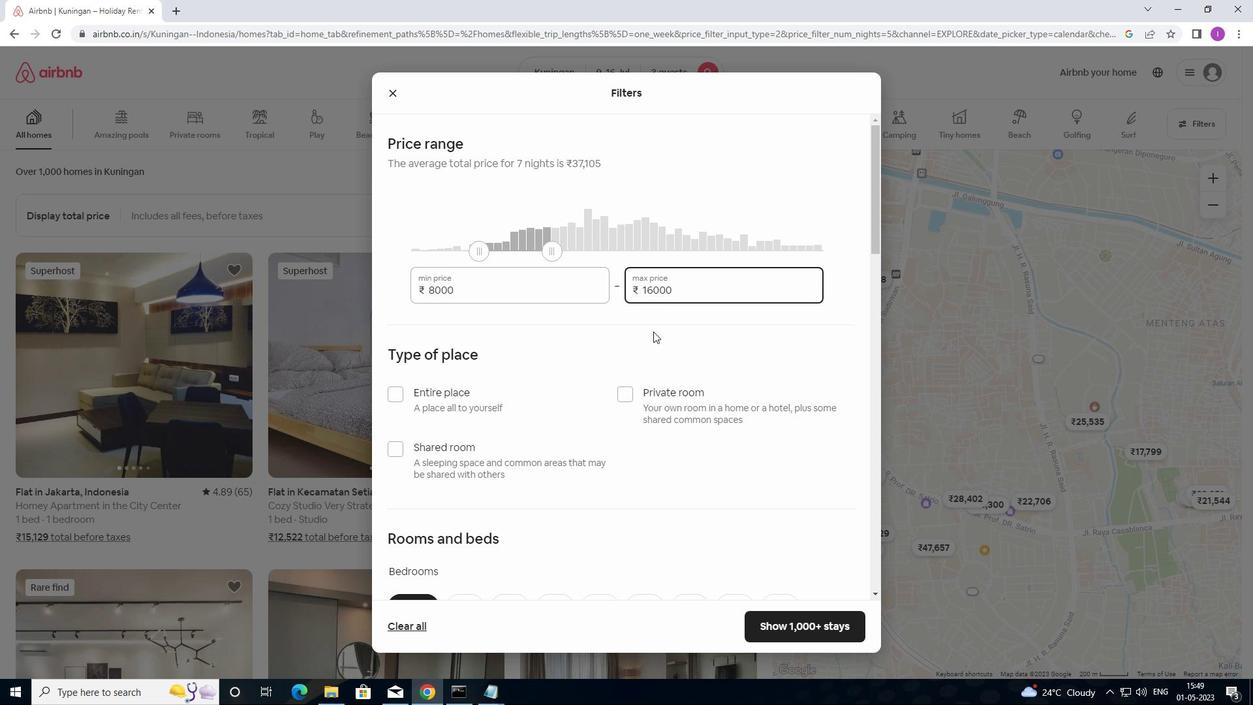 
Action: Mouse moved to (425, 261)
Screenshot: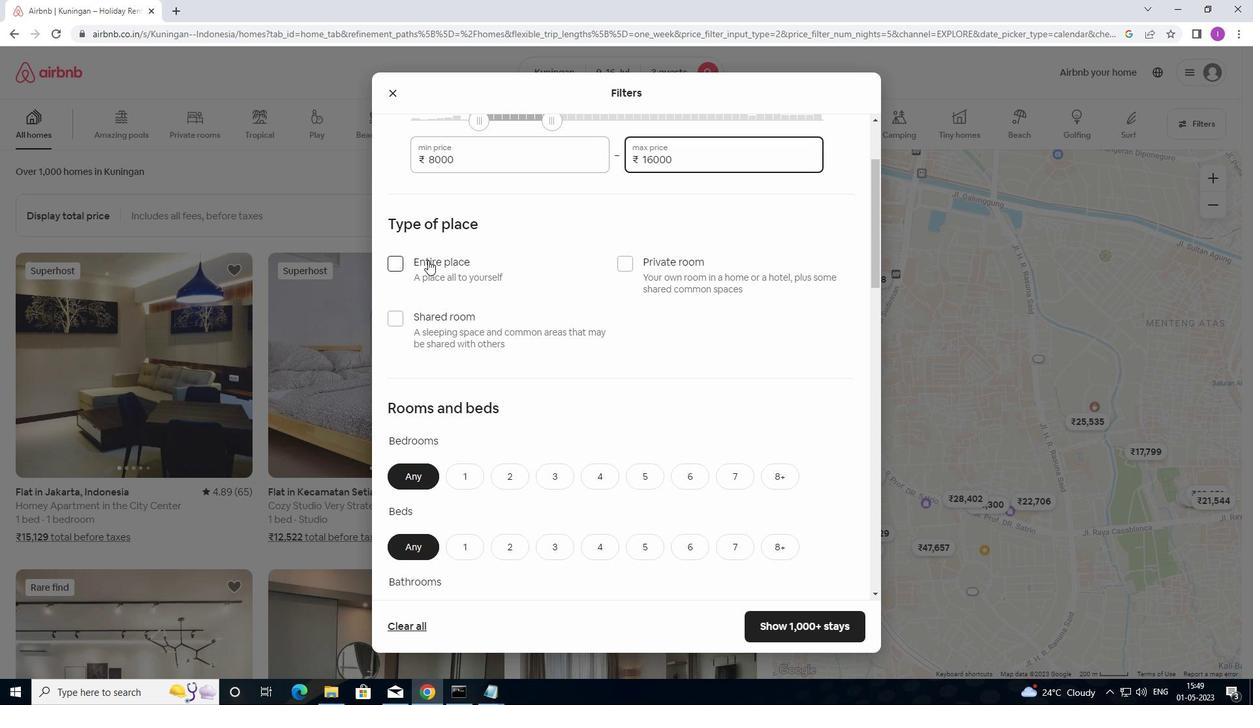 
Action: Mouse pressed left at (425, 261)
Screenshot: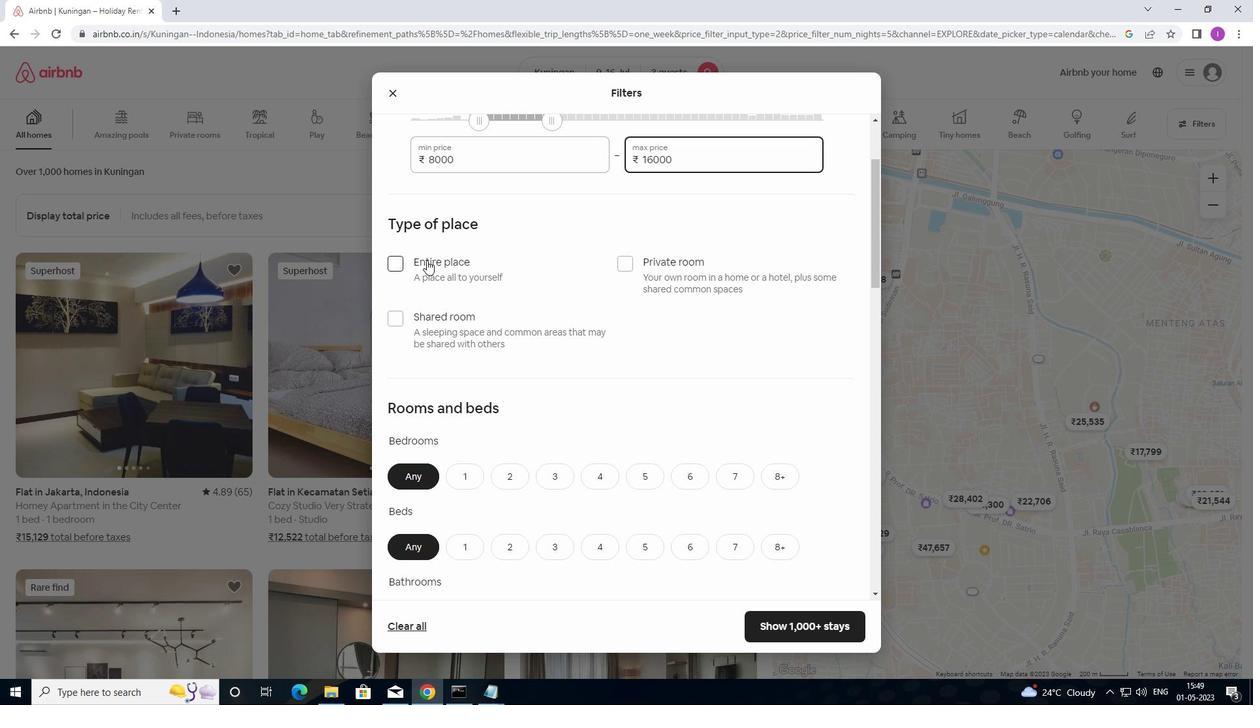 
Action: Mouse moved to (469, 293)
Screenshot: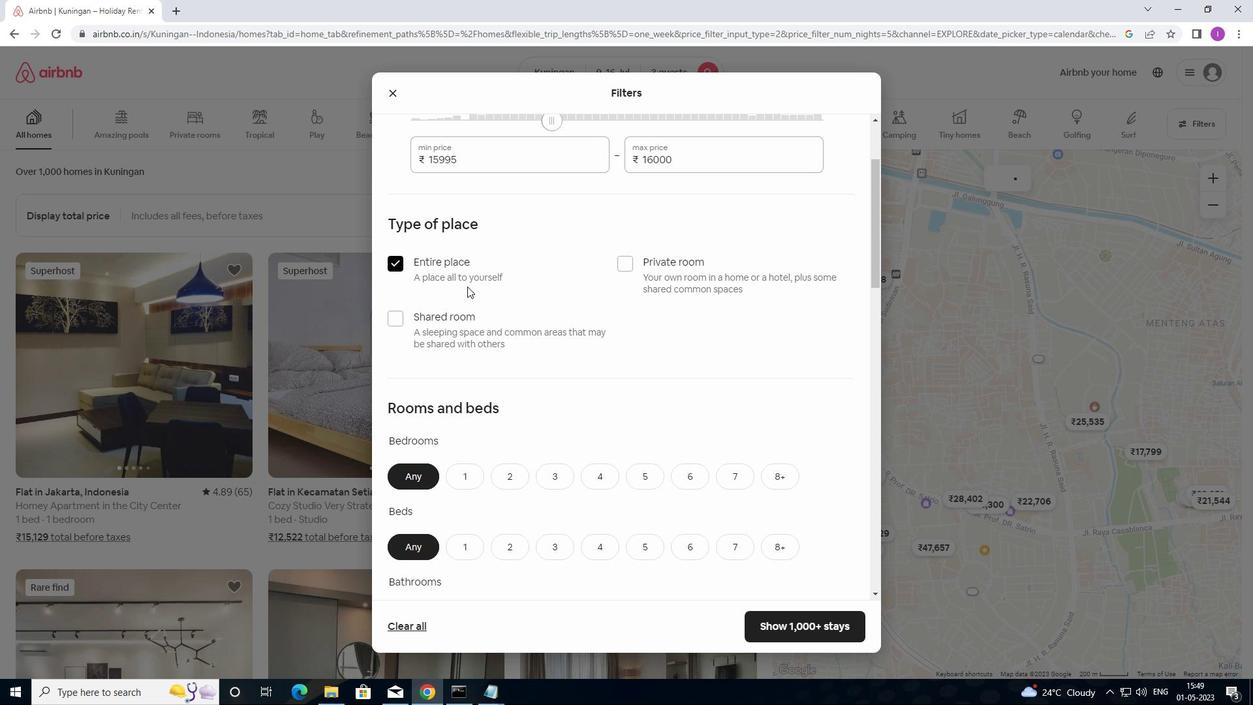 
Action: Mouse scrolled (469, 292) with delta (0, 0)
Screenshot: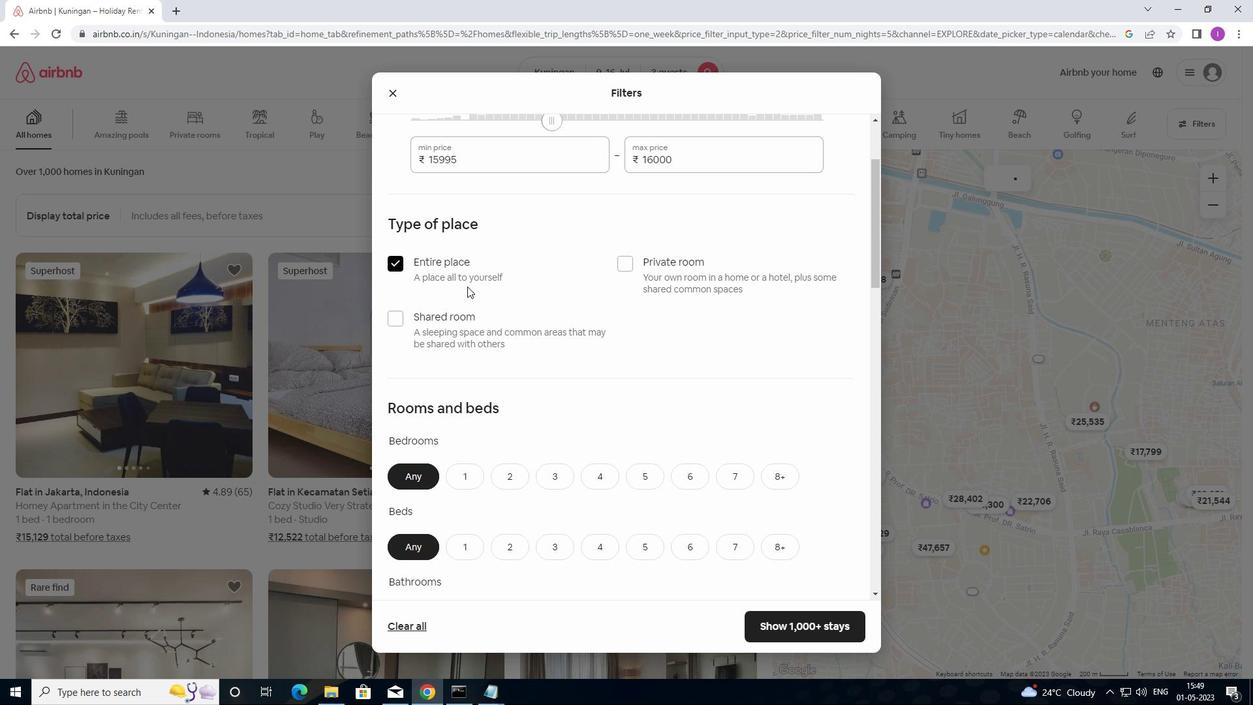 
Action: Mouse moved to (469, 293)
Screenshot: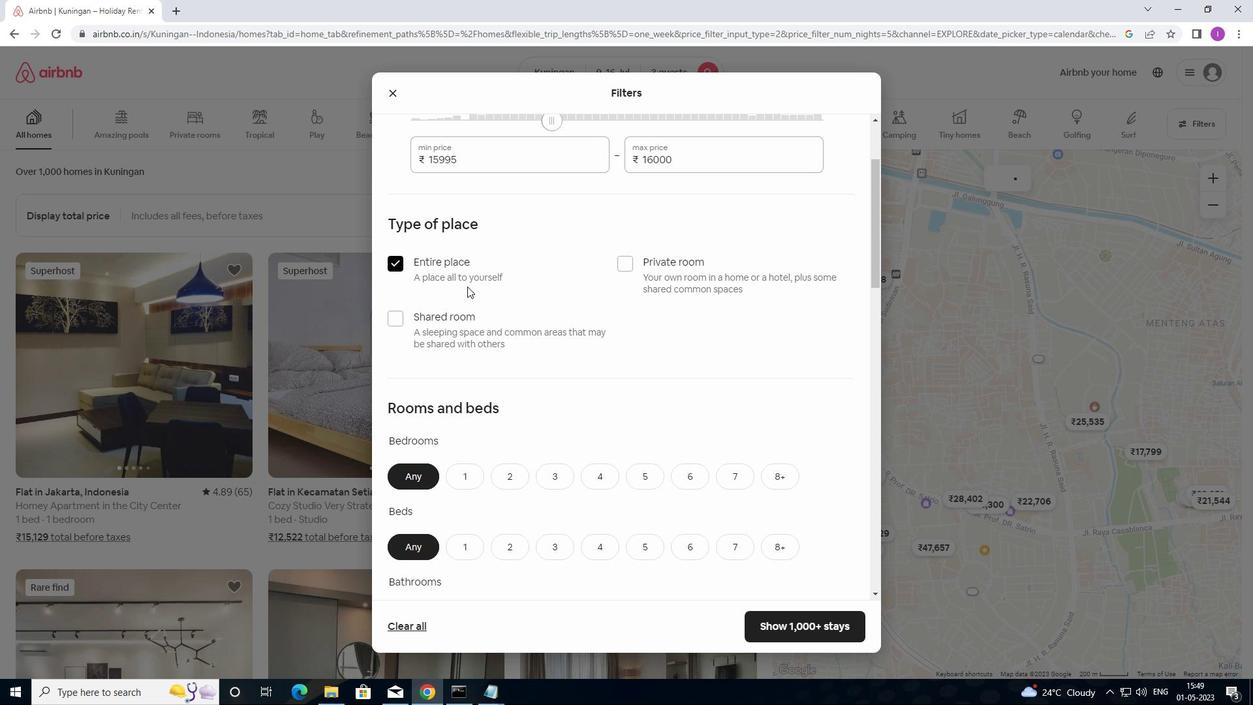 
Action: Mouse scrolled (469, 293) with delta (0, 0)
Screenshot: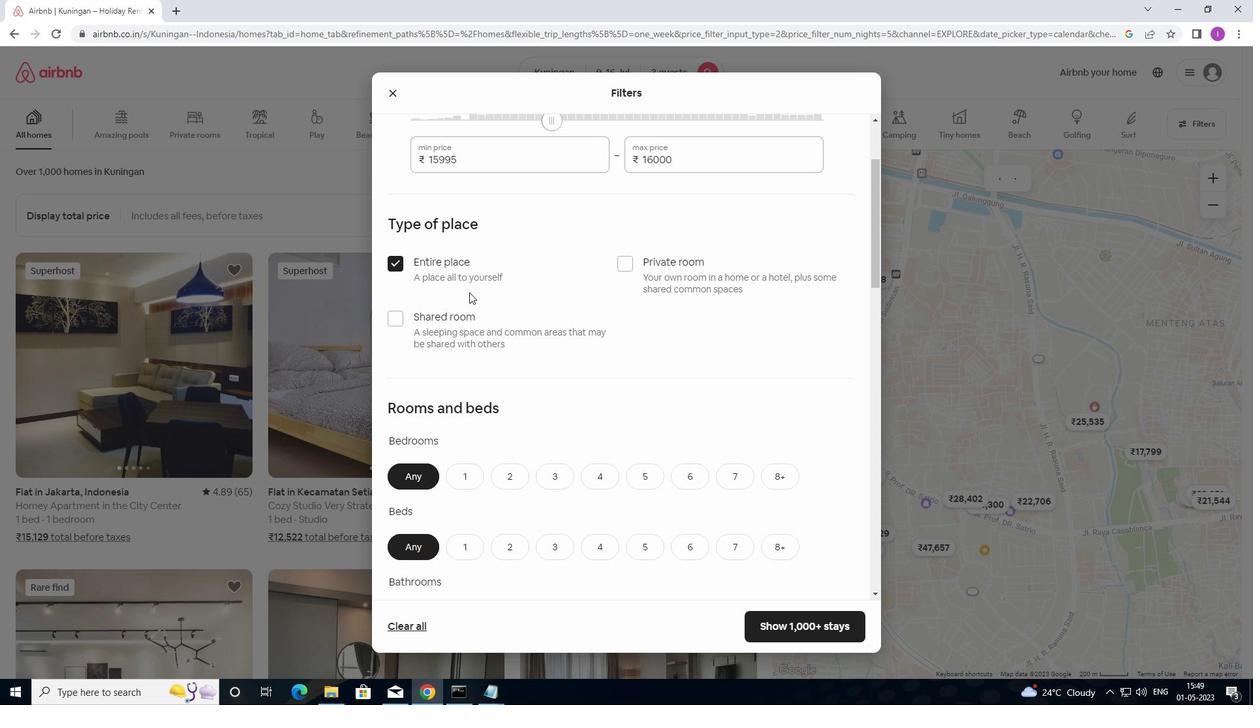 
Action: Mouse scrolled (469, 293) with delta (0, 0)
Screenshot: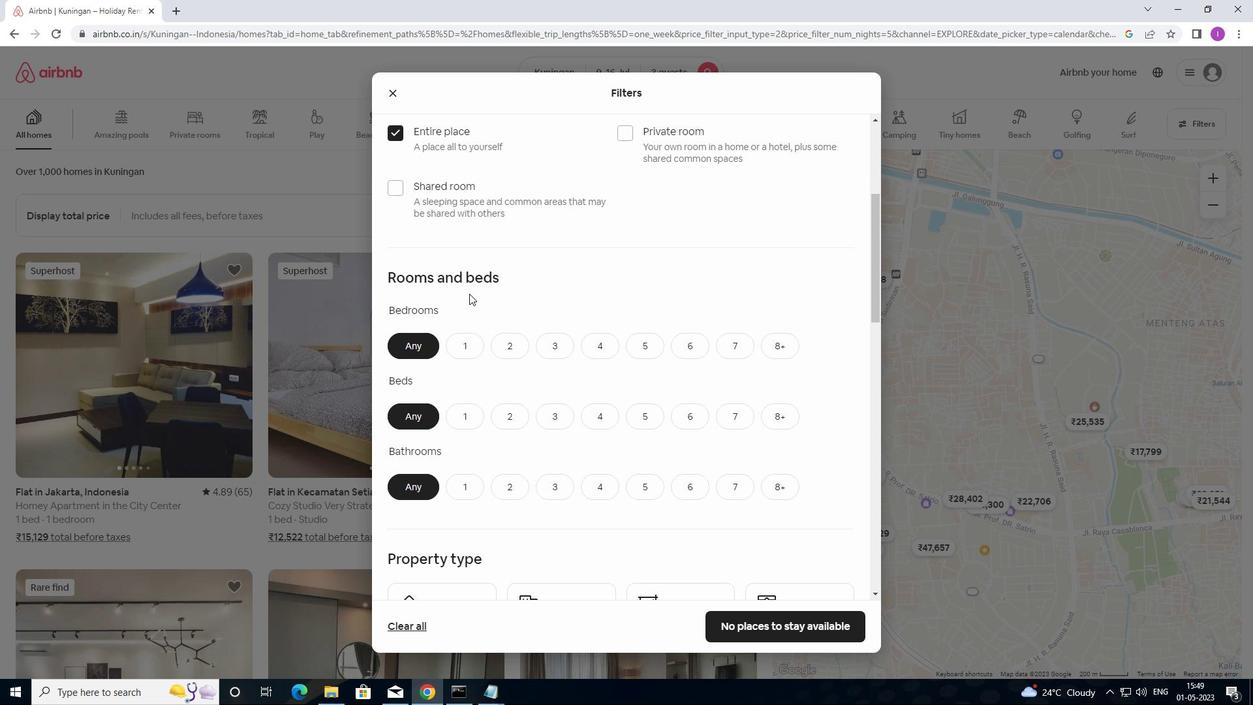 
Action: Mouse moved to (498, 285)
Screenshot: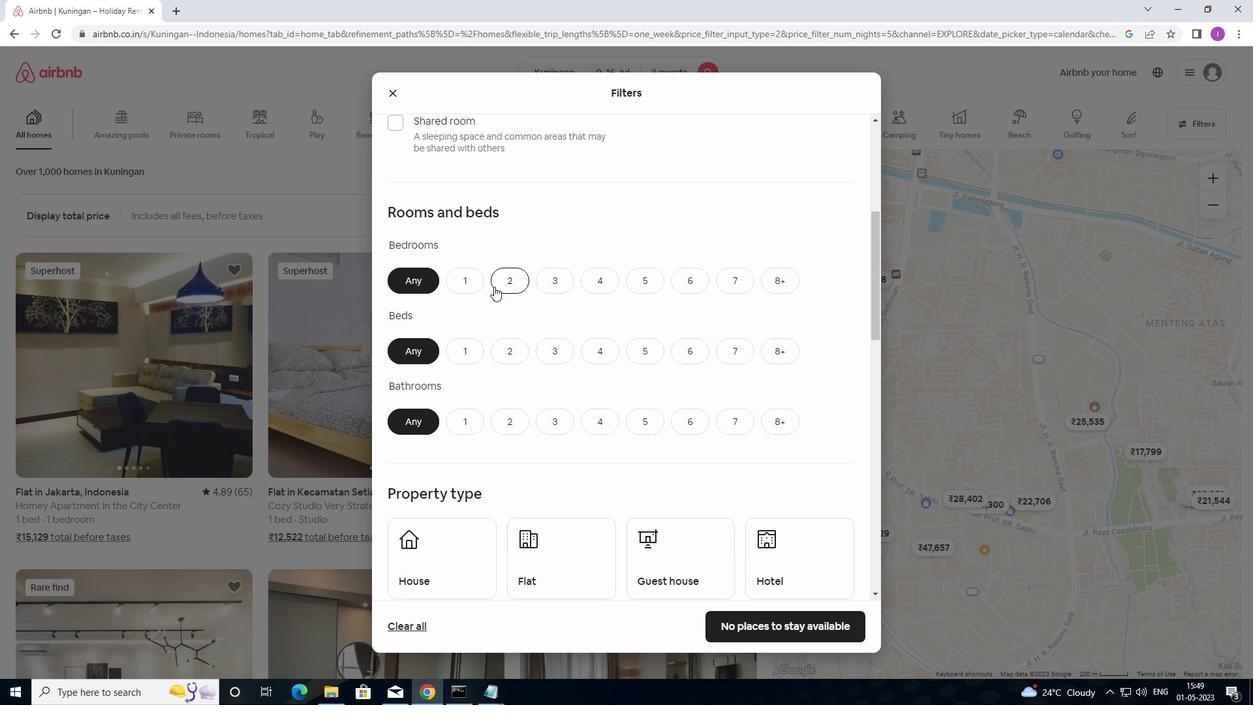 
Action: Mouse pressed left at (498, 285)
Screenshot: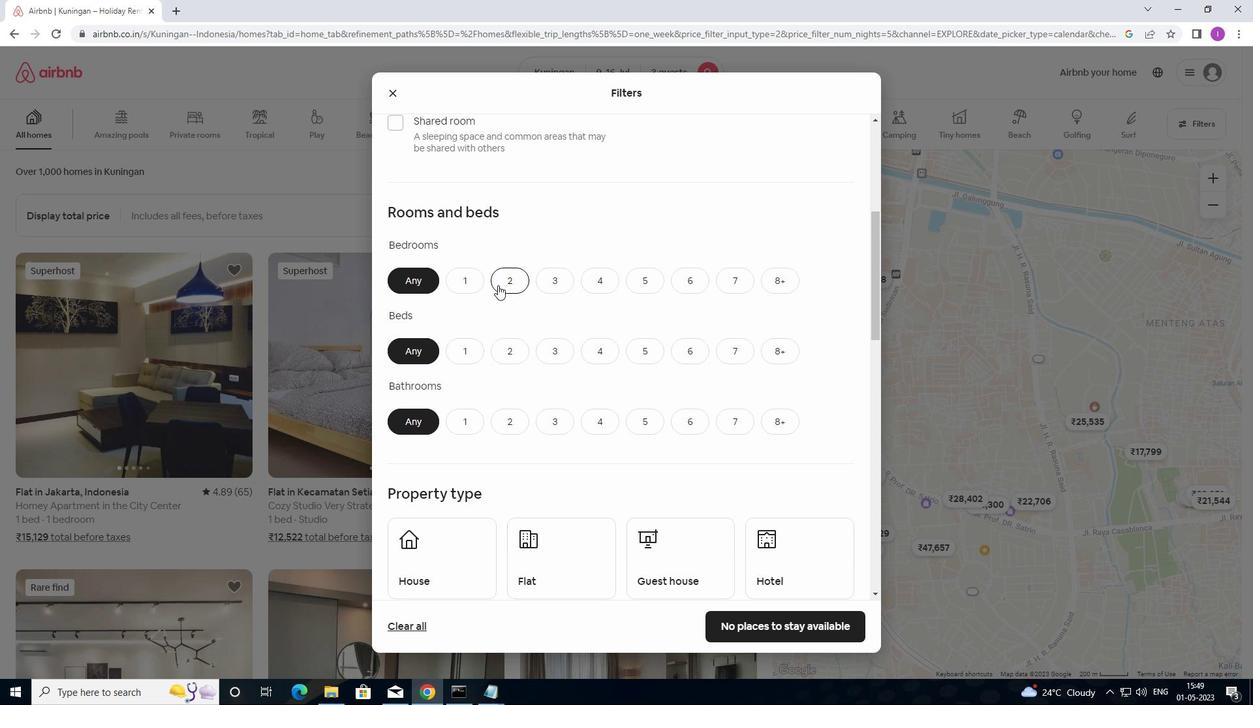 
Action: Mouse moved to (502, 348)
Screenshot: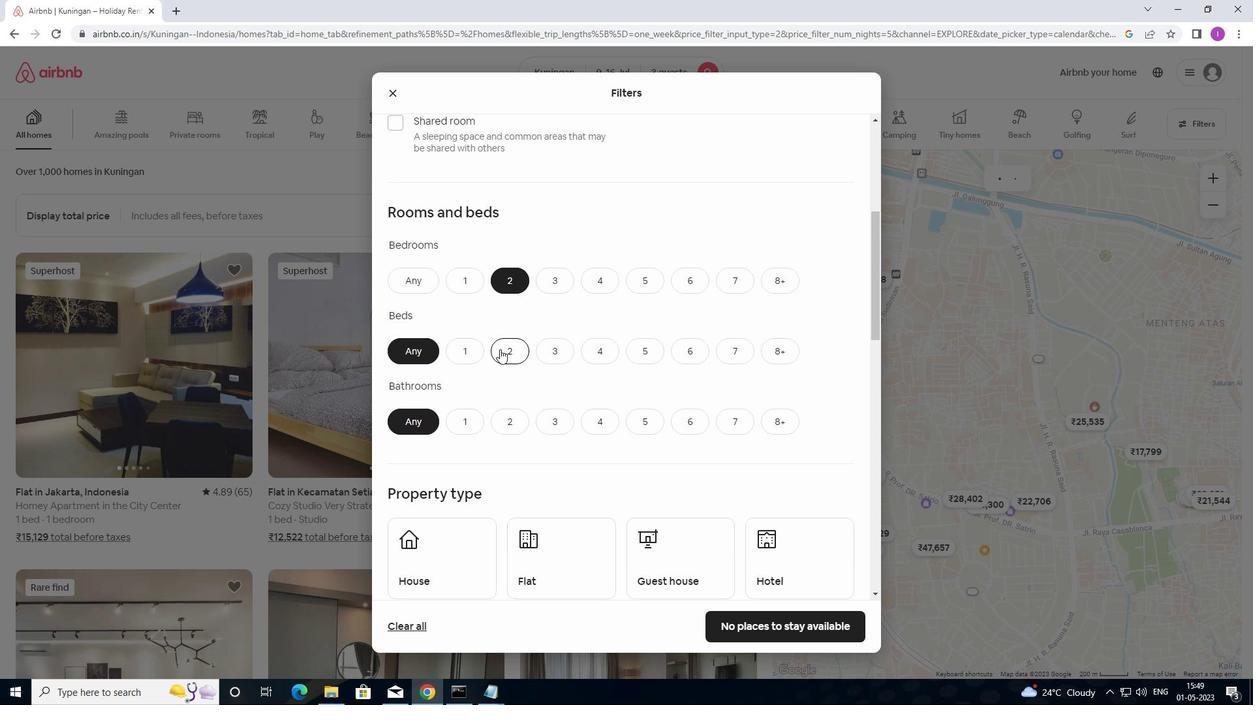 
Action: Mouse pressed left at (502, 348)
Screenshot: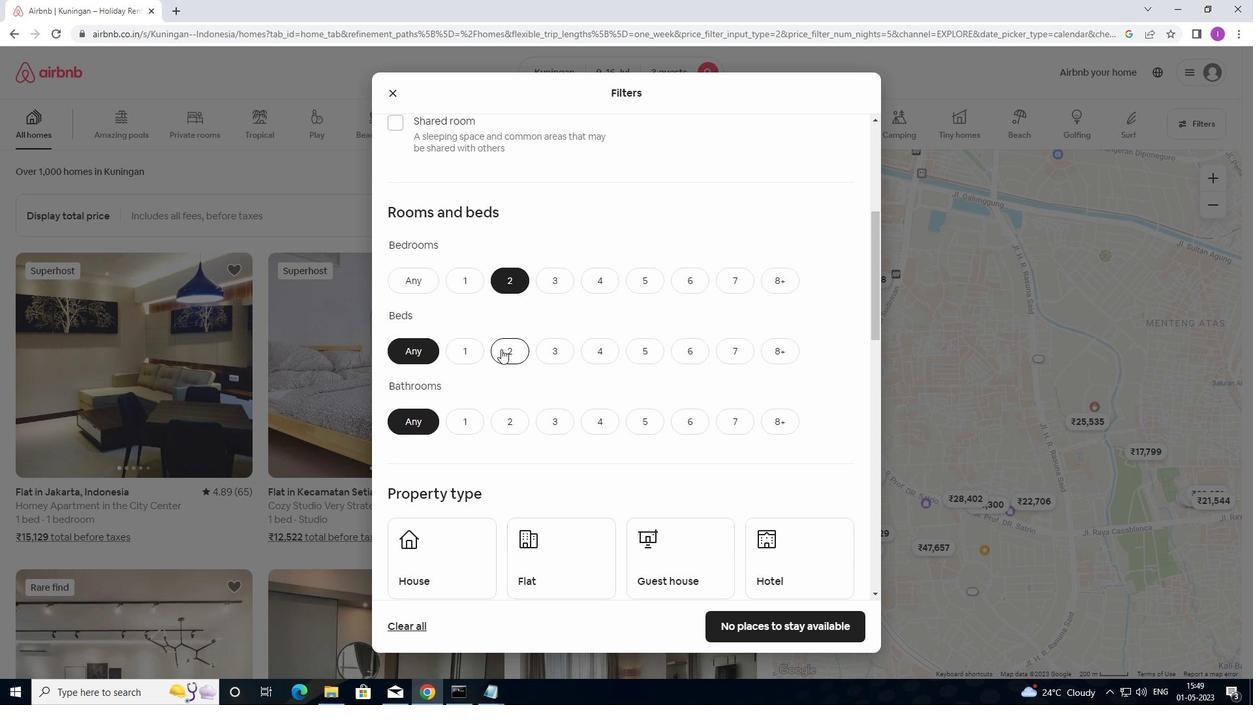 
Action: Mouse moved to (528, 372)
Screenshot: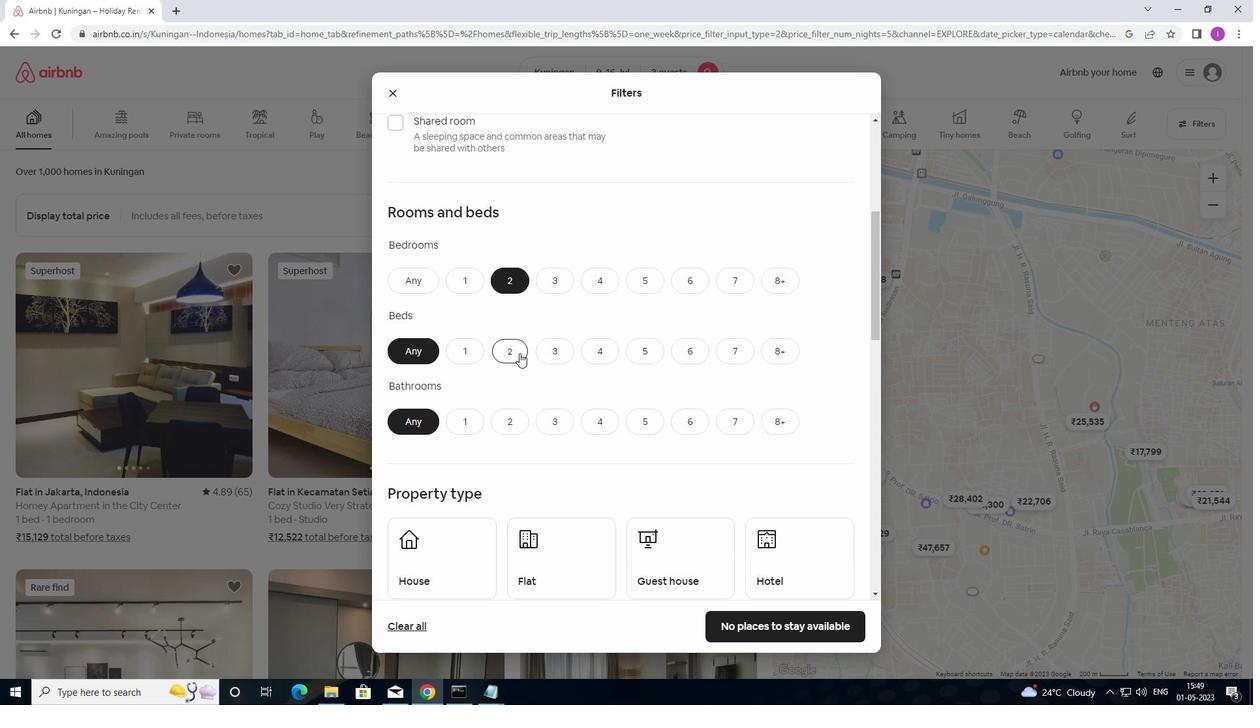 
Action: Mouse scrolled (528, 372) with delta (0, 0)
Screenshot: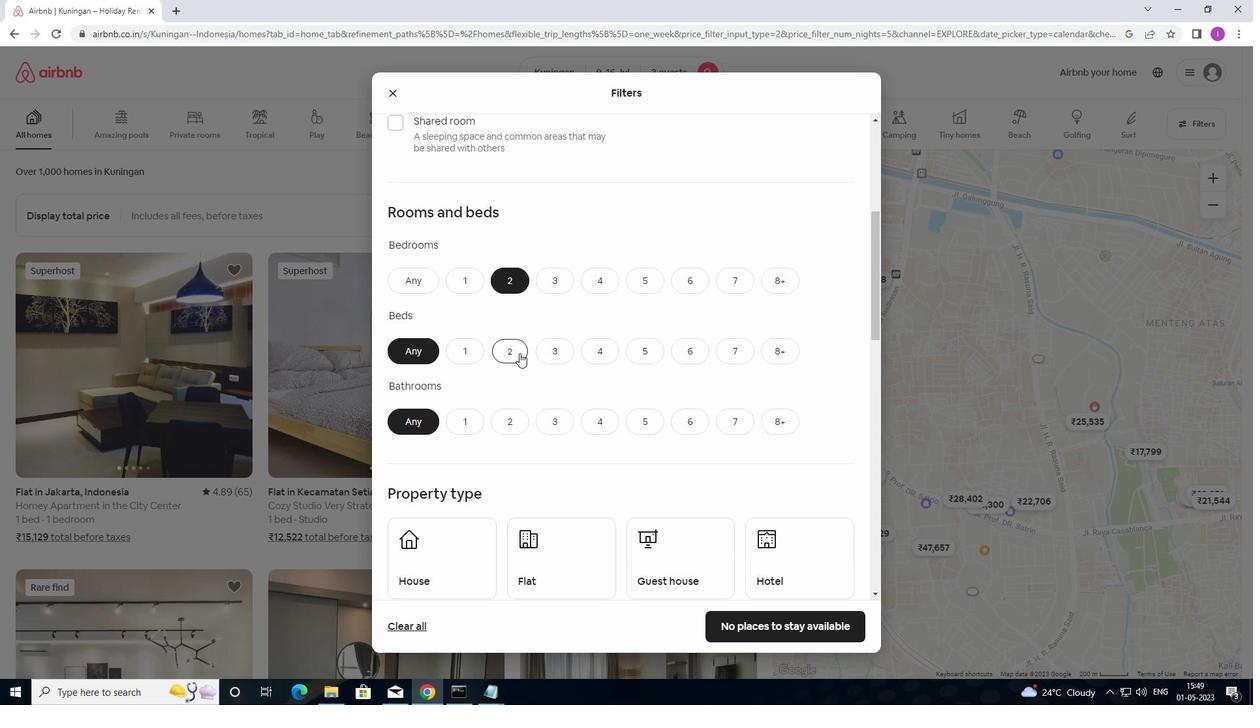
Action: Mouse moved to (529, 375)
Screenshot: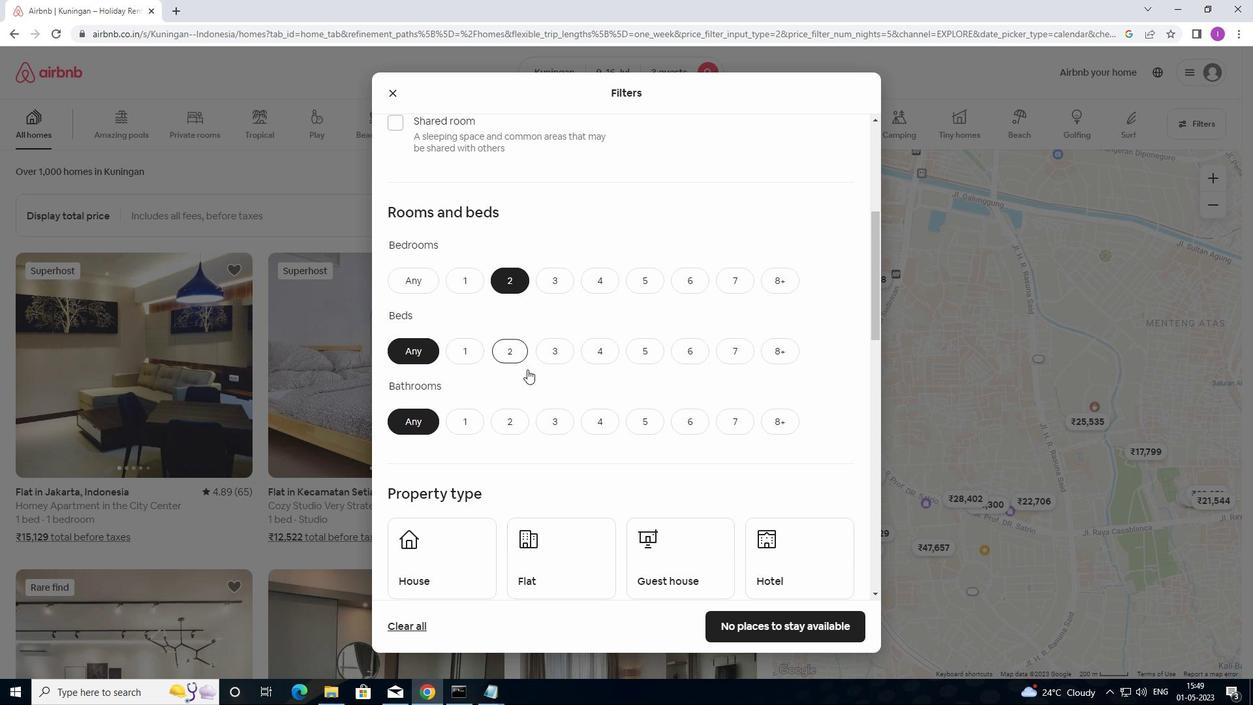 
Action: Mouse scrolled (529, 374) with delta (0, 0)
Screenshot: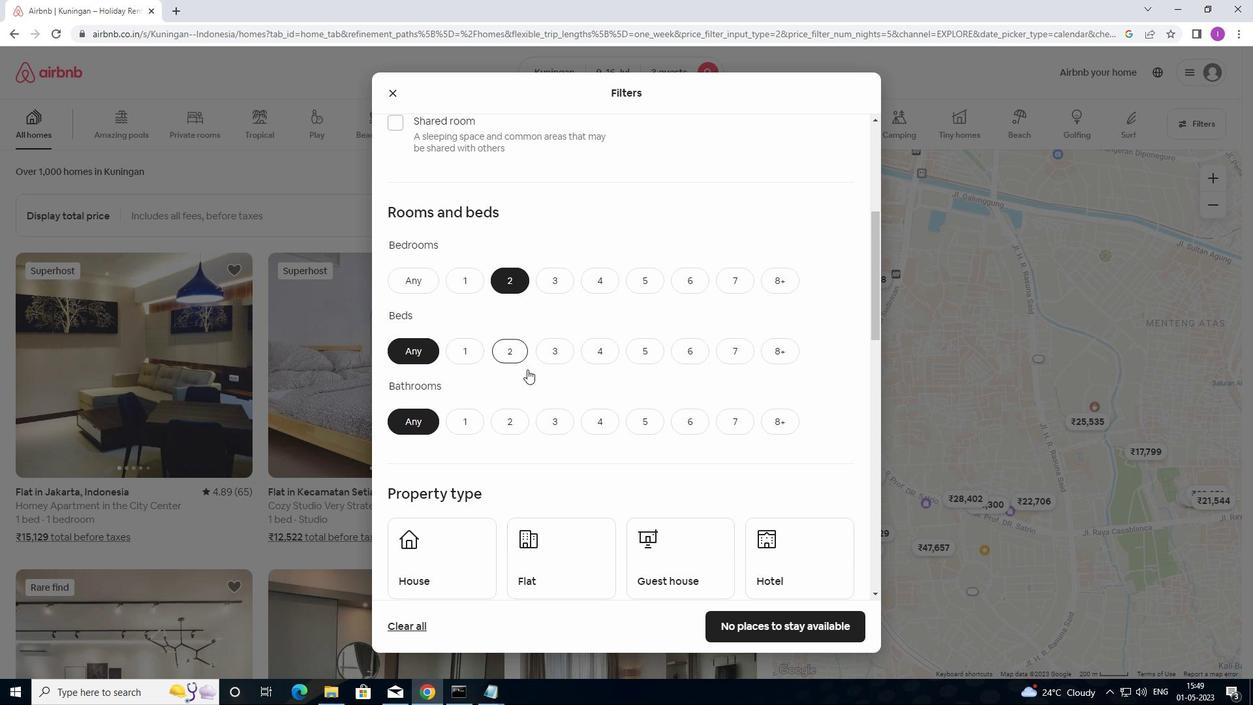 
Action: Mouse scrolled (529, 374) with delta (0, 0)
Screenshot: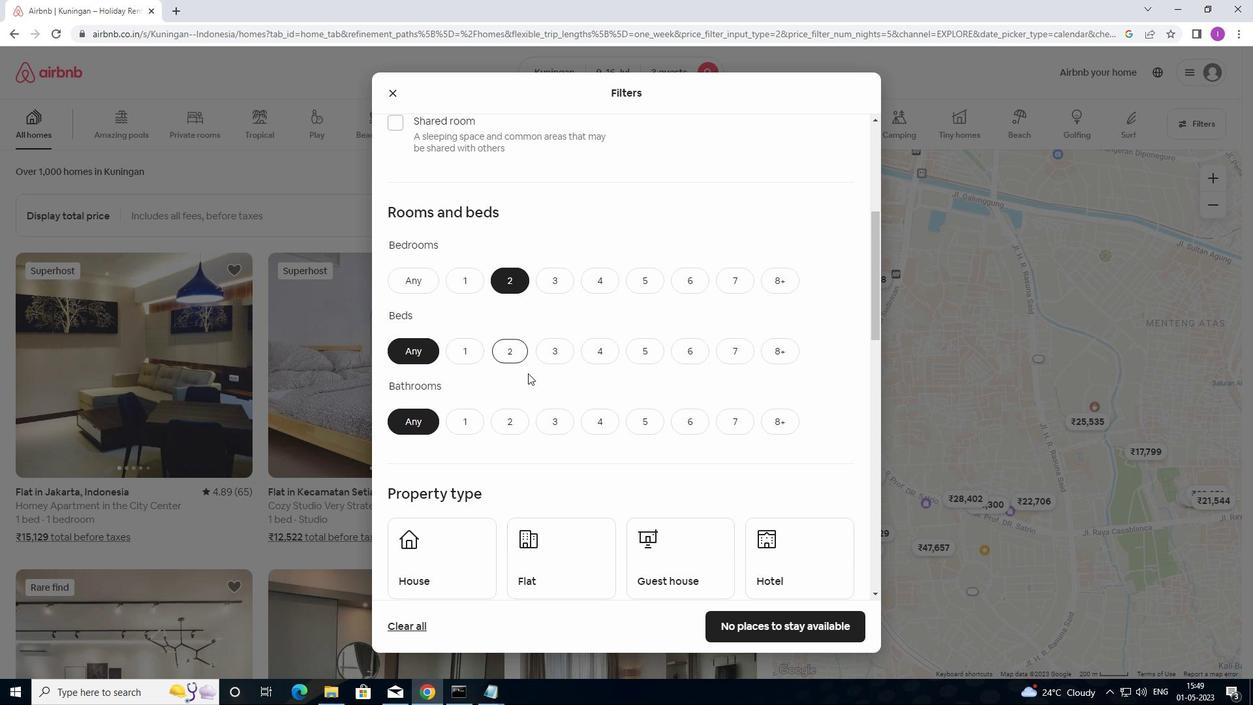 
Action: Mouse moved to (474, 236)
Screenshot: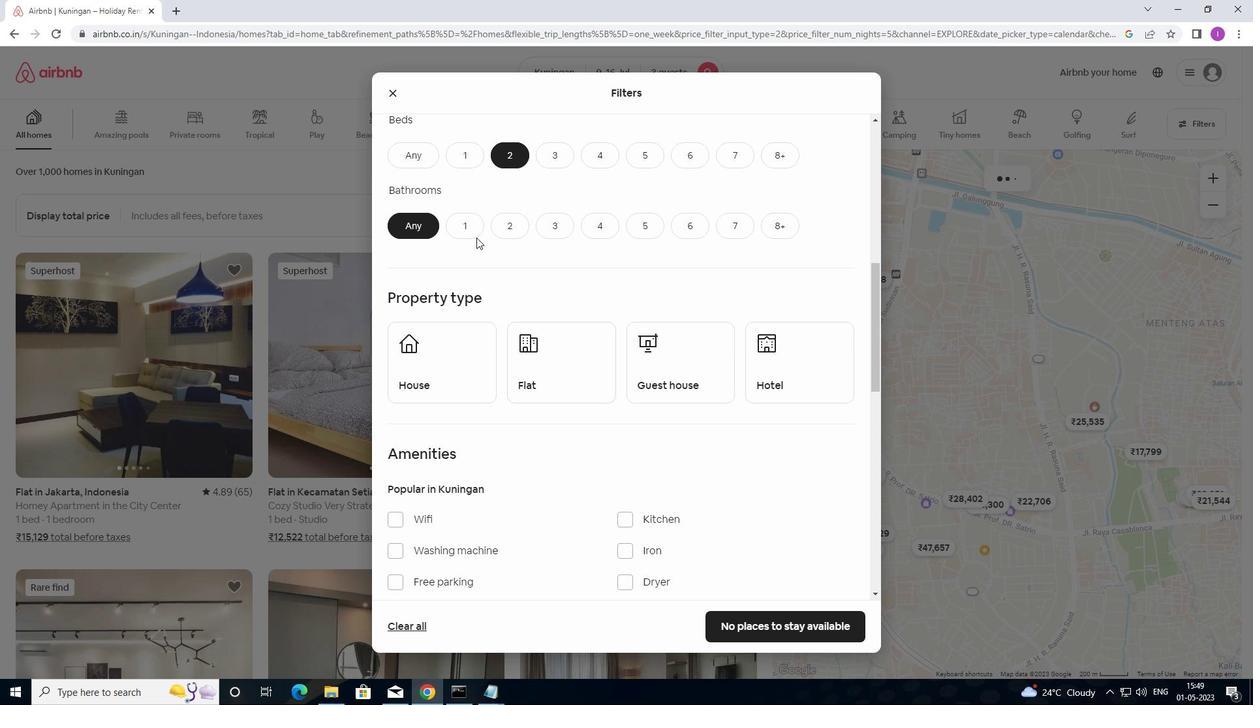 
Action: Mouse pressed left at (474, 236)
Screenshot: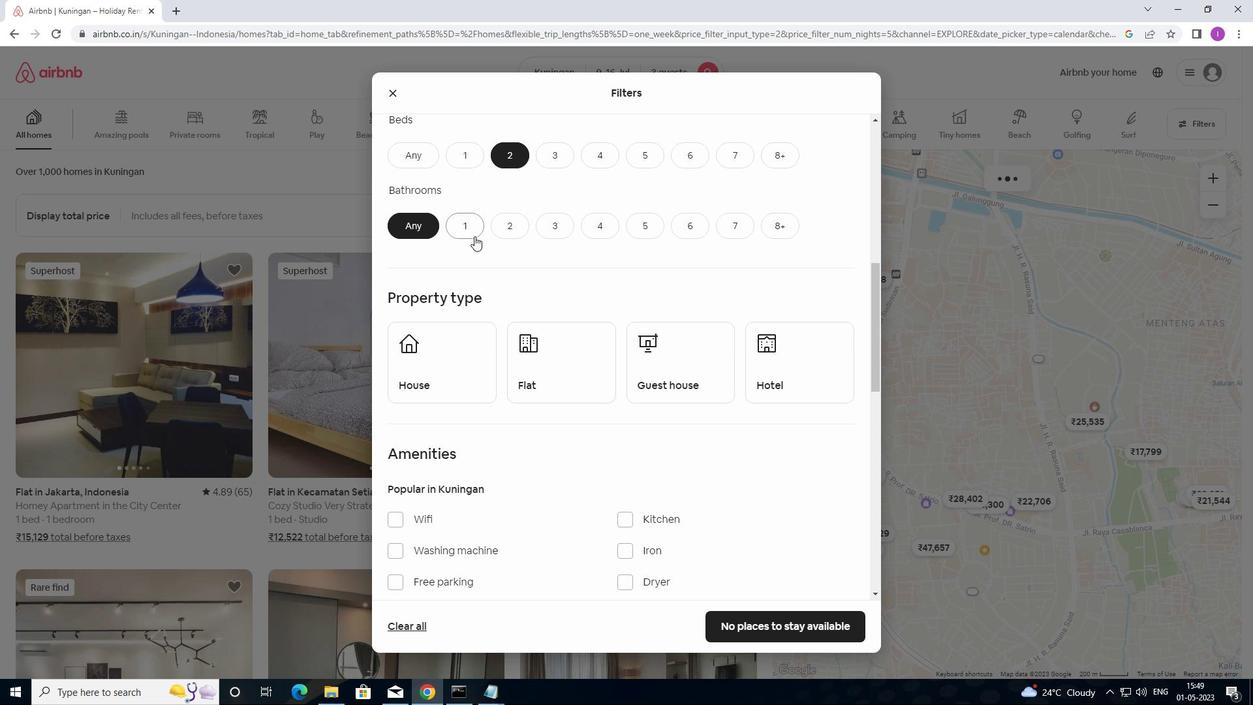 
Action: Mouse moved to (474, 343)
Screenshot: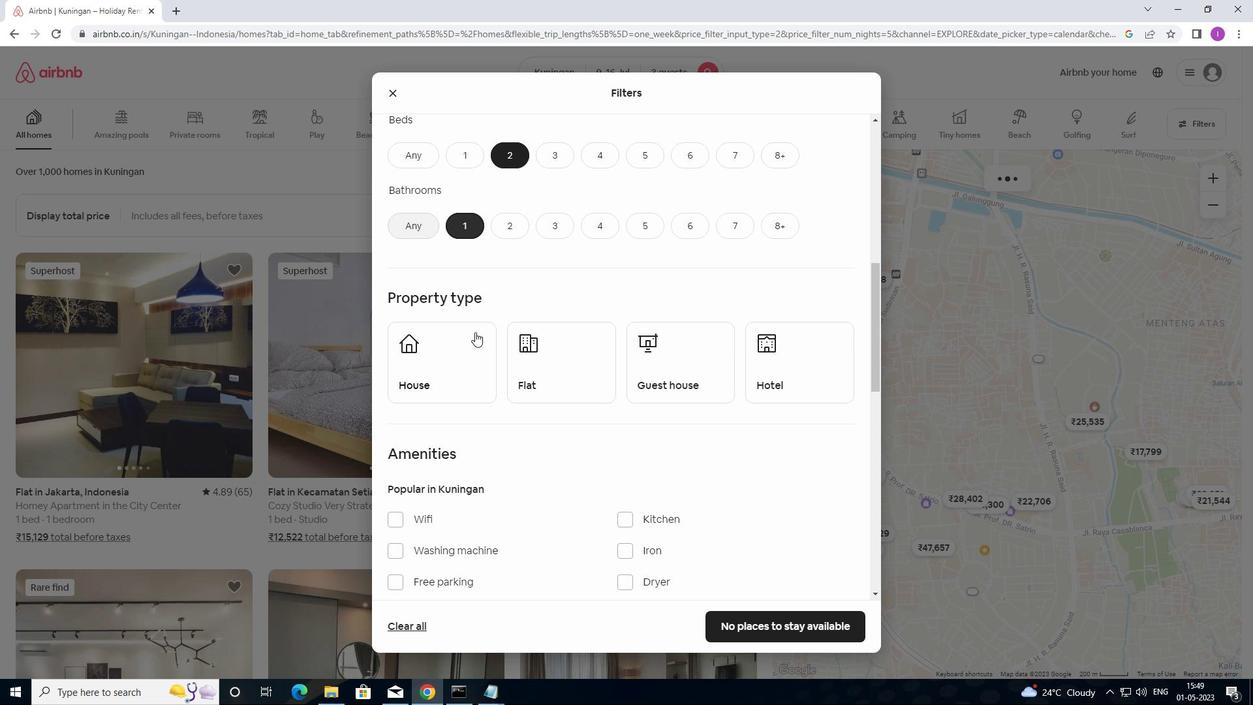 
Action: Mouse scrolled (474, 342) with delta (0, 0)
Screenshot: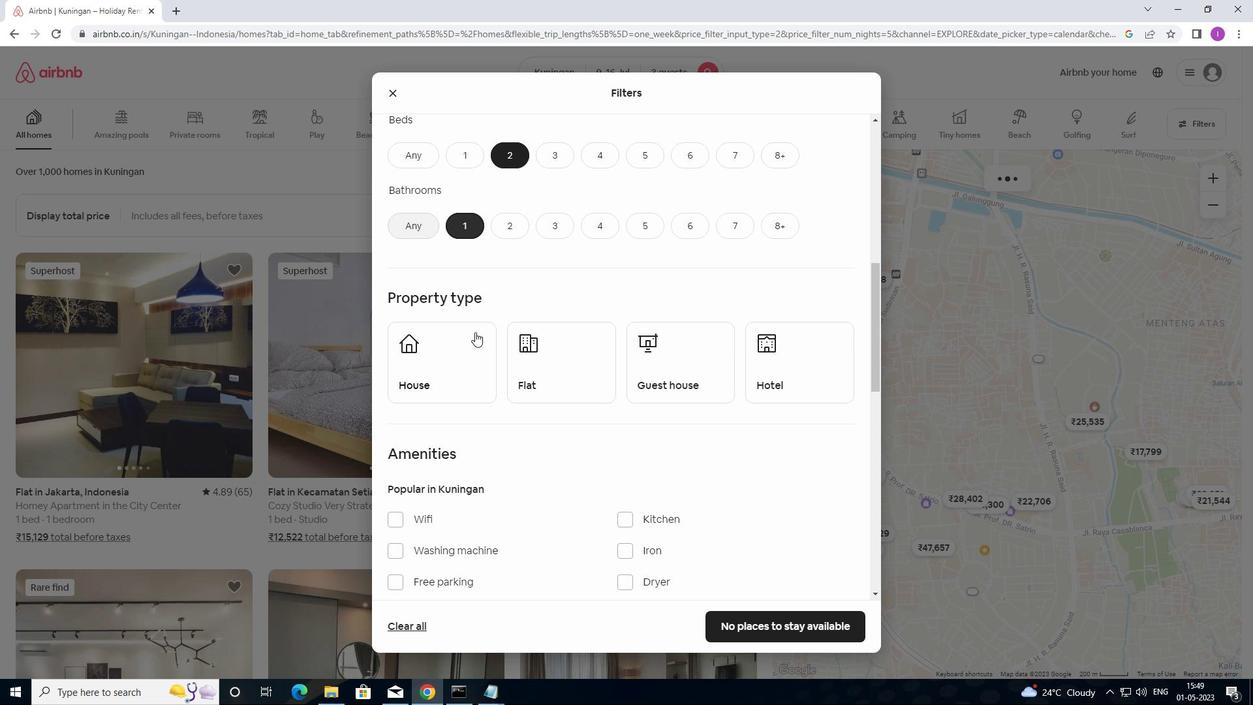 
Action: Mouse moved to (463, 315)
Screenshot: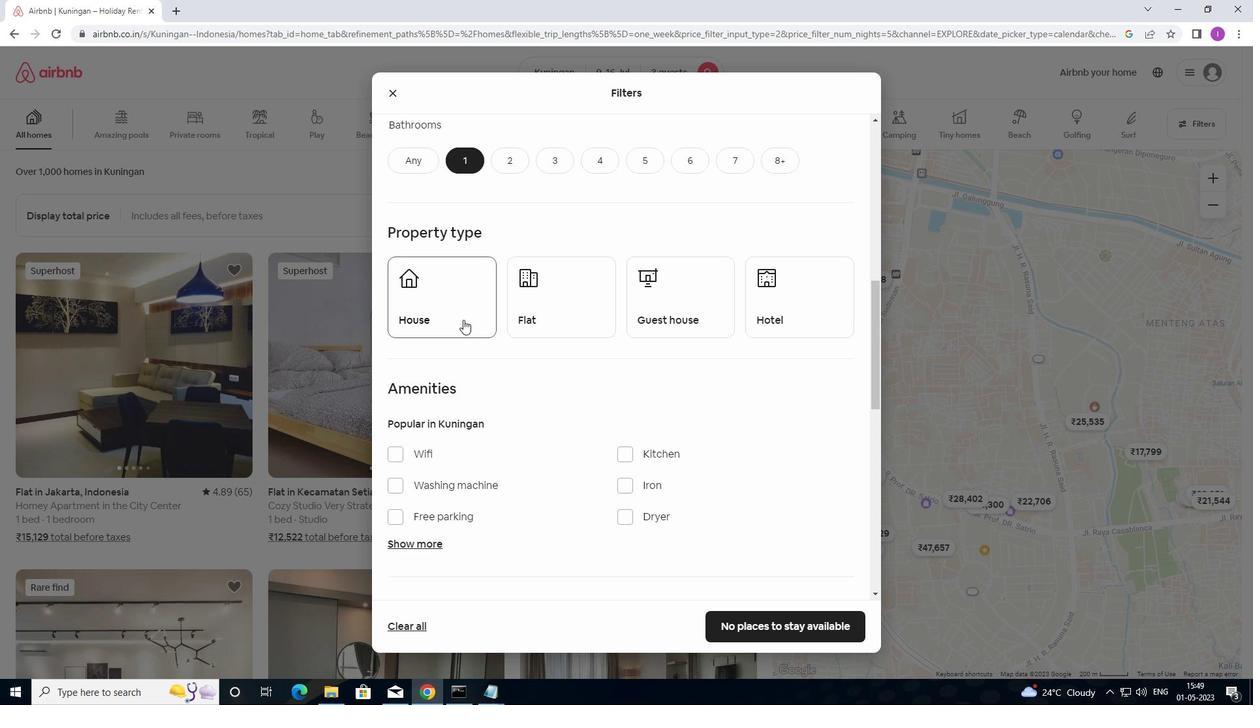 
Action: Mouse pressed left at (463, 315)
Screenshot: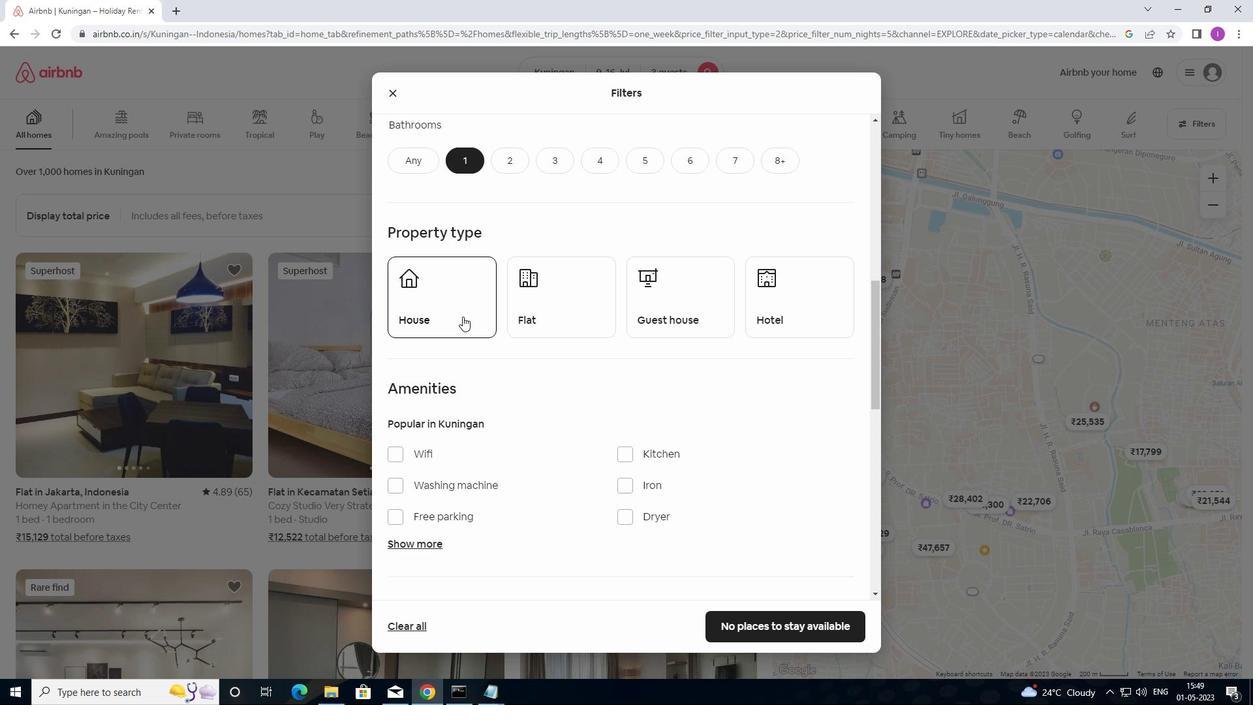 
Action: Mouse moved to (540, 316)
Screenshot: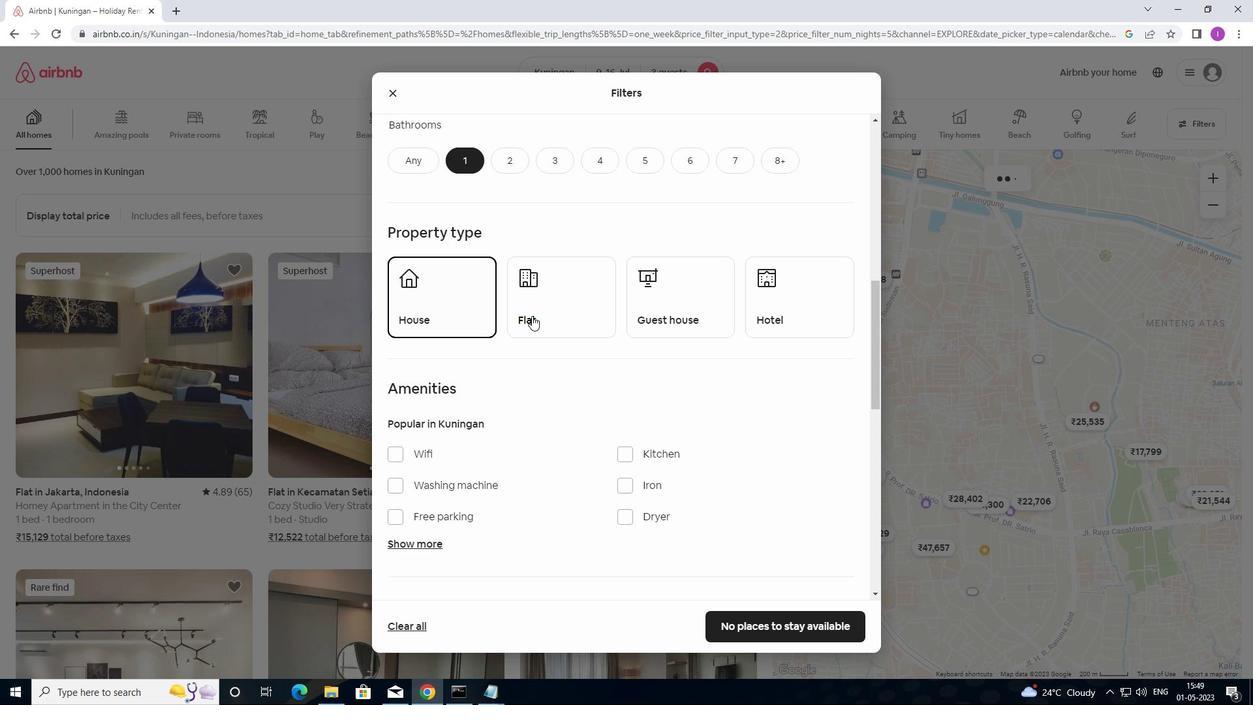 
Action: Mouse pressed left at (540, 316)
Screenshot: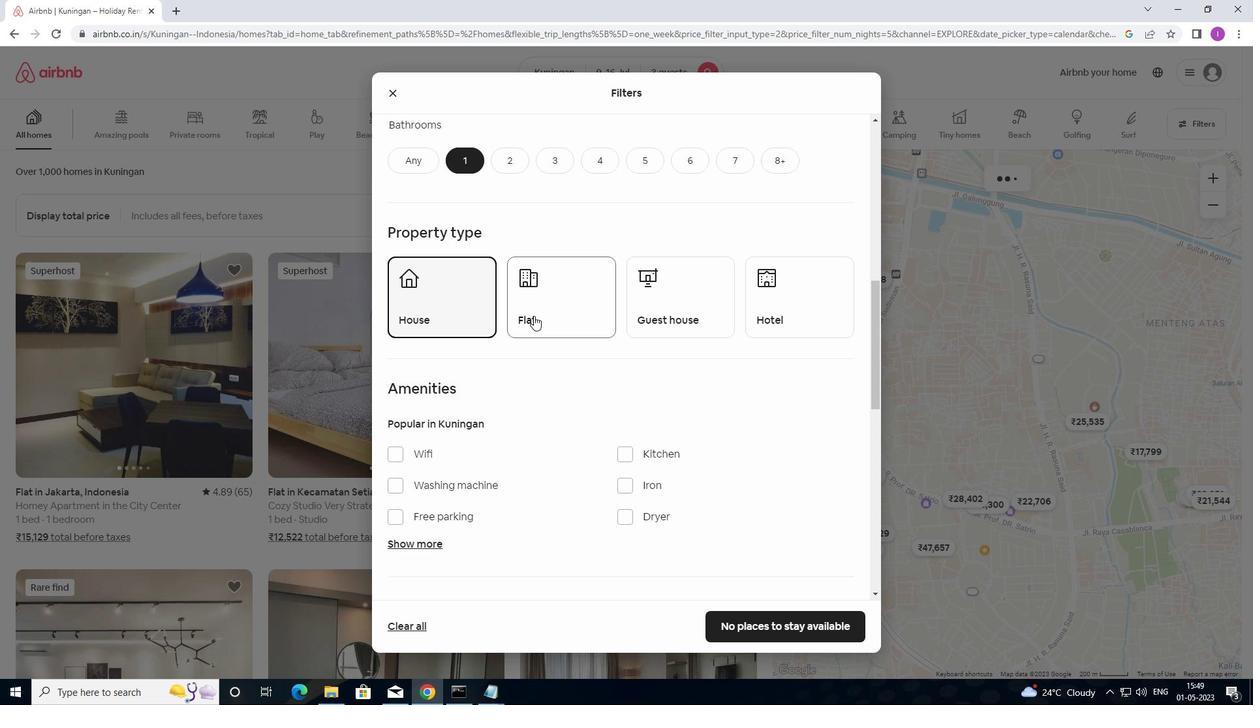 
Action: Mouse moved to (651, 316)
Screenshot: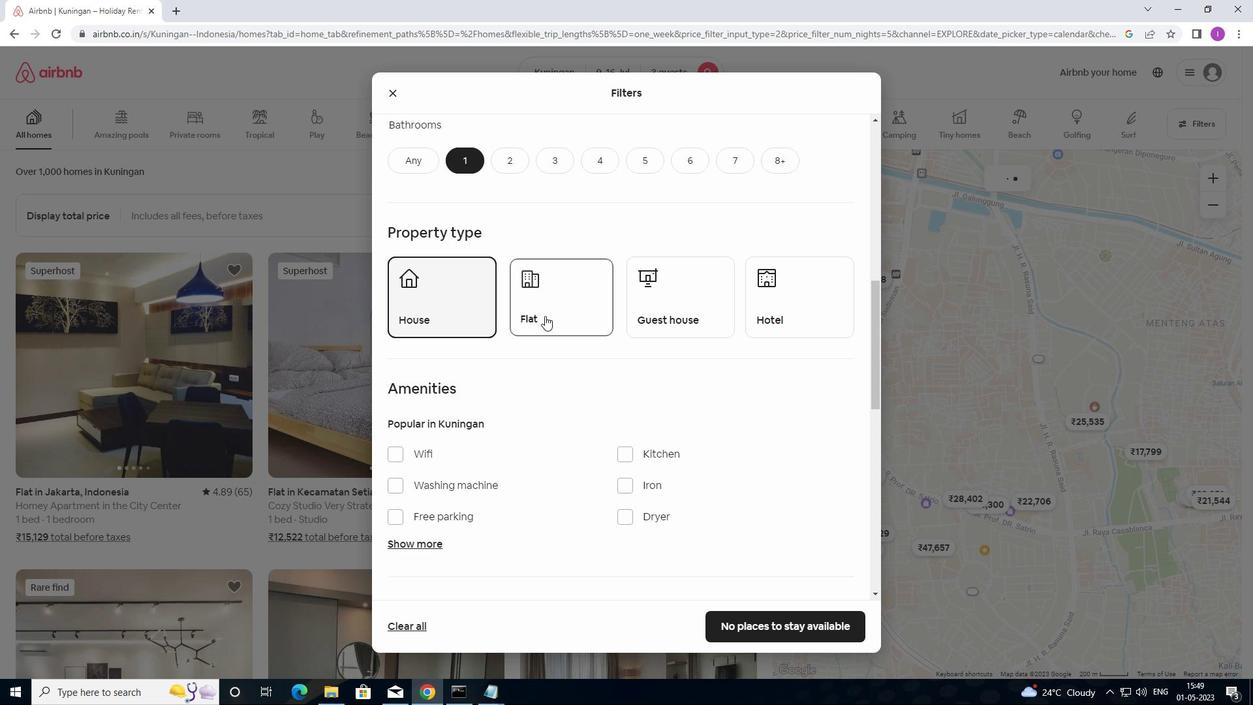 
Action: Mouse pressed left at (651, 316)
Screenshot: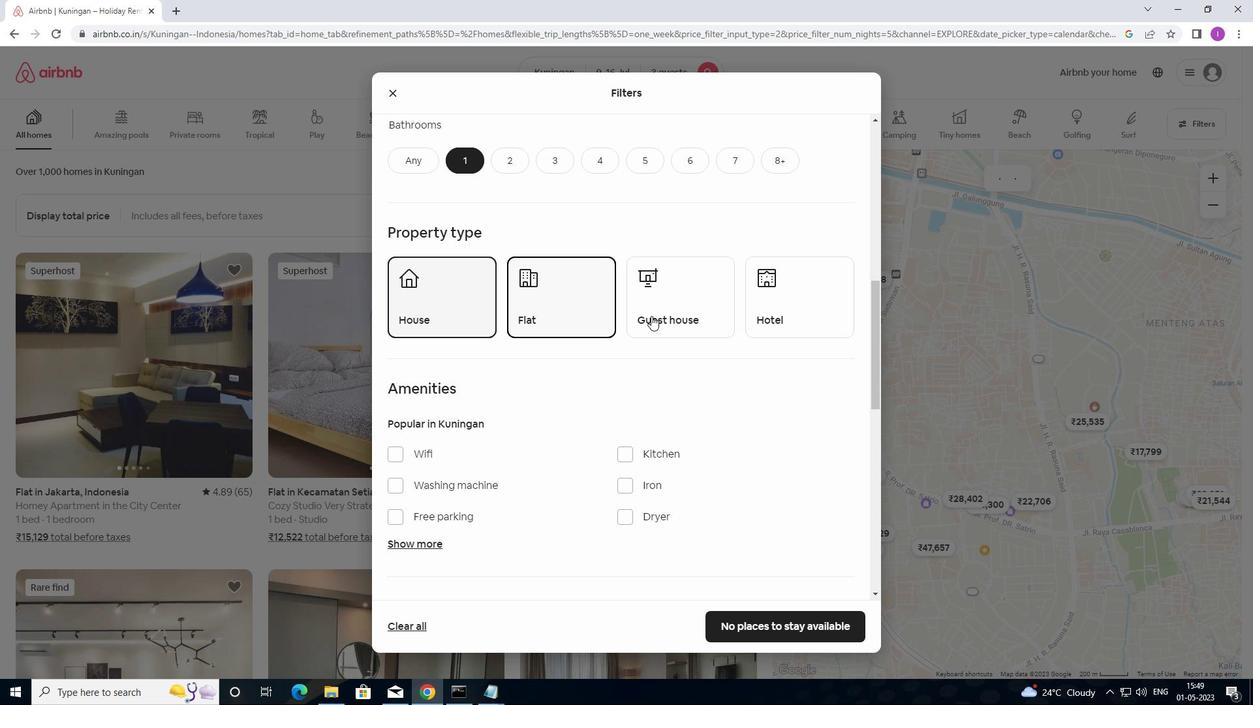 
Action: Mouse moved to (692, 359)
Screenshot: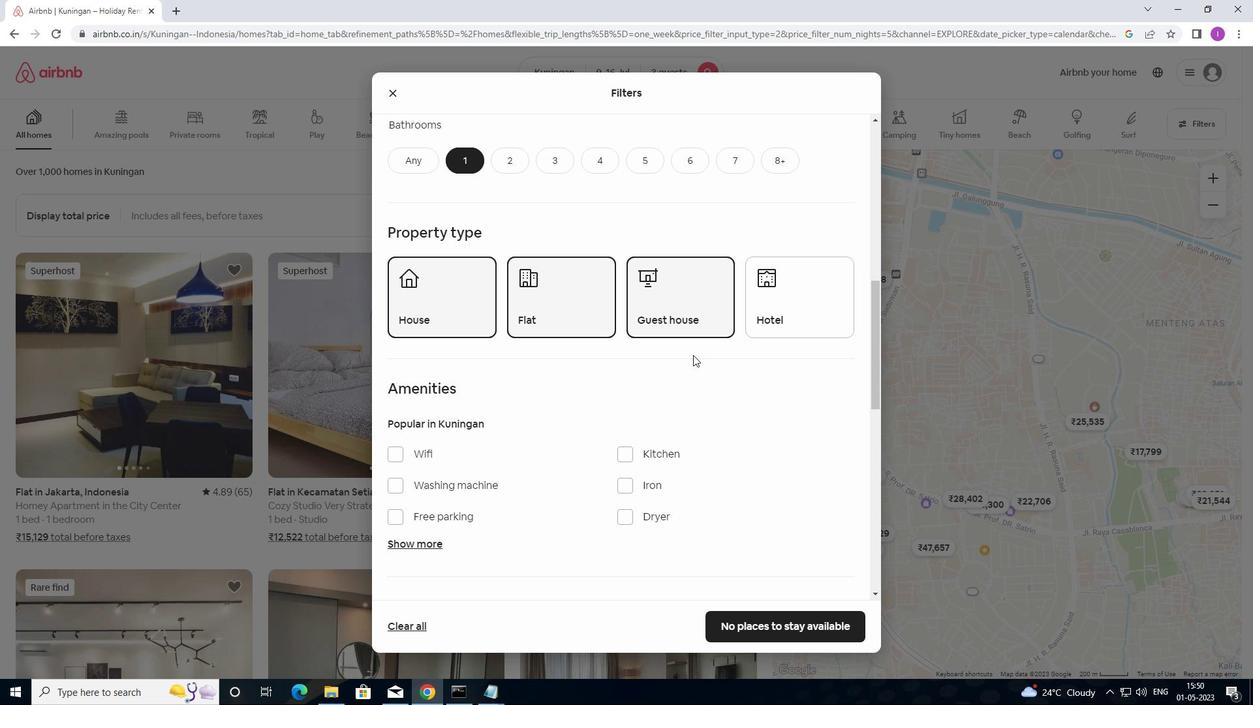 
Action: Mouse scrolled (692, 358) with delta (0, 0)
Screenshot: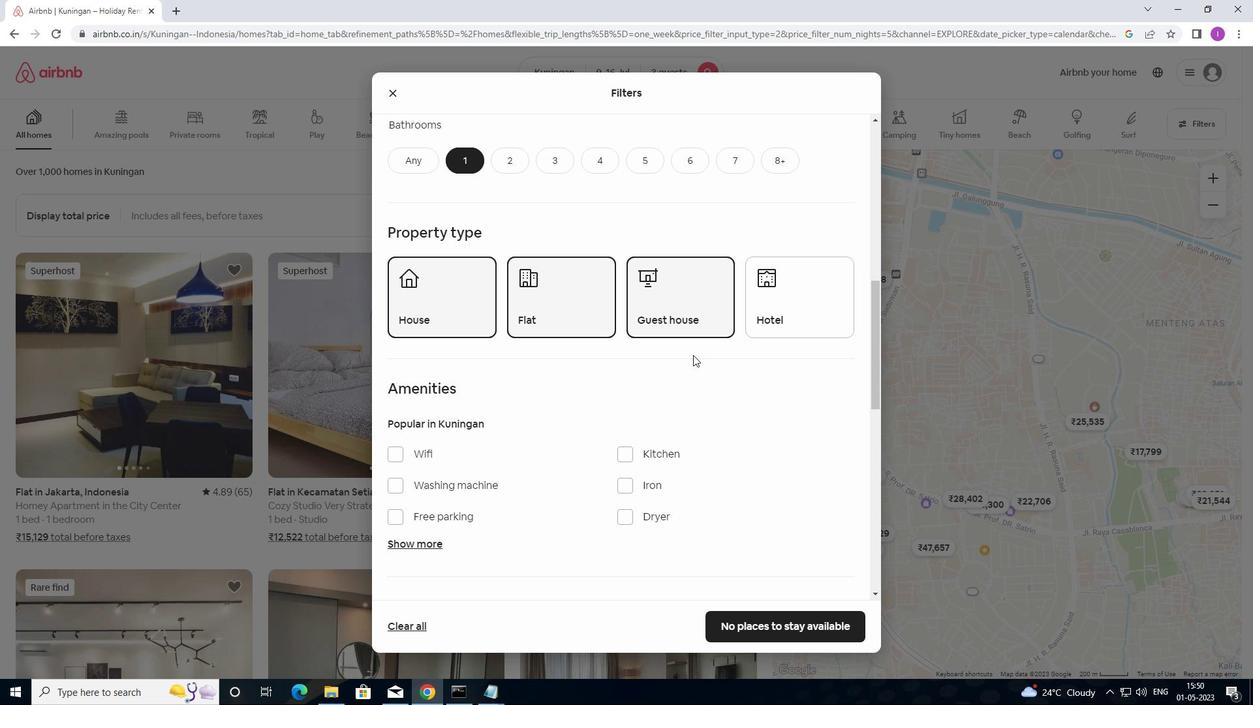 
Action: Mouse moved to (692, 361)
Screenshot: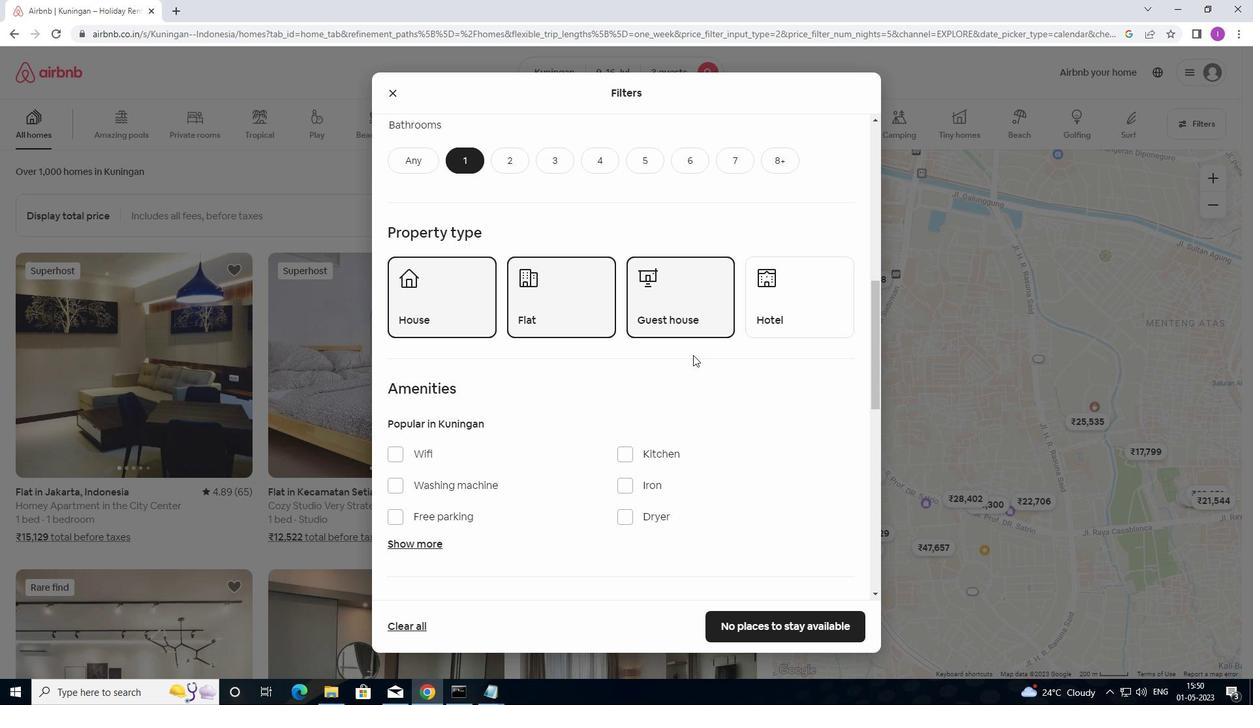 
Action: Mouse scrolled (692, 360) with delta (0, 0)
Screenshot: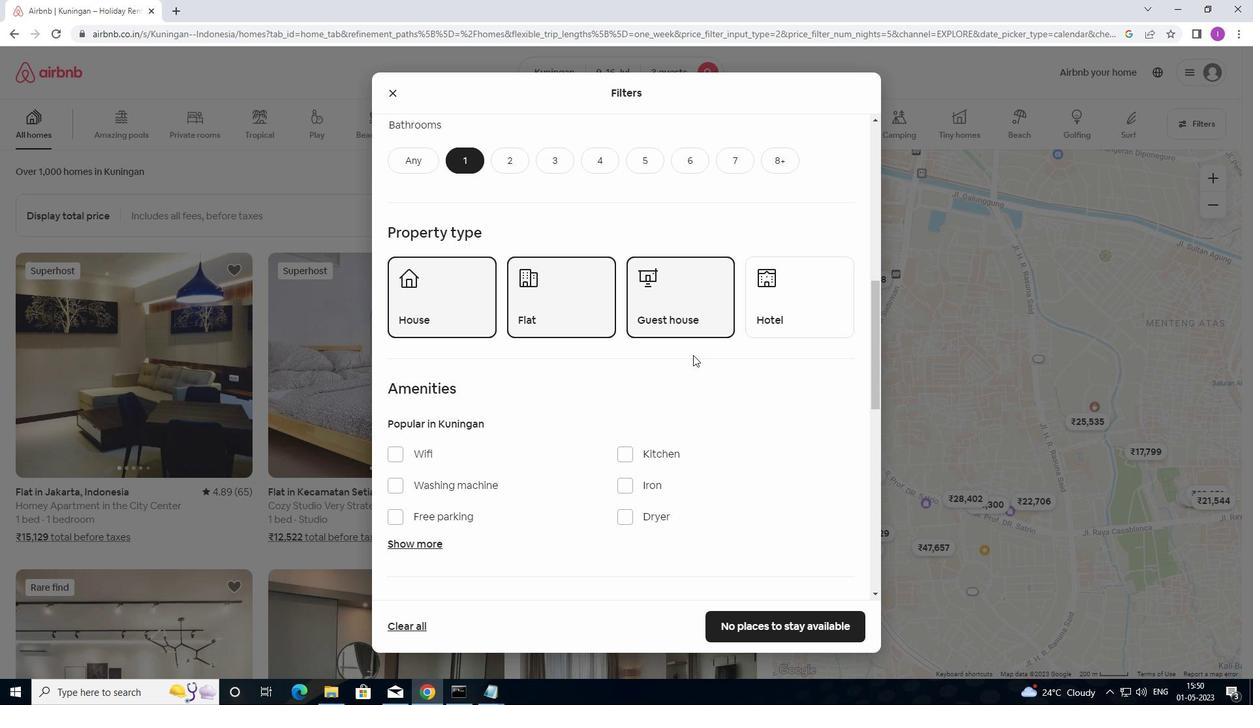 
Action: Mouse moved to (692, 361)
Screenshot: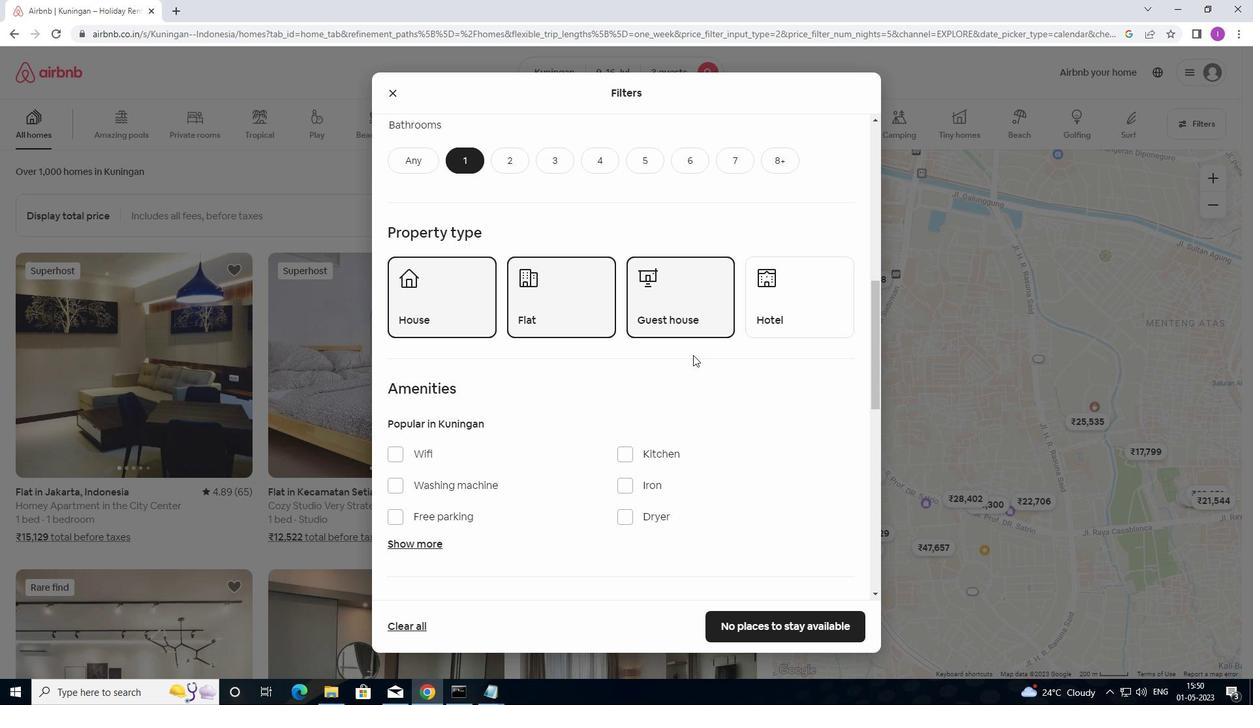 
Action: Mouse scrolled (692, 360) with delta (0, 0)
Screenshot: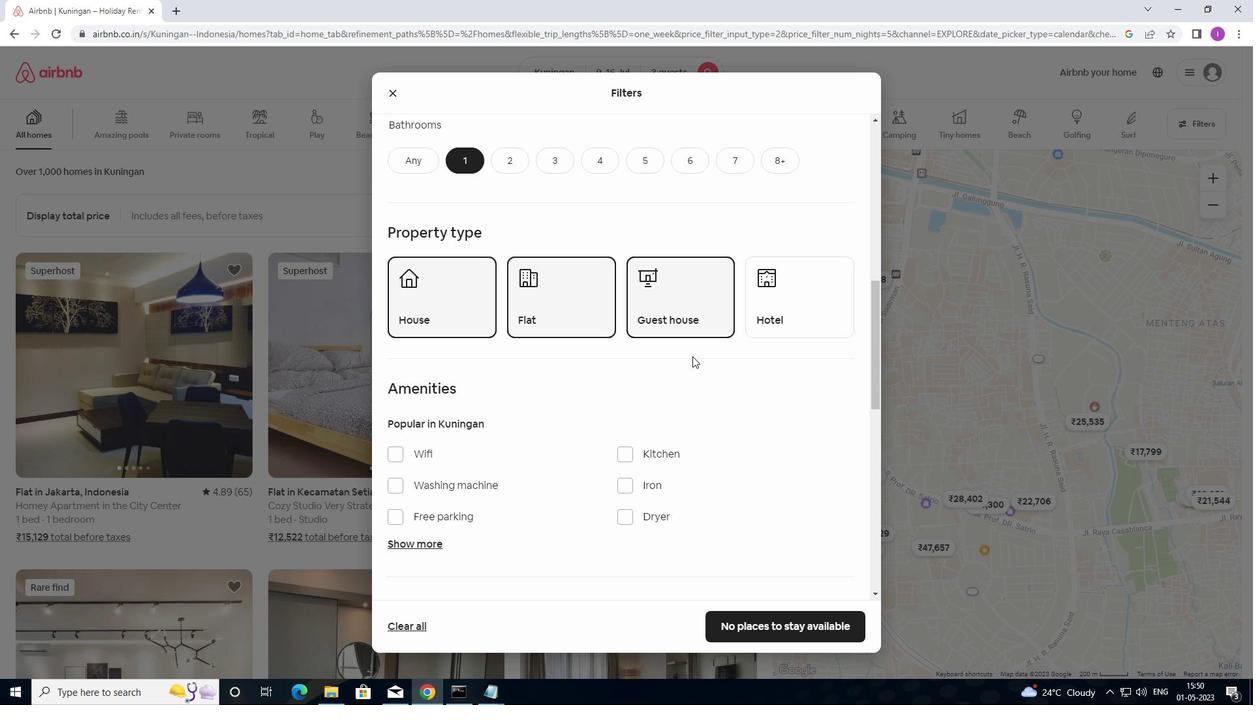 
Action: Mouse moved to (817, 498)
Screenshot: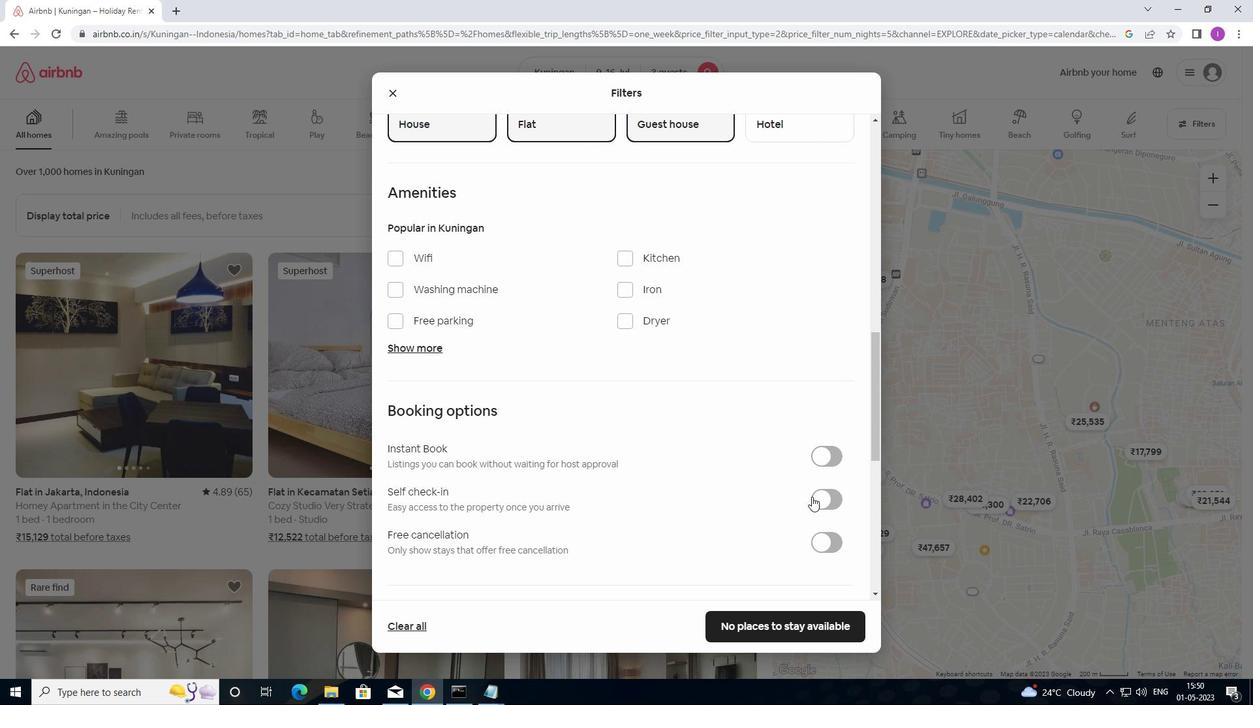 
Action: Mouse pressed left at (817, 498)
Screenshot: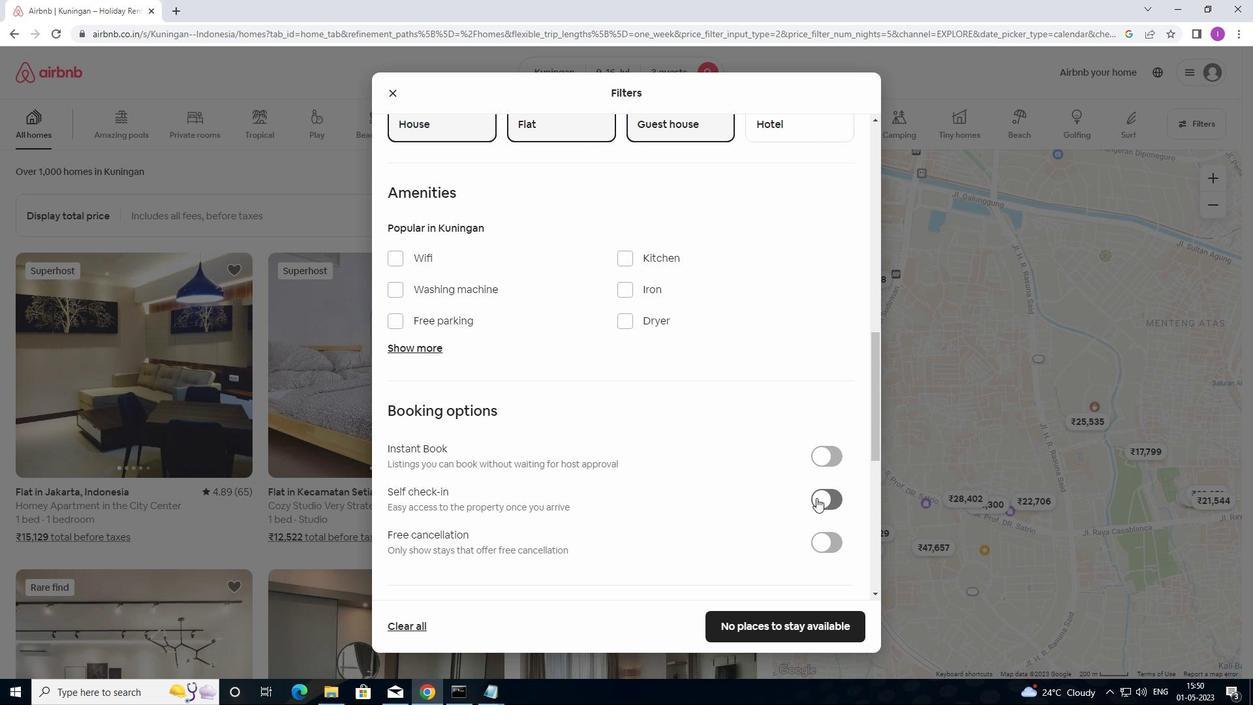 
Action: Mouse moved to (803, 494)
Screenshot: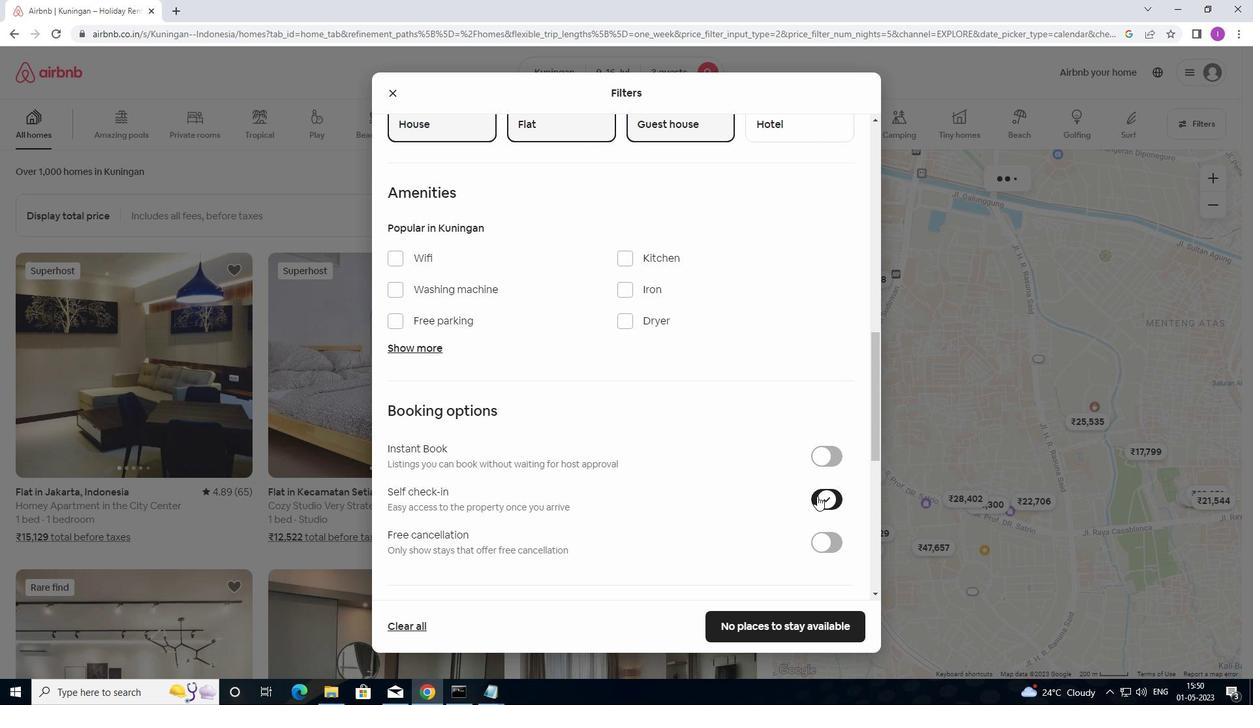 
Action: Mouse scrolled (803, 493) with delta (0, 0)
Screenshot: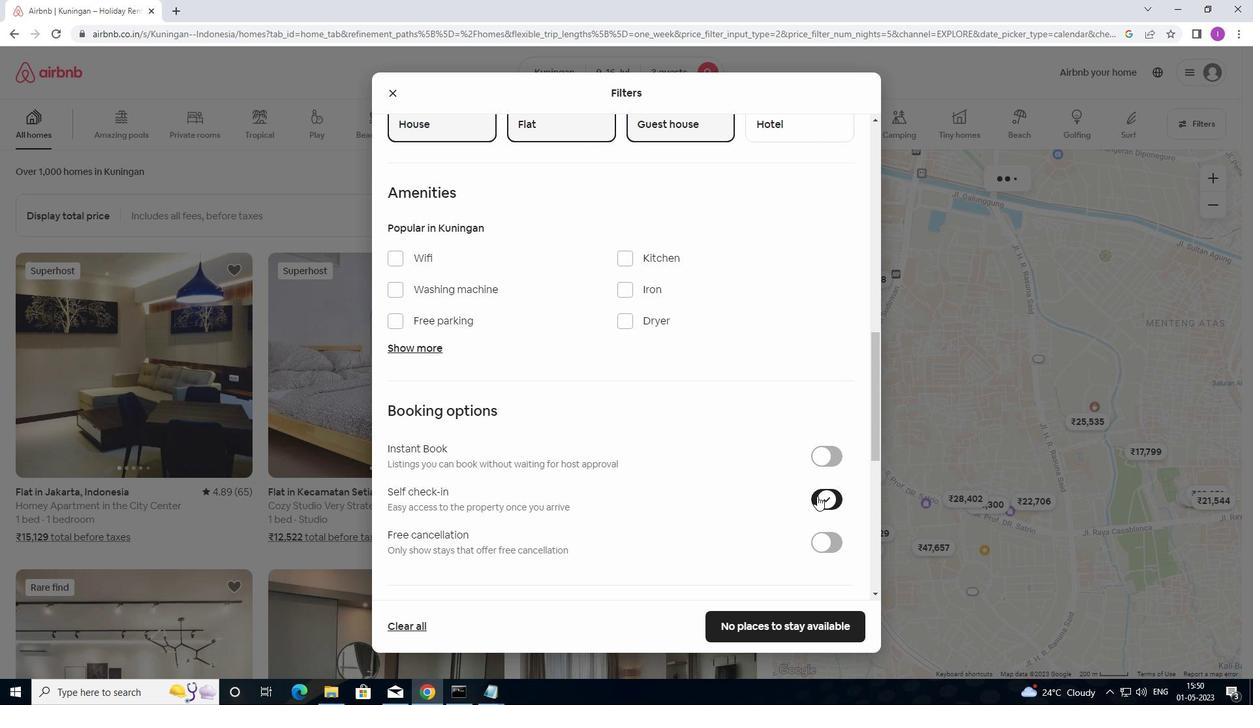 
Action: Mouse moved to (795, 494)
Screenshot: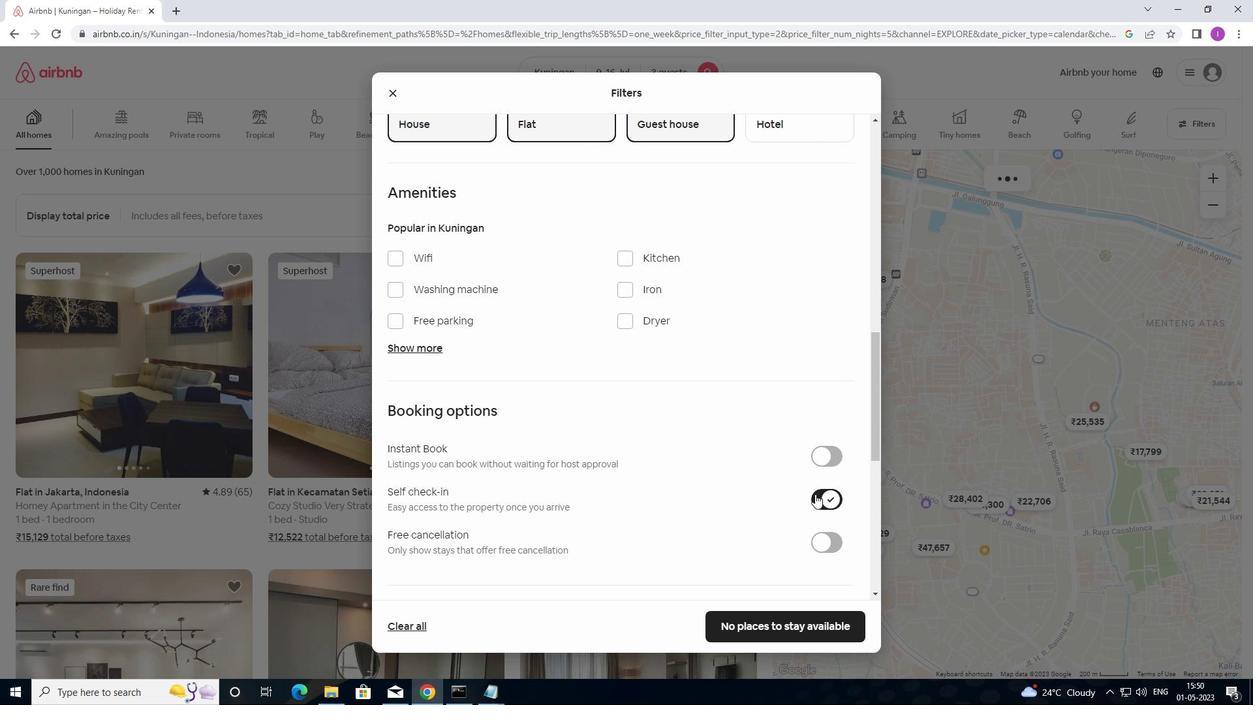 
Action: Mouse scrolled (795, 493) with delta (0, 0)
Screenshot: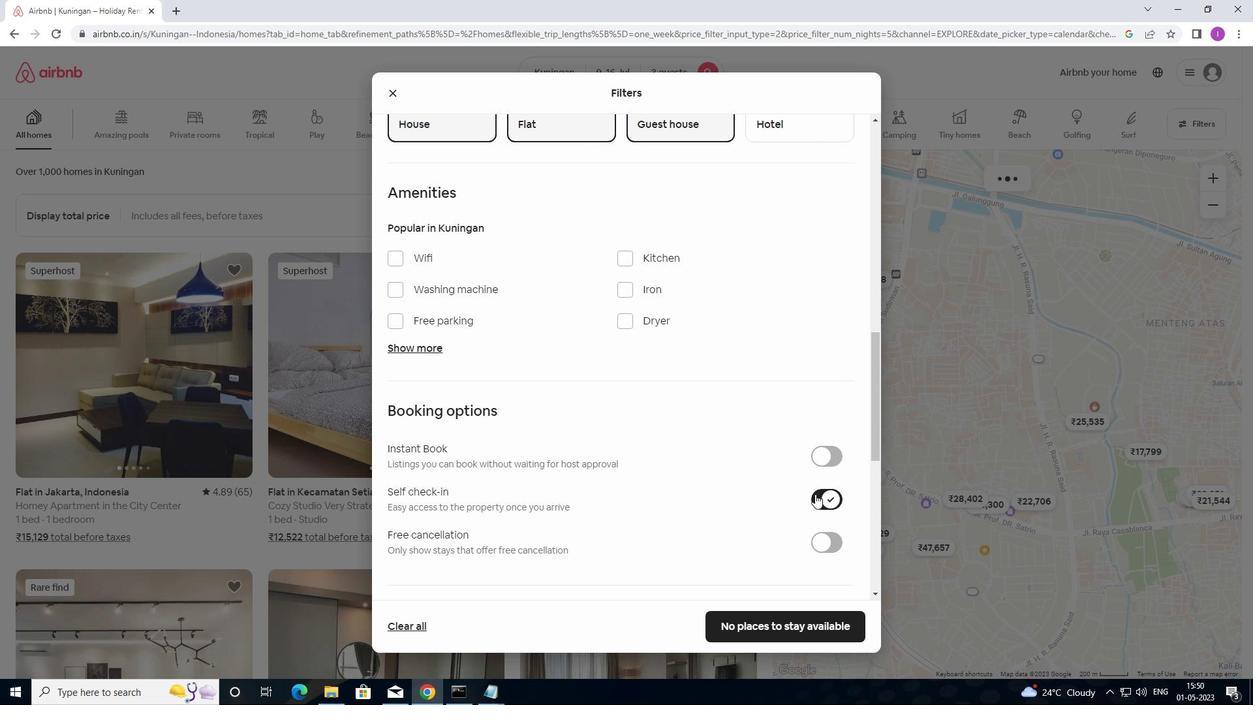 
Action: Mouse moved to (768, 490)
Screenshot: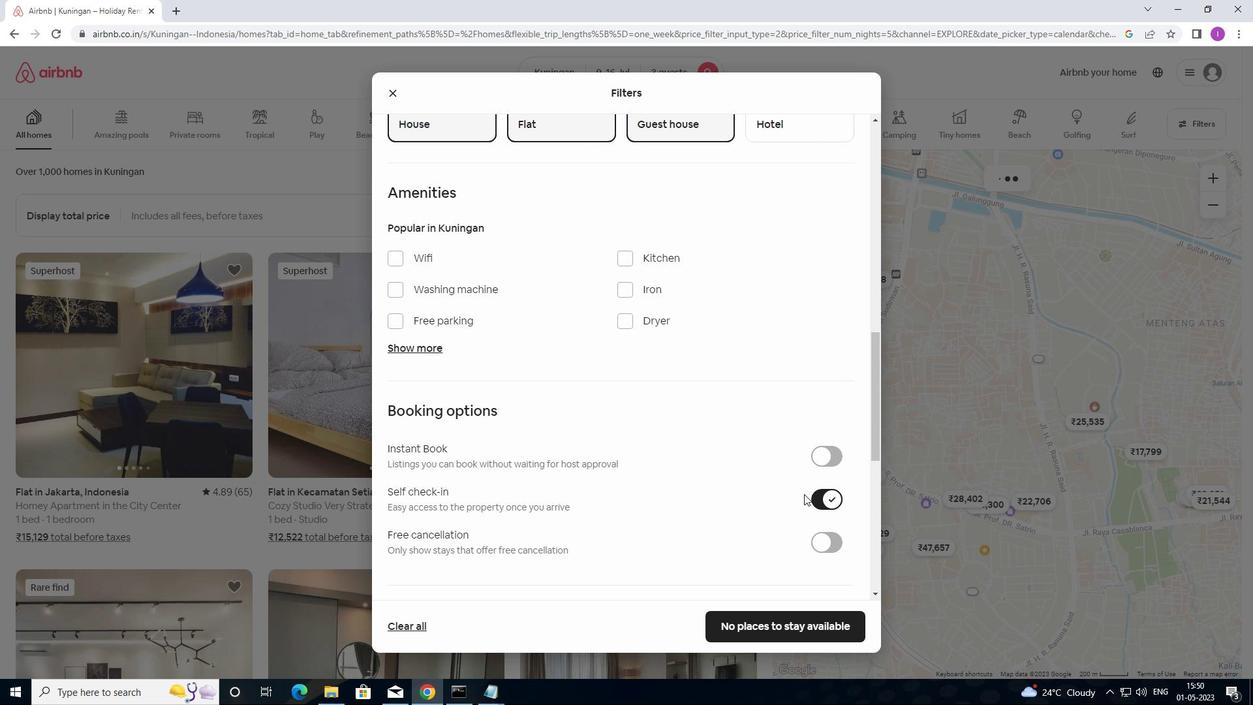 
Action: Mouse scrolled (768, 489) with delta (0, 0)
Screenshot: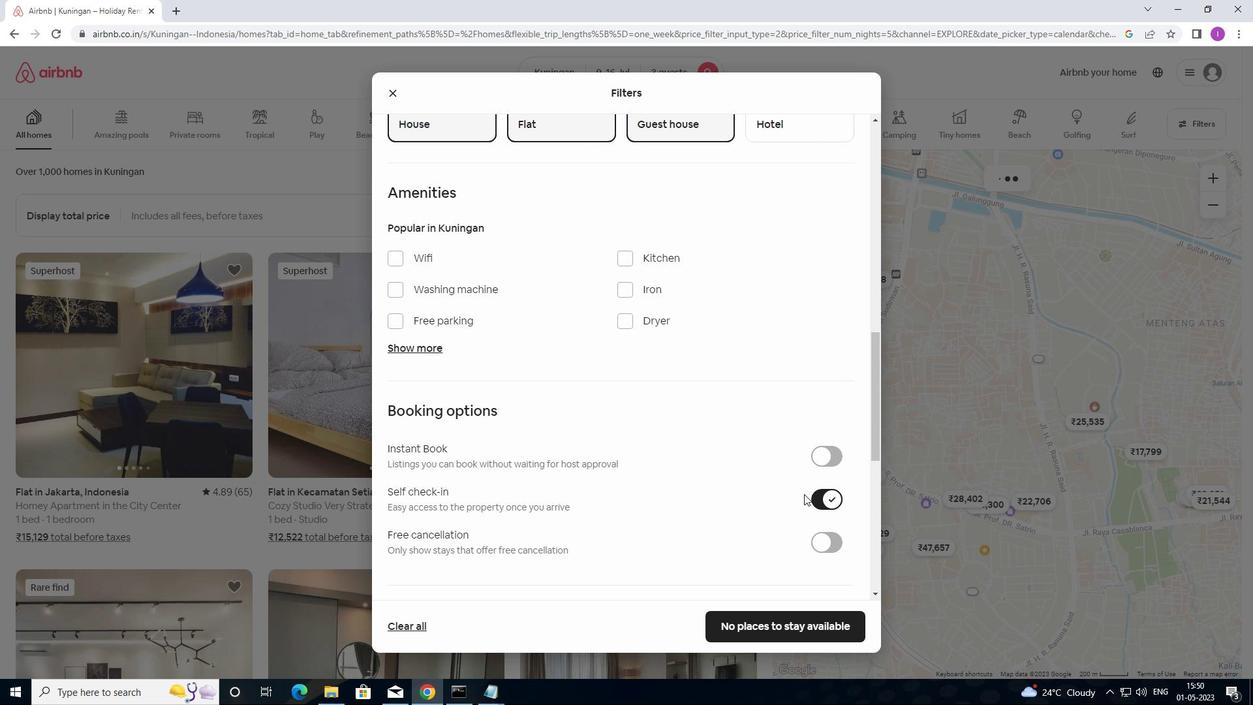 
Action: Mouse moved to (733, 446)
Screenshot: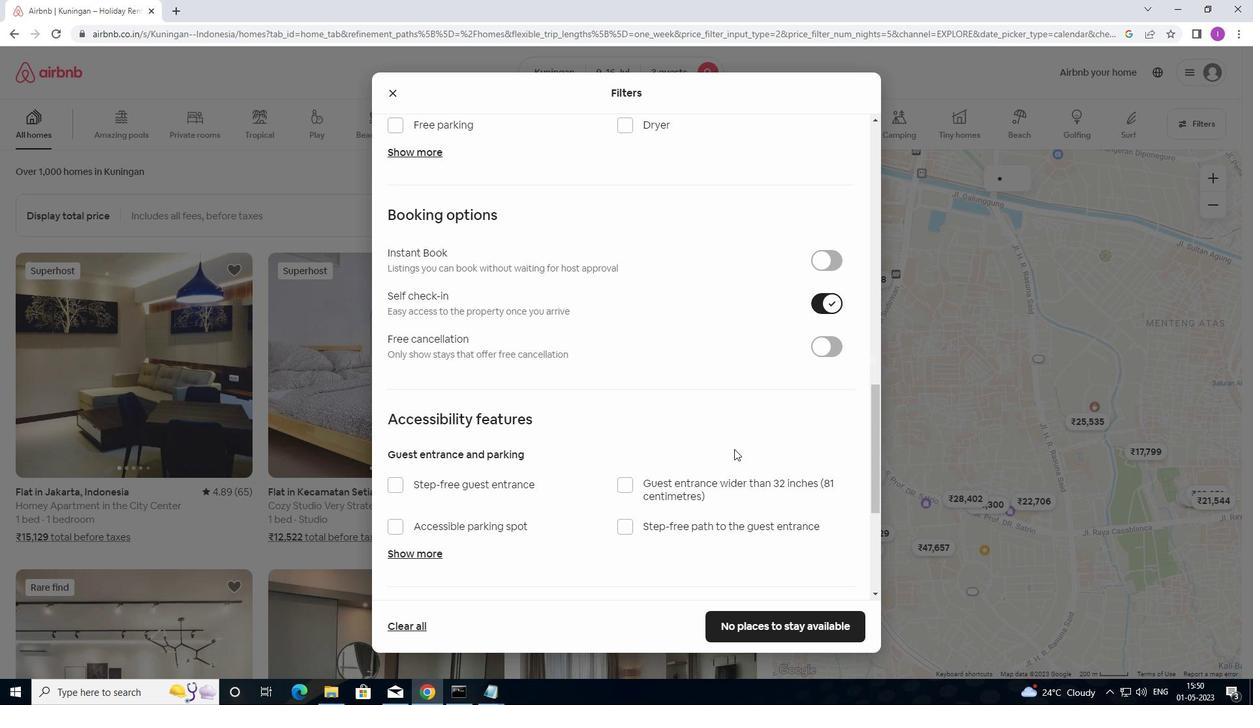 
Action: Mouse scrolled (733, 446) with delta (0, 0)
Screenshot: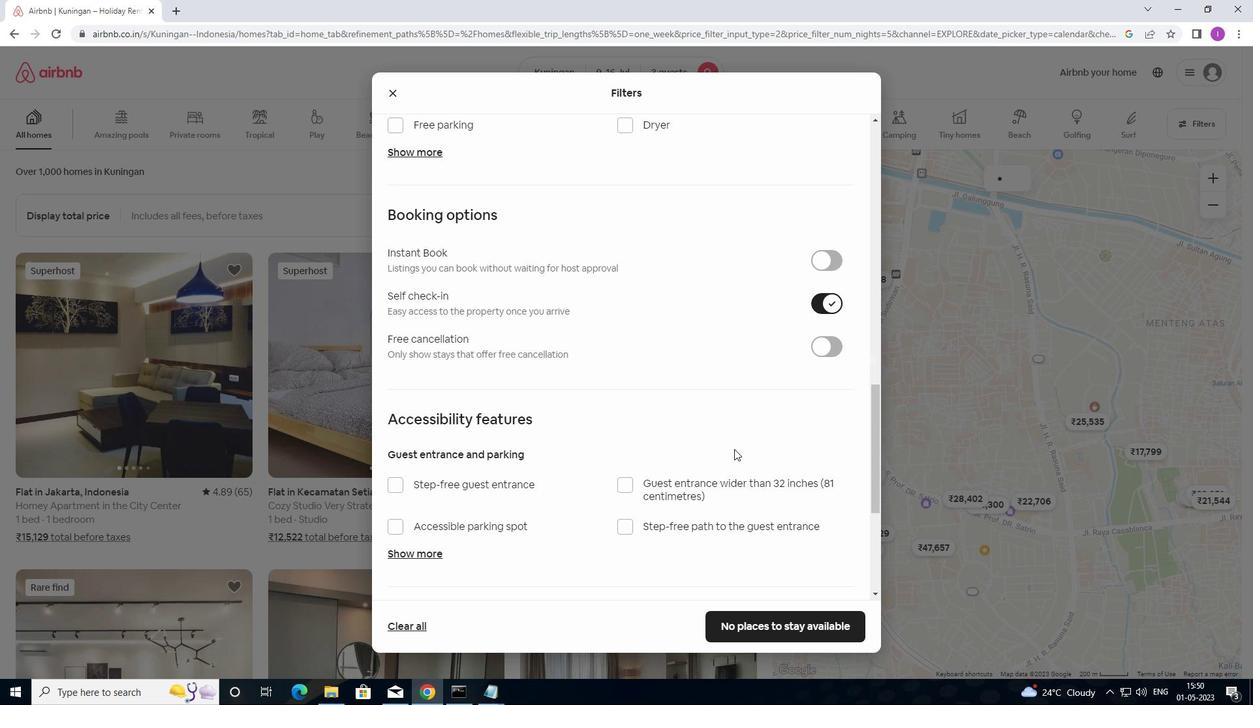 
Action: Mouse scrolled (733, 446) with delta (0, 0)
Screenshot: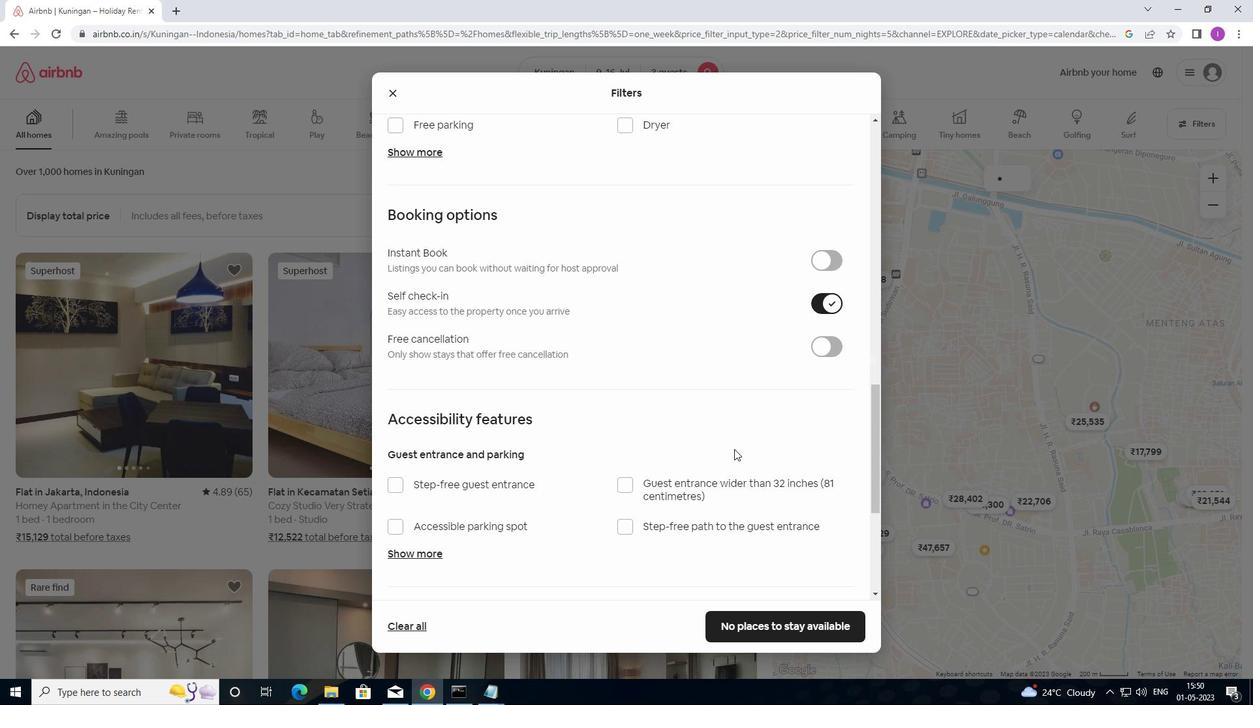 
Action: Mouse scrolled (733, 446) with delta (0, 0)
Screenshot: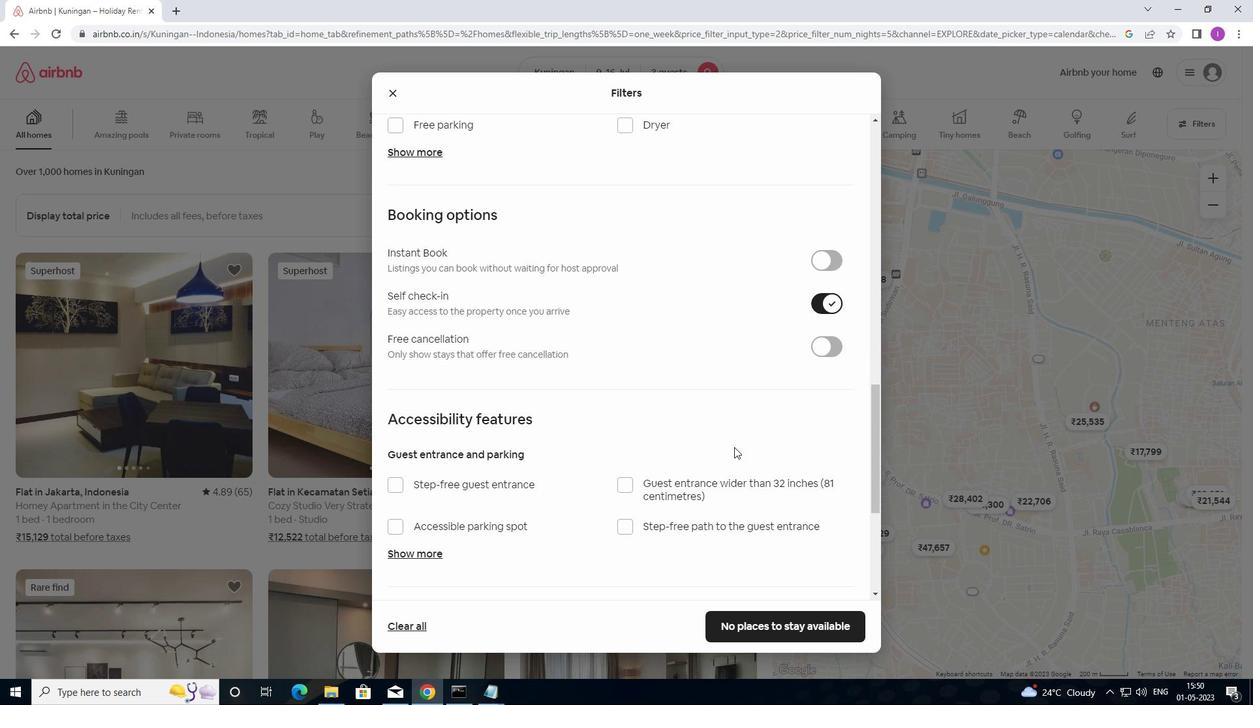 
Action: Mouse scrolled (733, 446) with delta (0, 0)
Screenshot: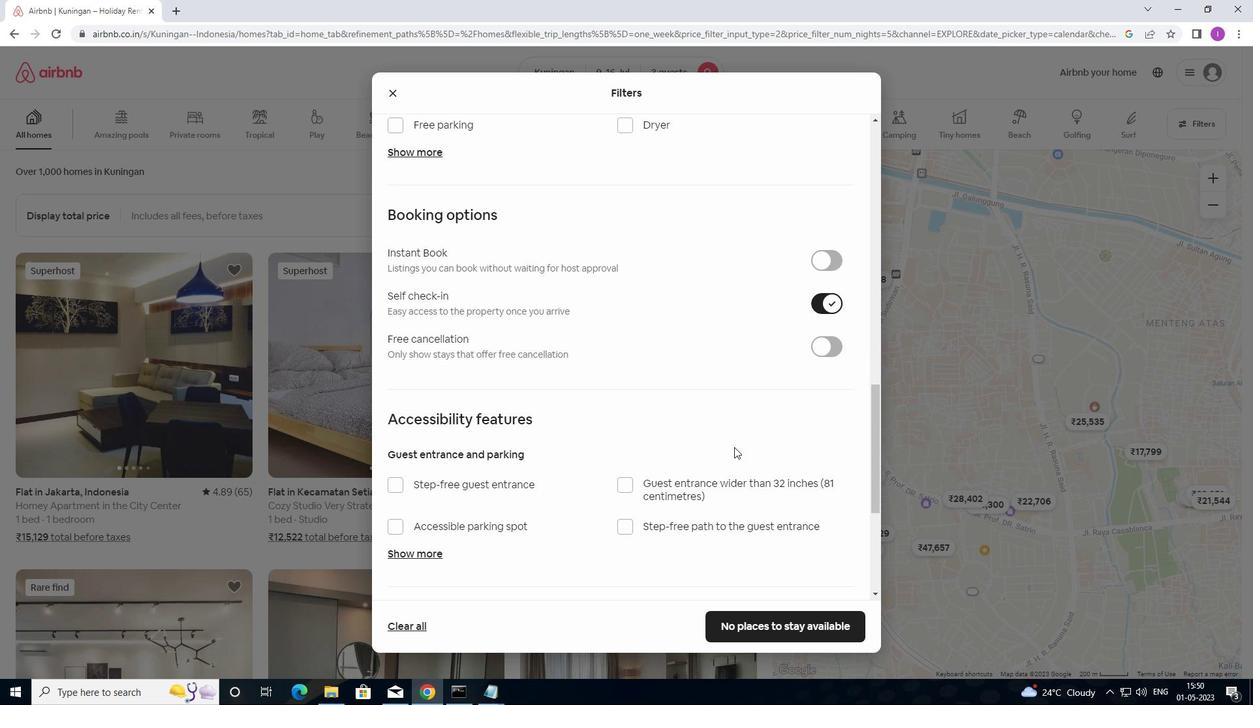 
Action: Mouse scrolled (733, 446) with delta (0, 0)
Screenshot: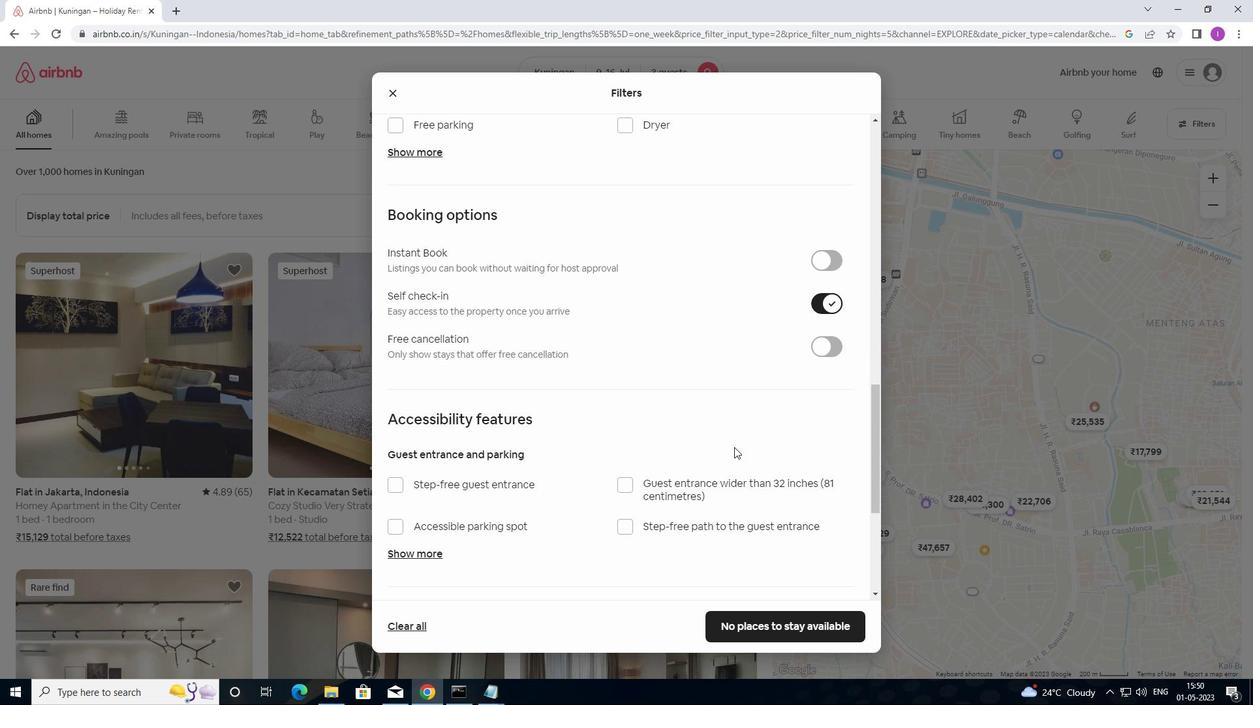 
Action: Mouse moved to (446, 510)
Screenshot: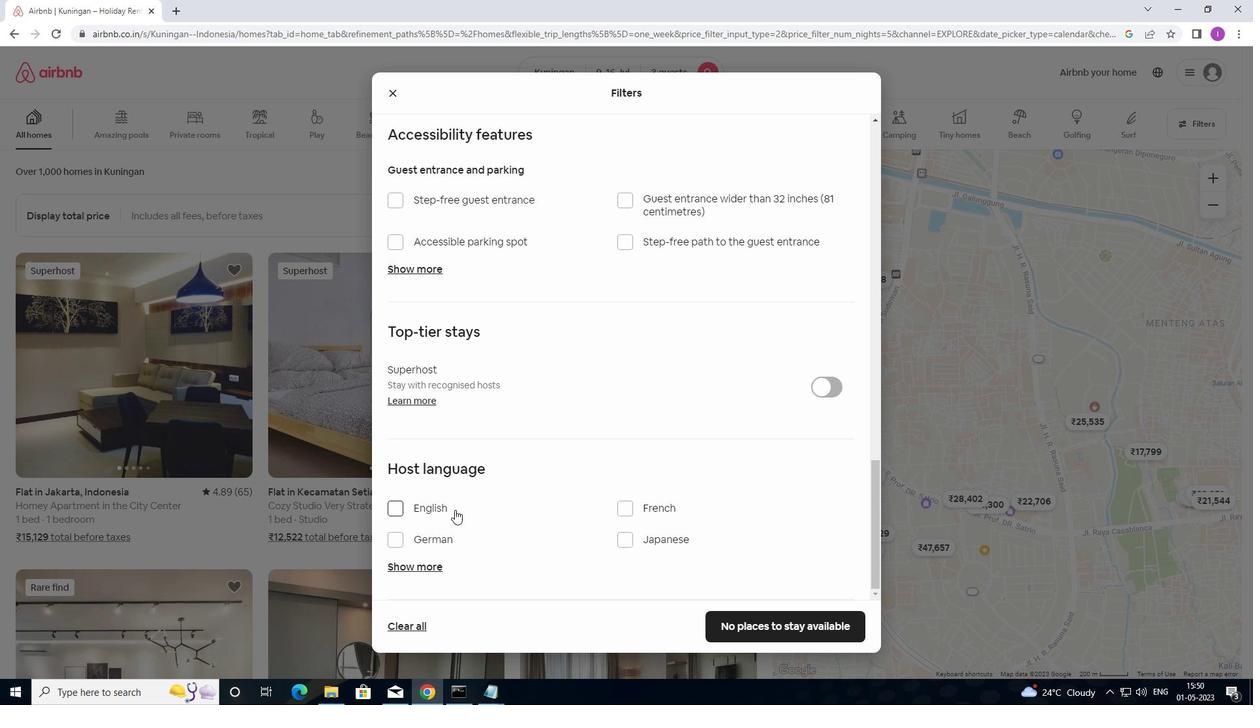 
Action: Mouse pressed left at (446, 510)
Screenshot: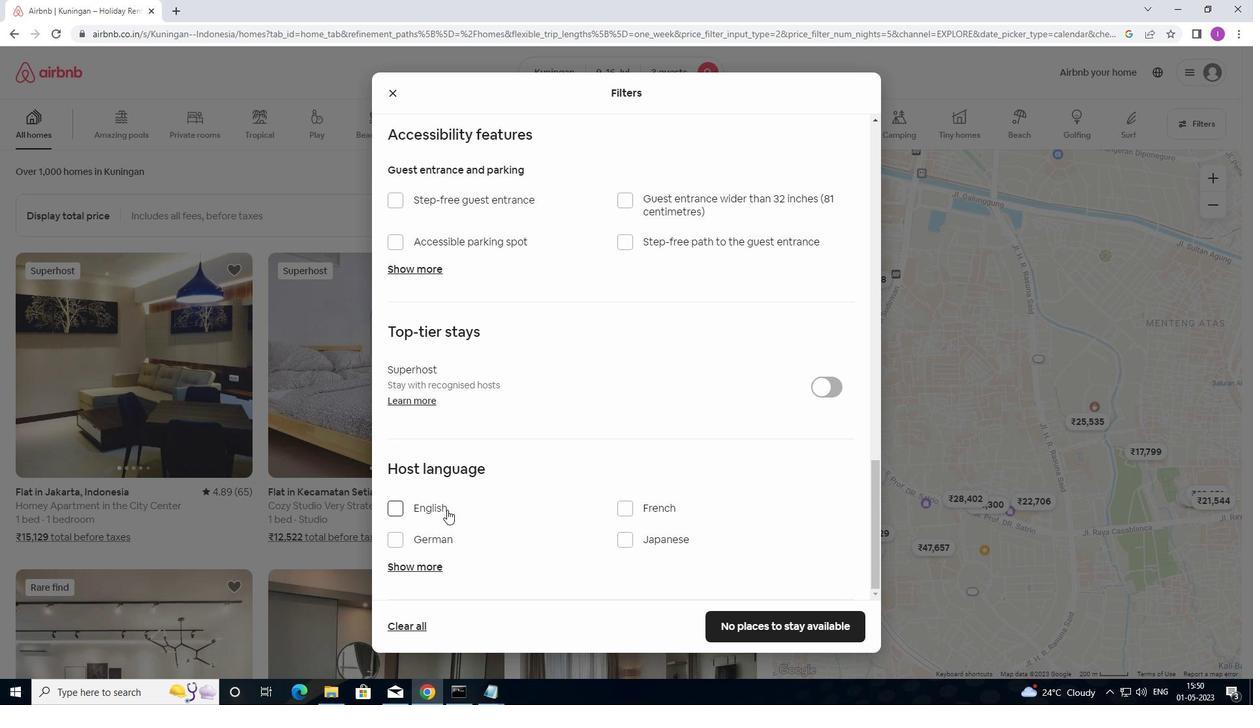 
Action: Mouse moved to (798, 617)
Screenshot: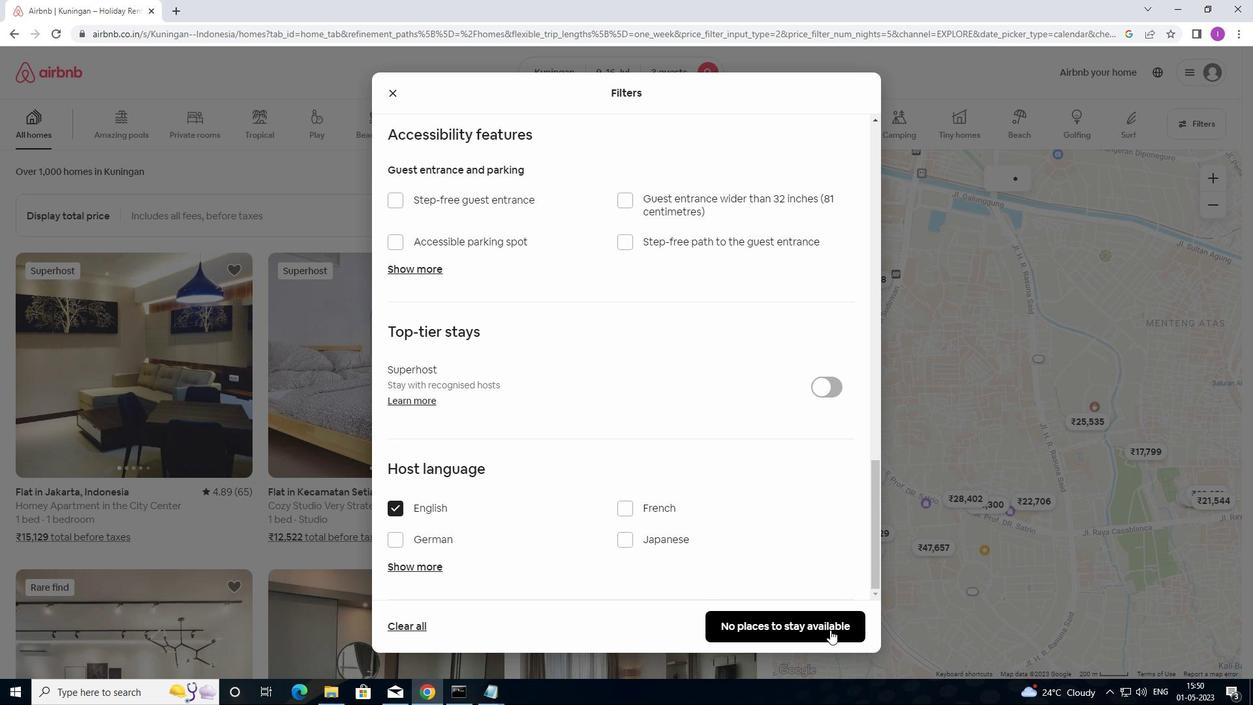 
Action: Mouse pressed left at (798, 617)
Screenshot: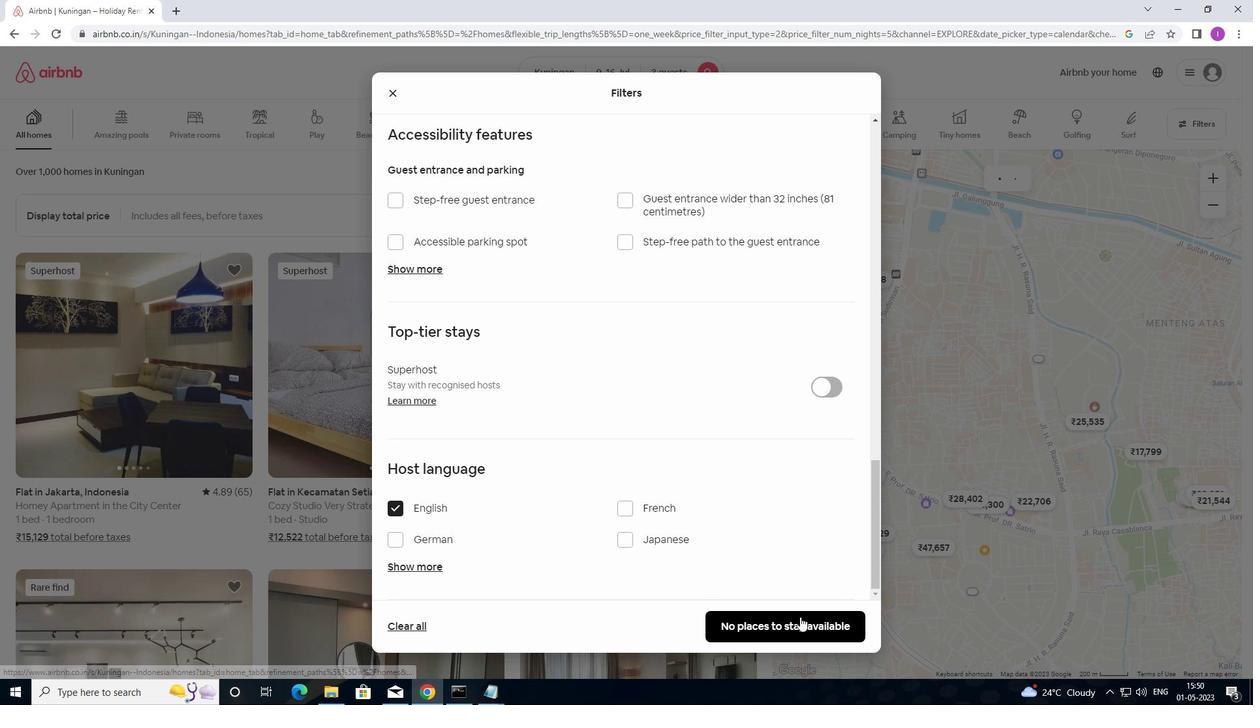 
Action: Mouse moved to (818, 562)
Screenshot: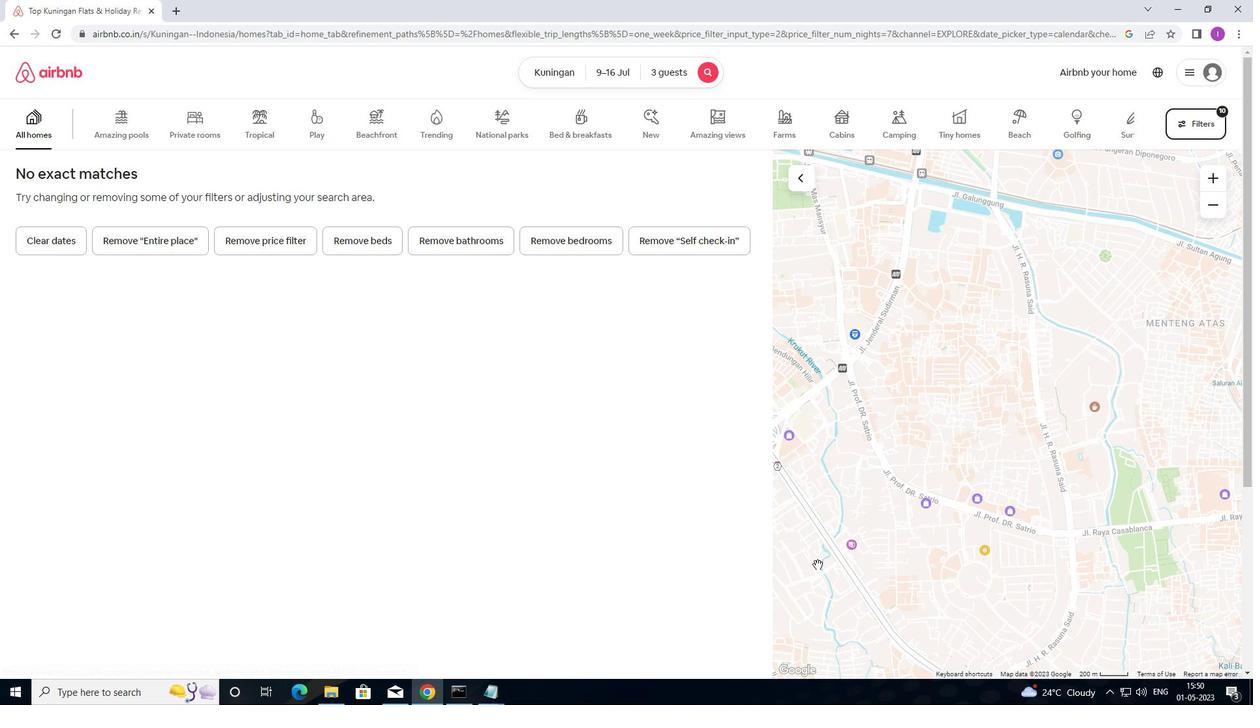 
